 Task: For heading Use Lobster with brown colour & bold.  font size for heading20,  'Change the font style of data to'Lobster and font size to 12,  Change the alignment of both headline & data to Align right In the sheet  BudgetTool logbookbook
Action: Mouse moved to (47, 153)
Screenshot: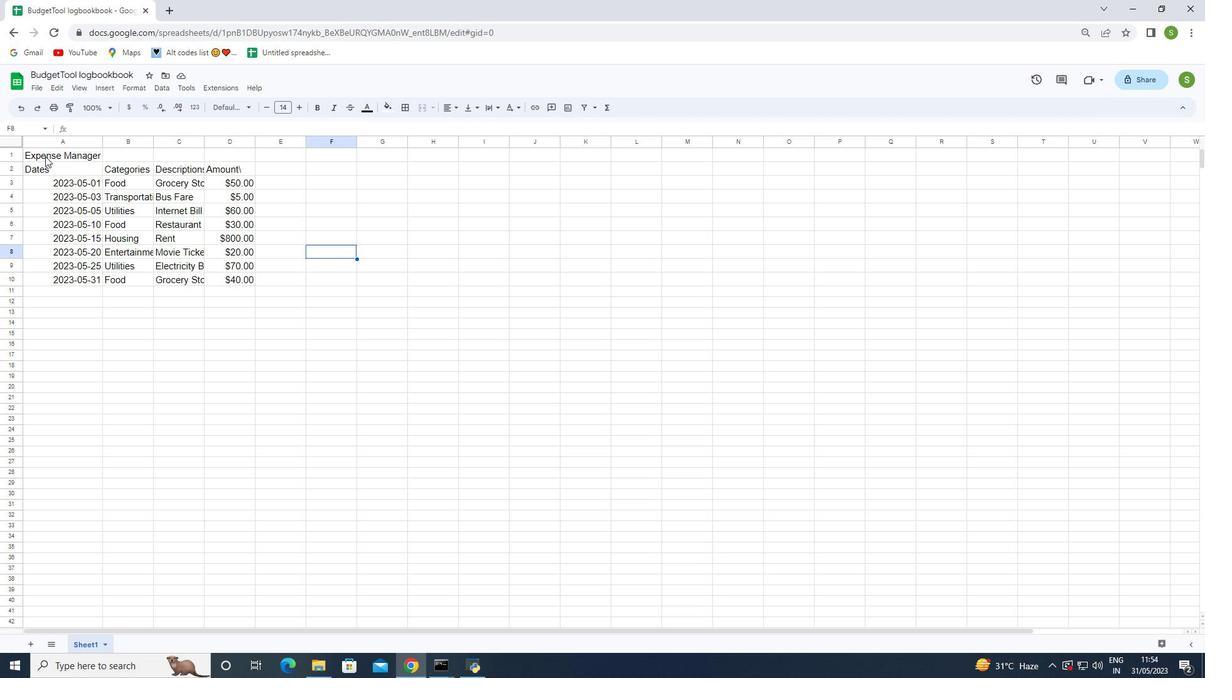 
Action: Mouse pressed left at (47, 153)
Screenshot: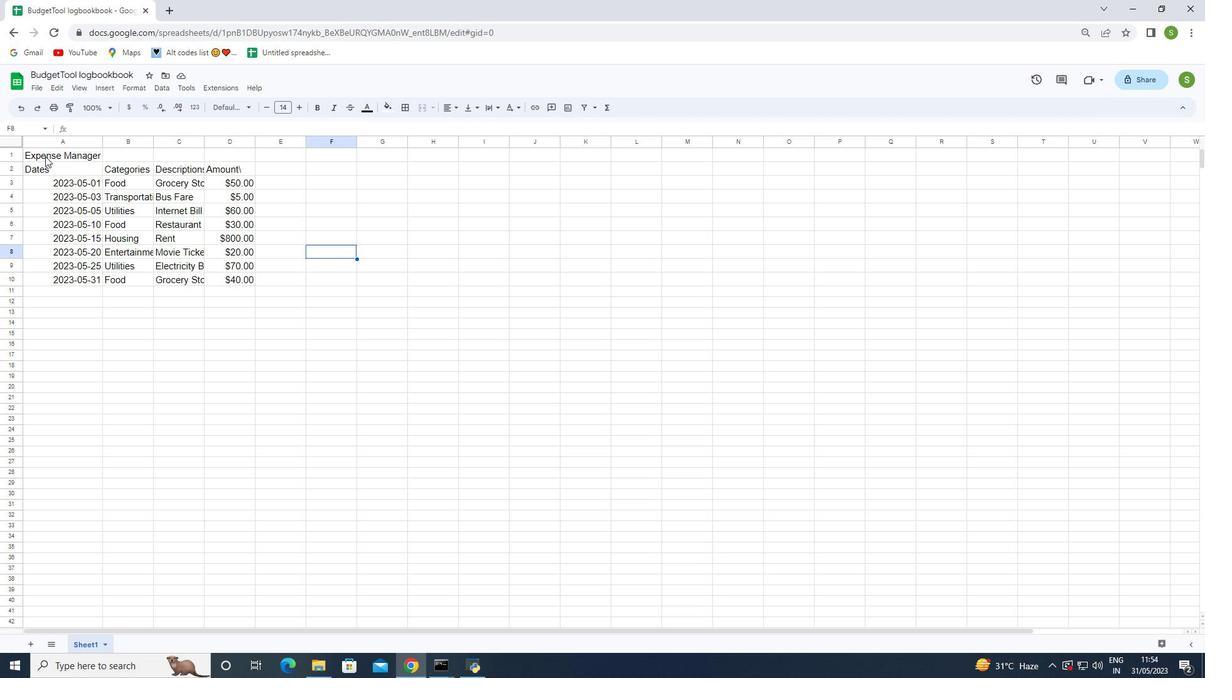 
Action: Mouse moved to (229, 111)
Screenshot: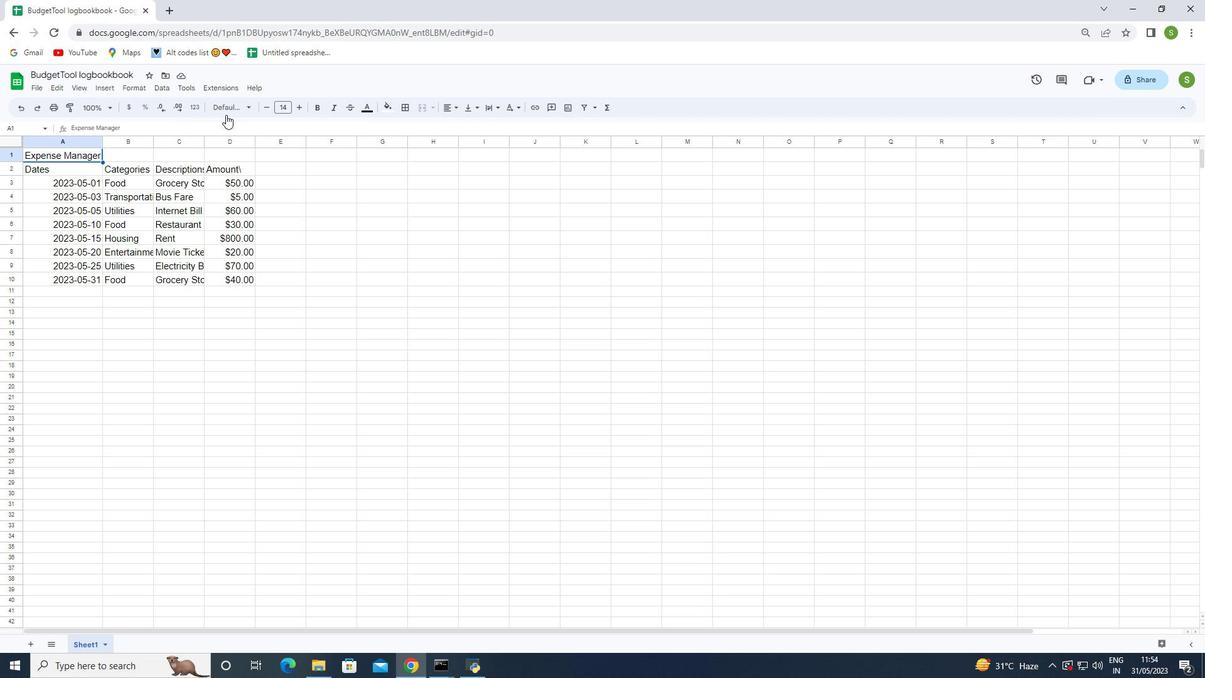 
Action: Mouse pressed left at (229, 111)
Screenshot: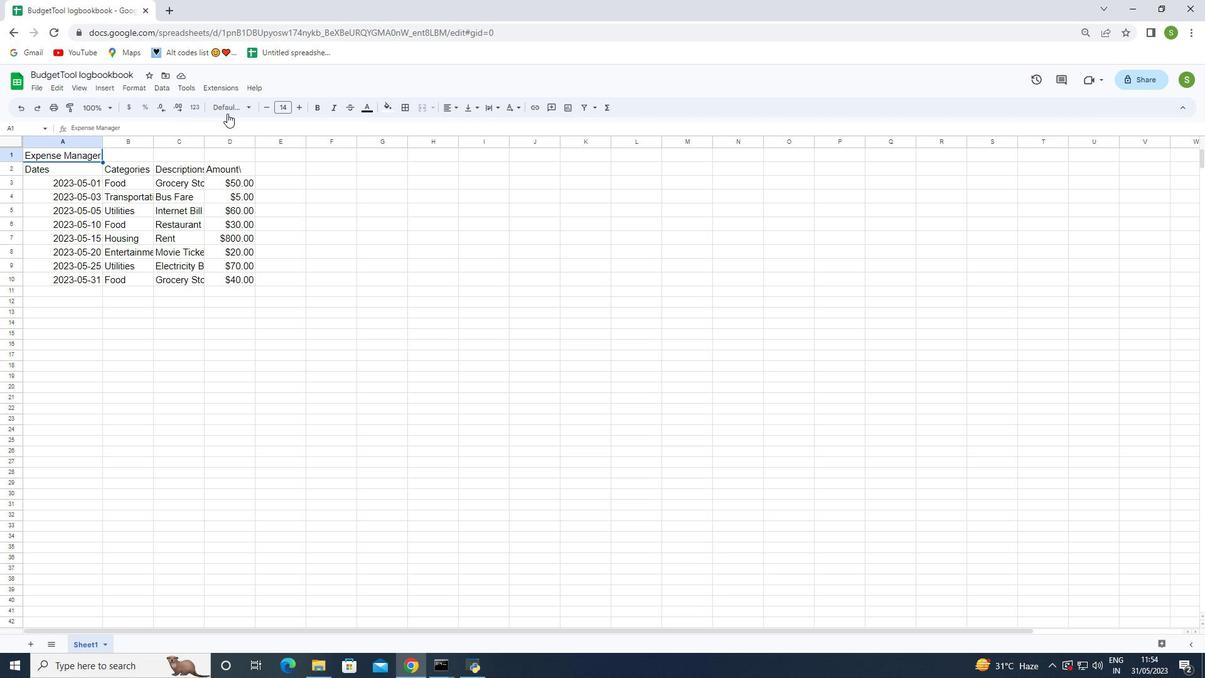 
Action: Mouse moved to (248, 459)
Screenshot: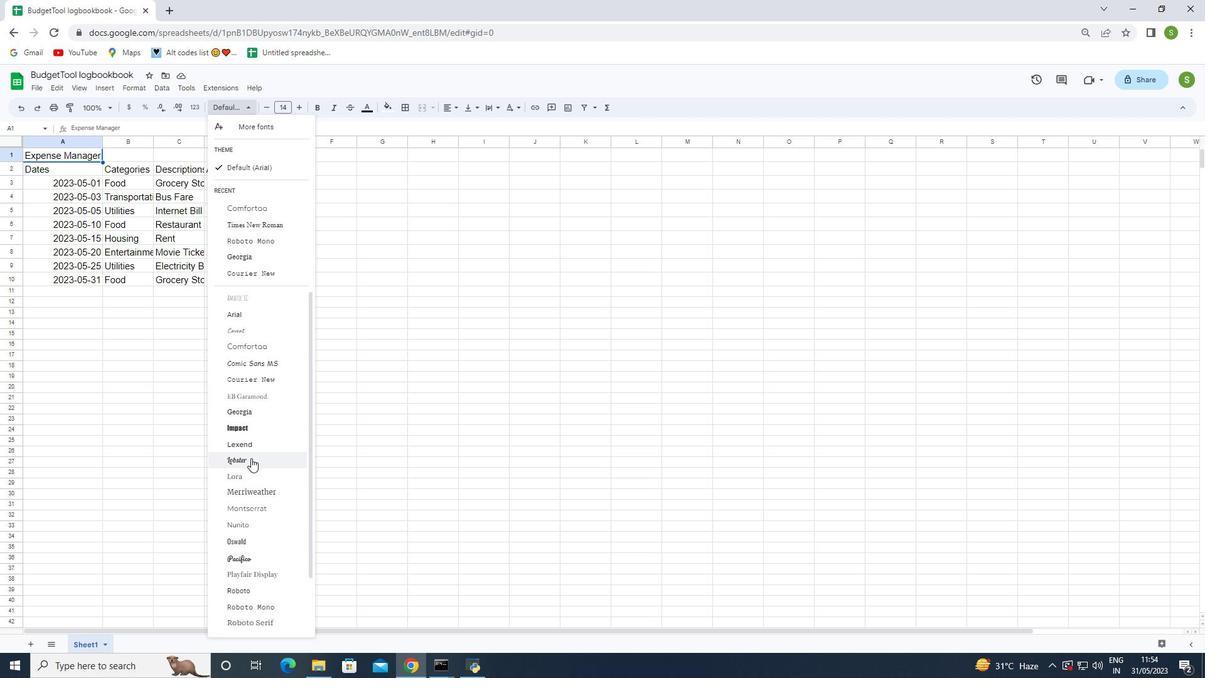 
Action: Mouse pressed left at (248, 459)
Screenshot: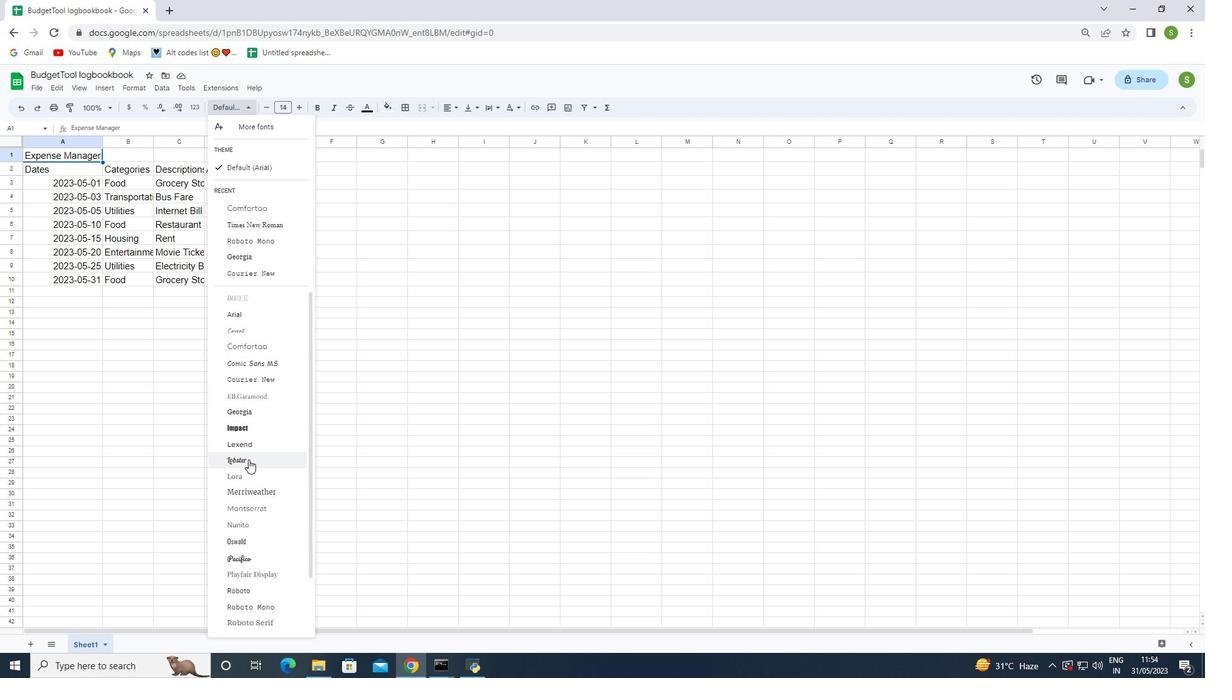 
Action: Mouse moved to (167, 10)
Screenshot: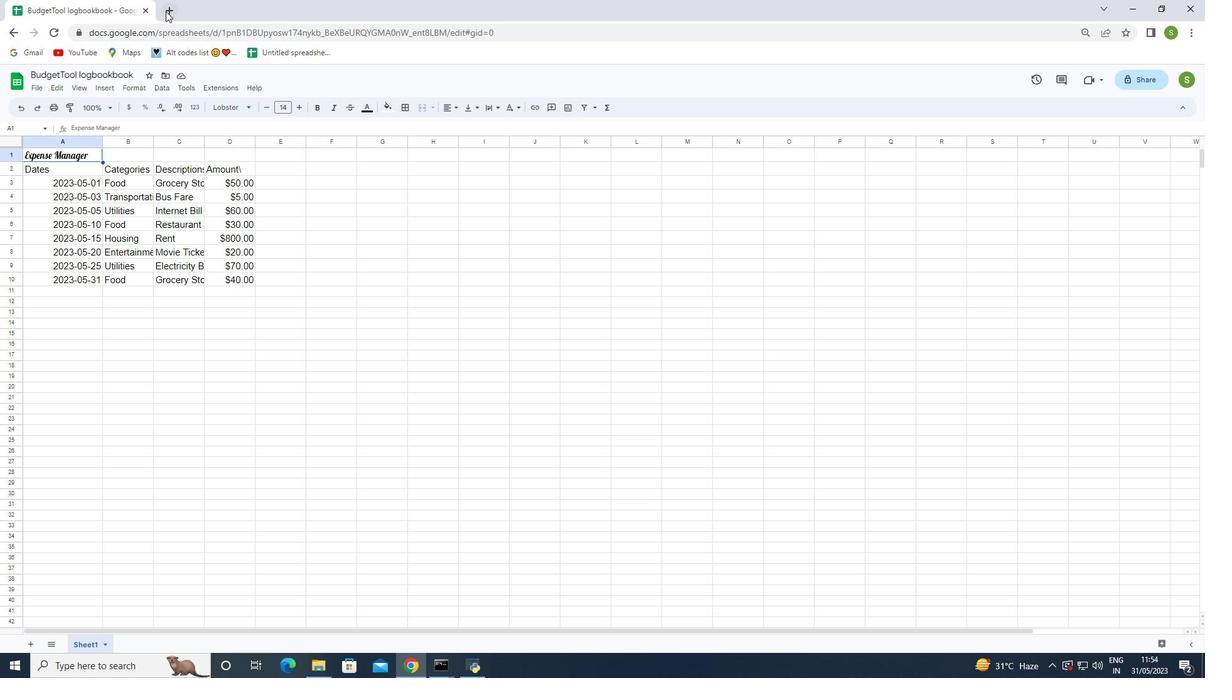 
Action: Mouse pressed left at (167, 10)
Screenshot: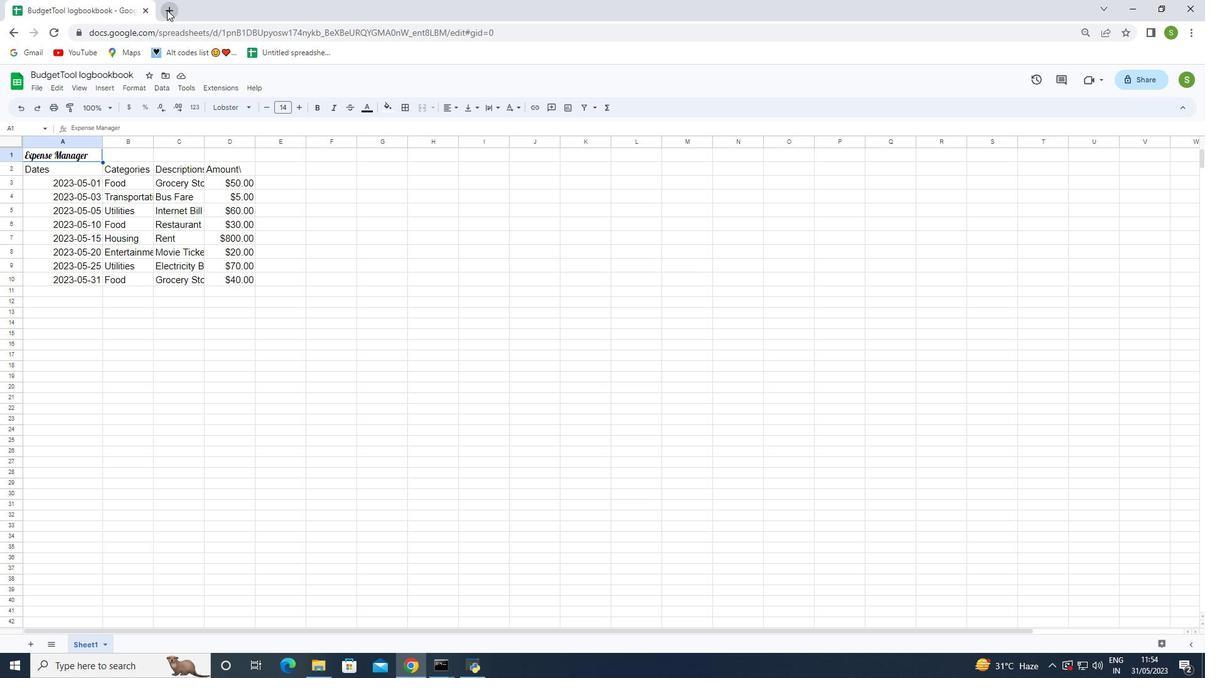 
Action: Mouse moved to (221, 190)
Screenshot: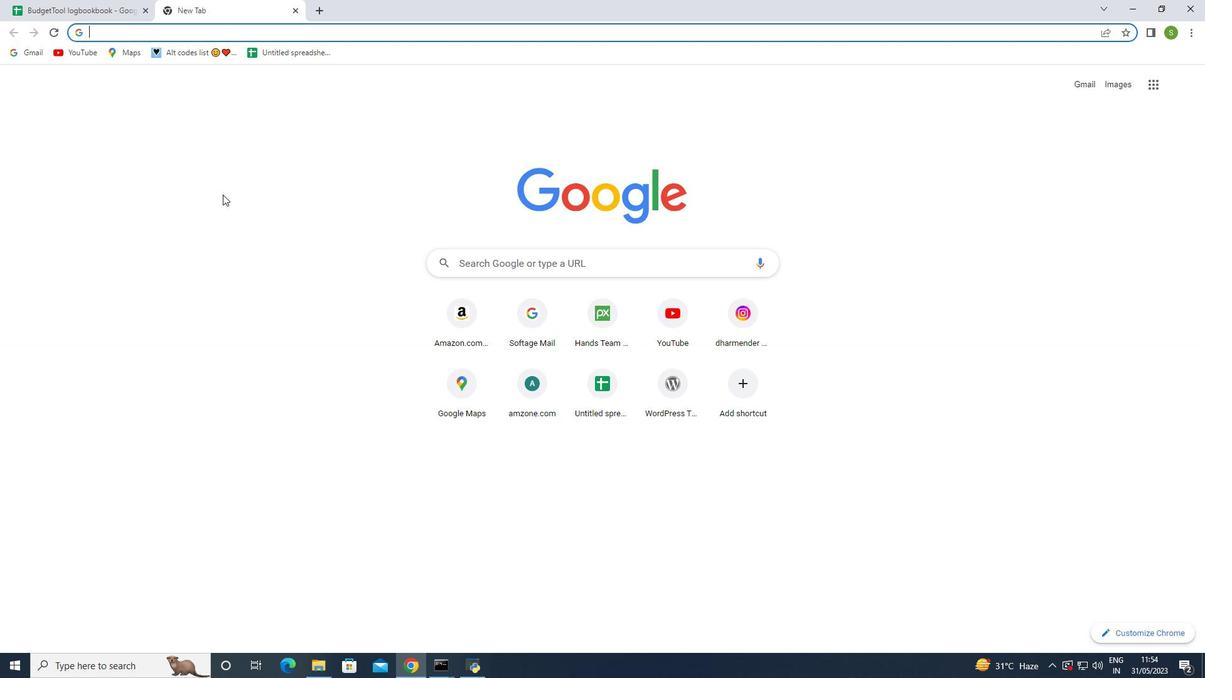 
Action: Key pressed b
Screenshot: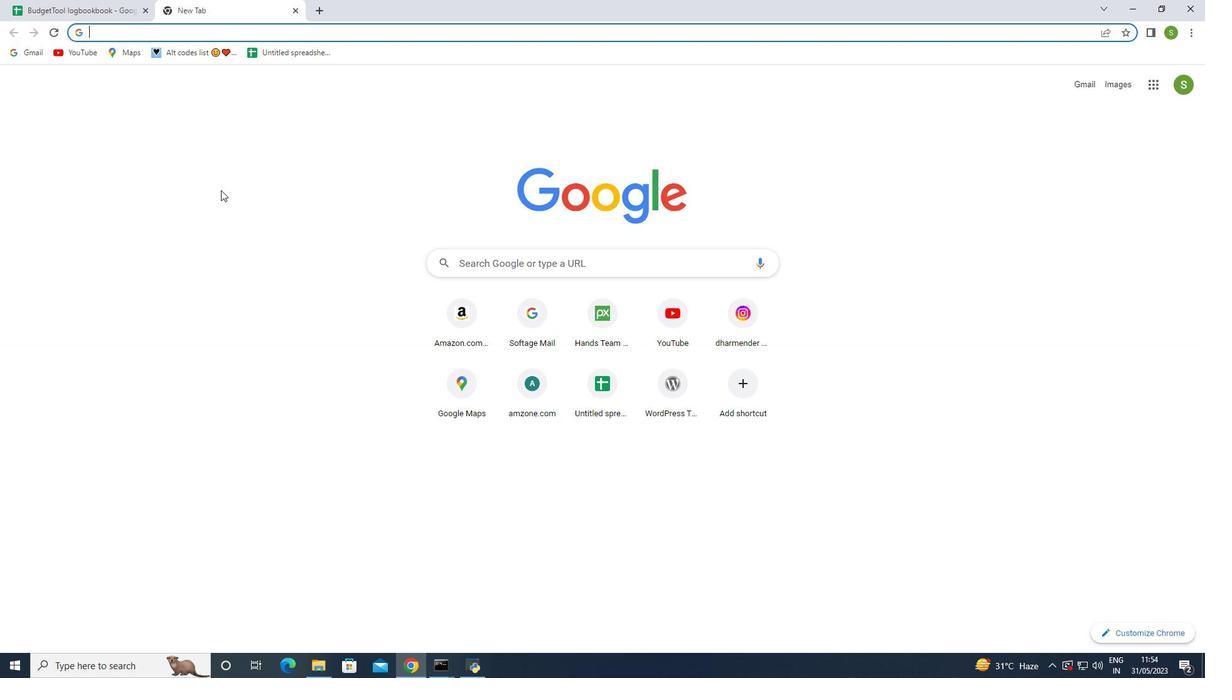 
Action: Mouse moved to (219, 189)
Screenshot: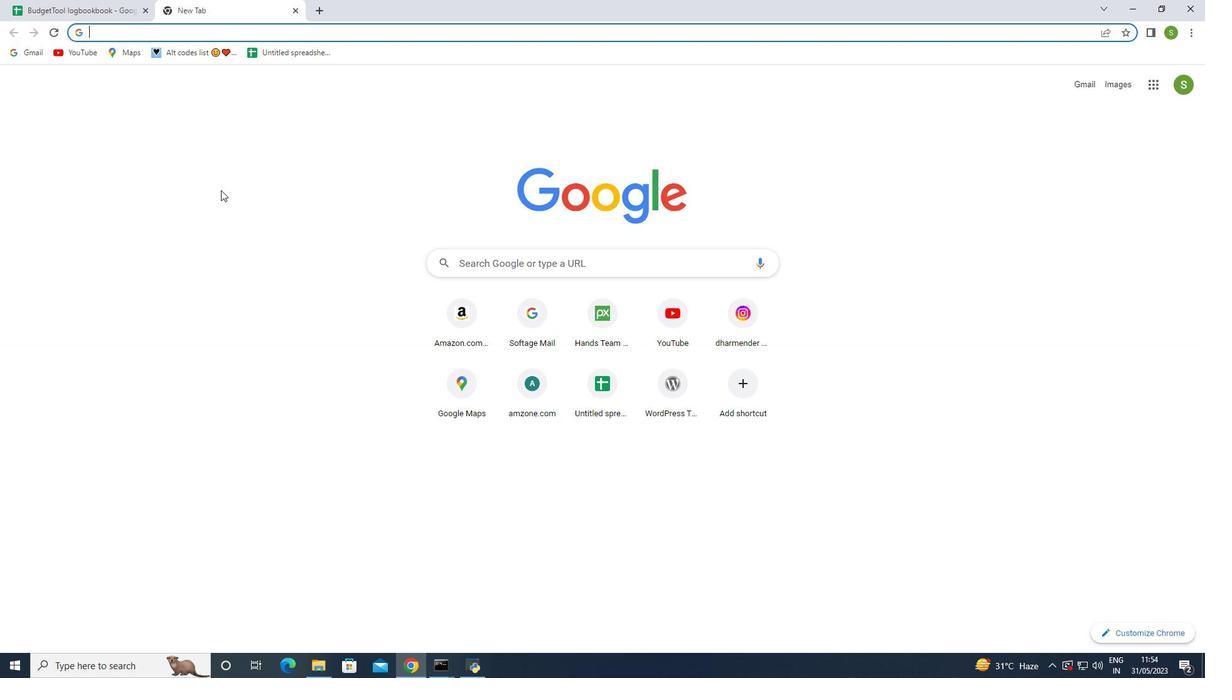 
Action: Key pressed r
Screenshot: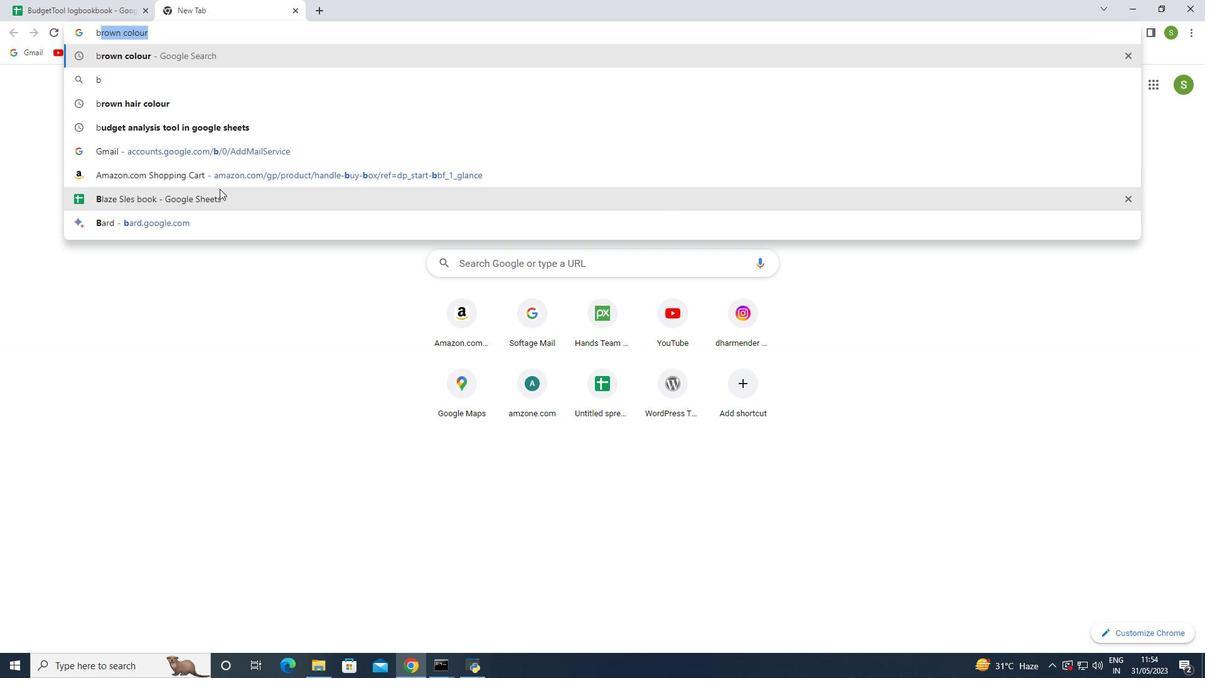 
Action: Mouse moved to (217, 187)
Screenshot: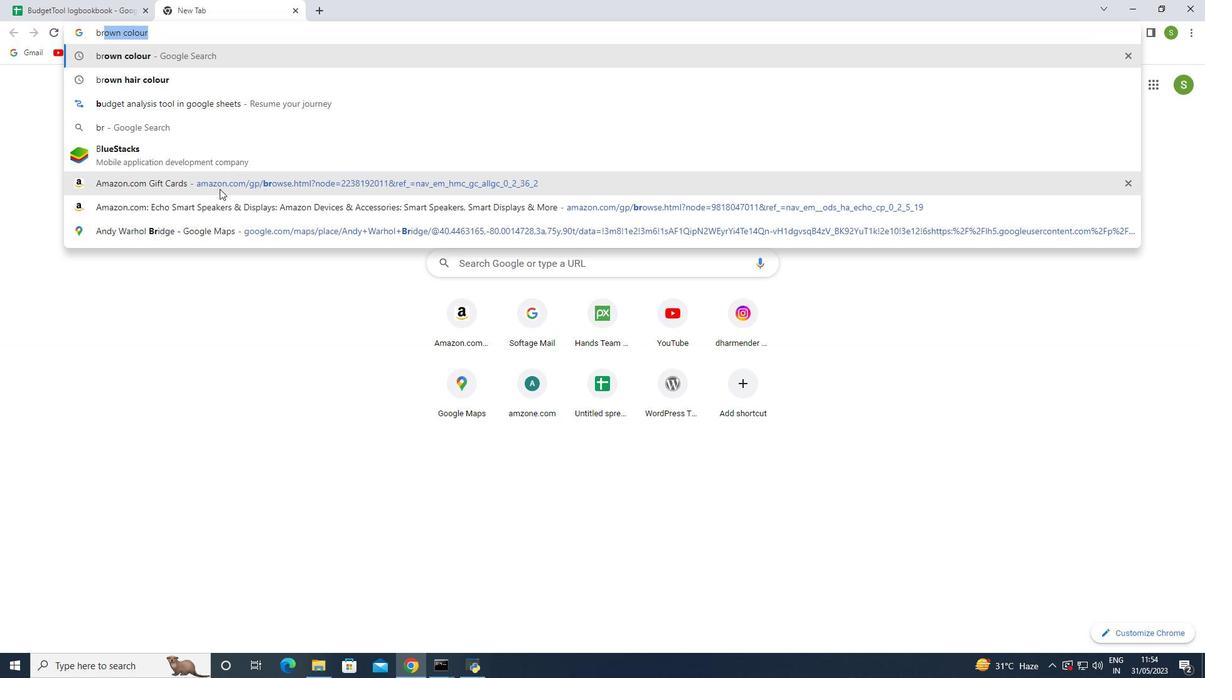 
Action: Key pressed o
Screenshot: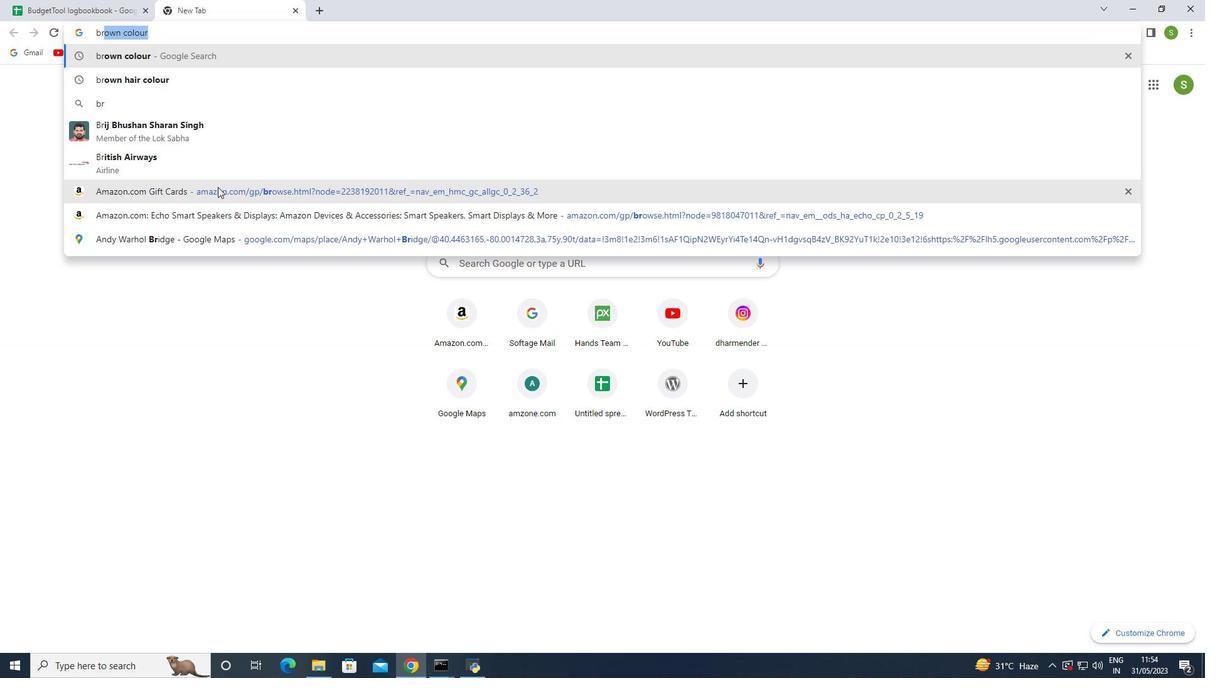 
Action: Mouse moved to (146, 78)
Screenshot: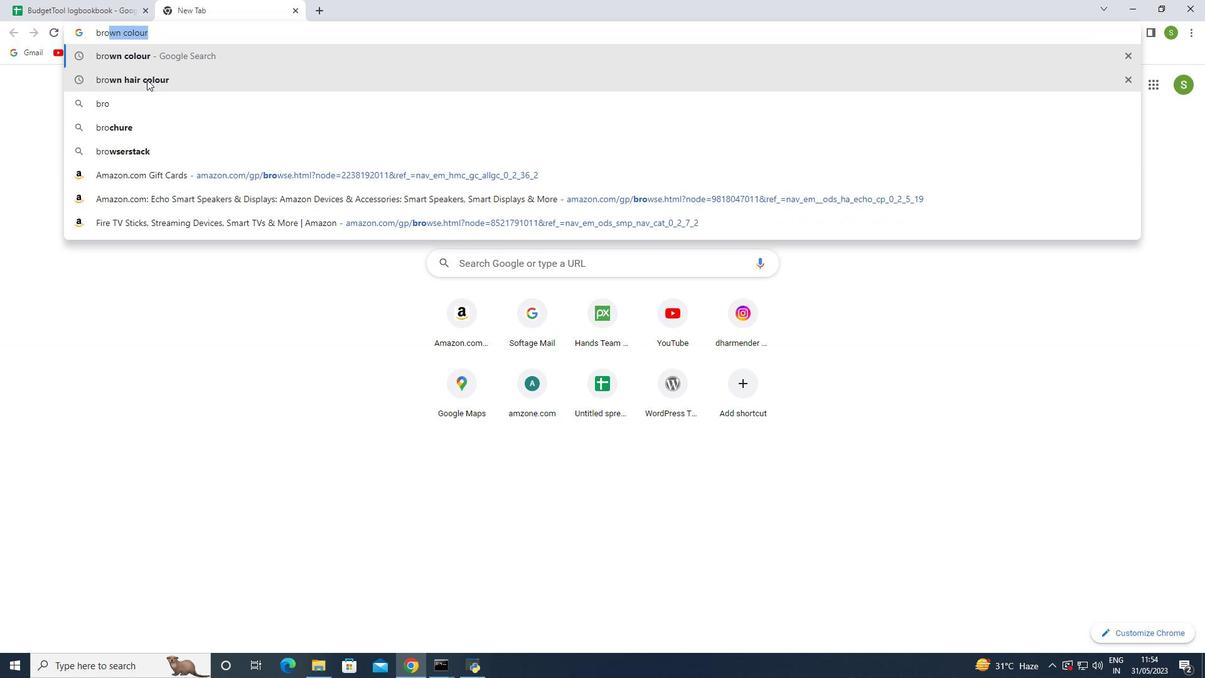 
Action: Mouse pressed left at (146, 78)
Screenshot: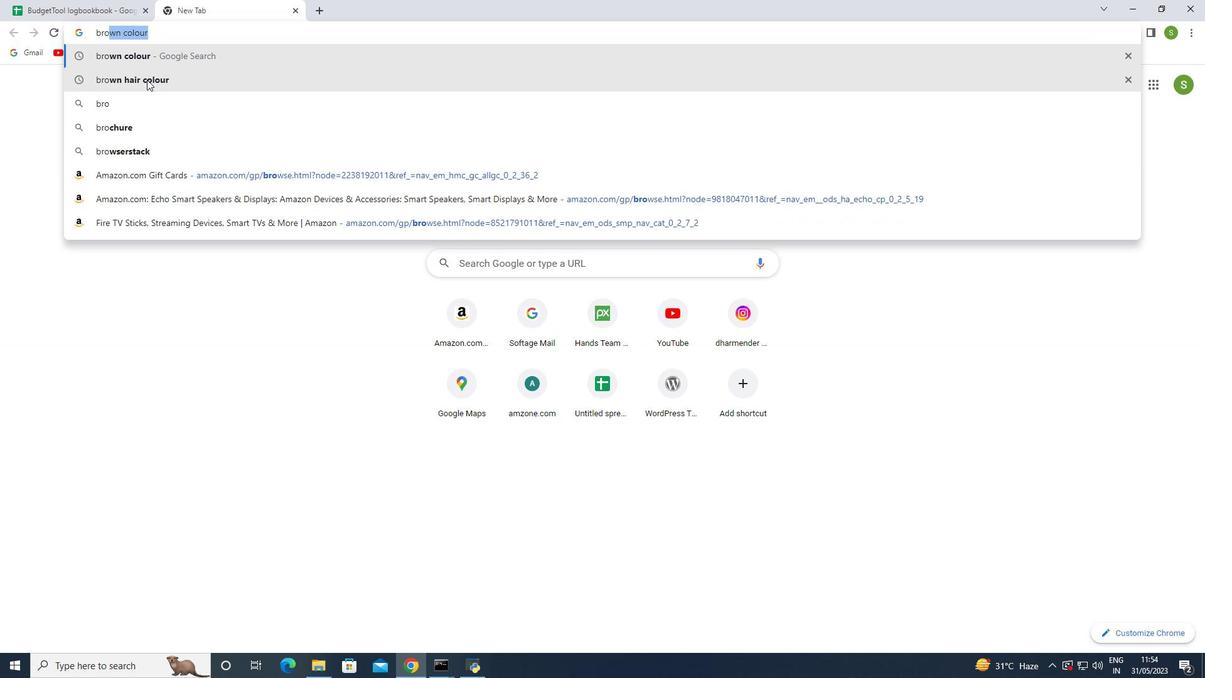 
Action: Mouse moved to (313, 111)
Screenshot: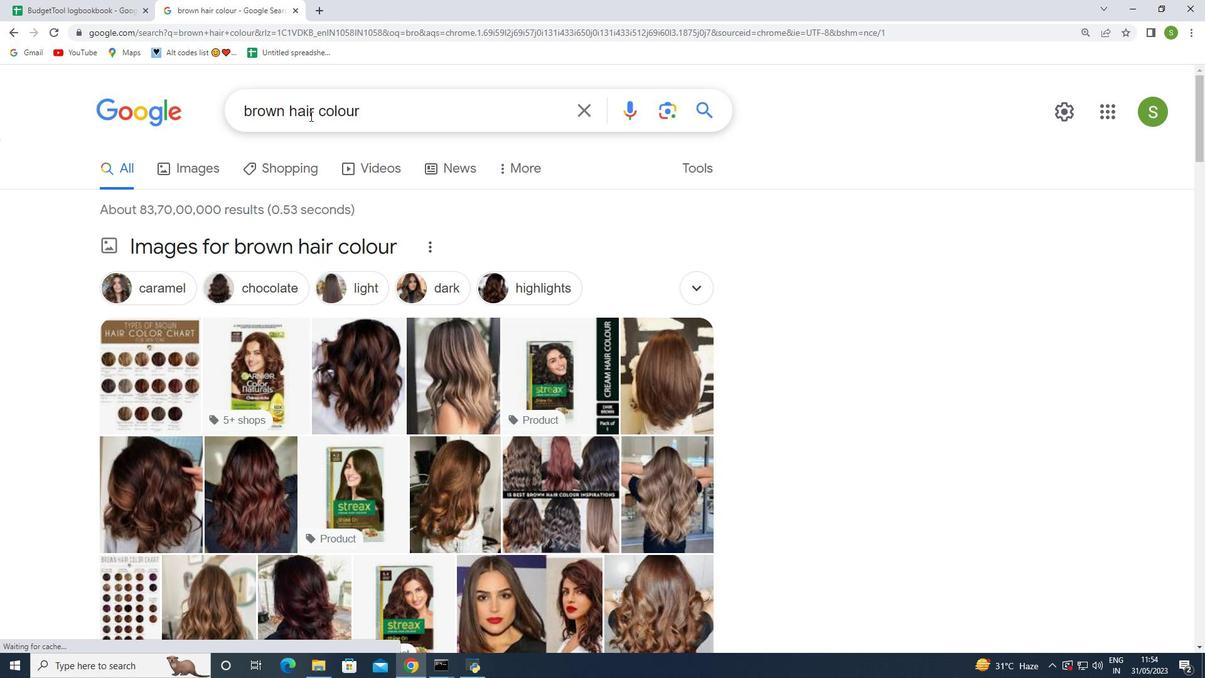 
Action: Mouse pressed left at (313, 111)
Screenshot: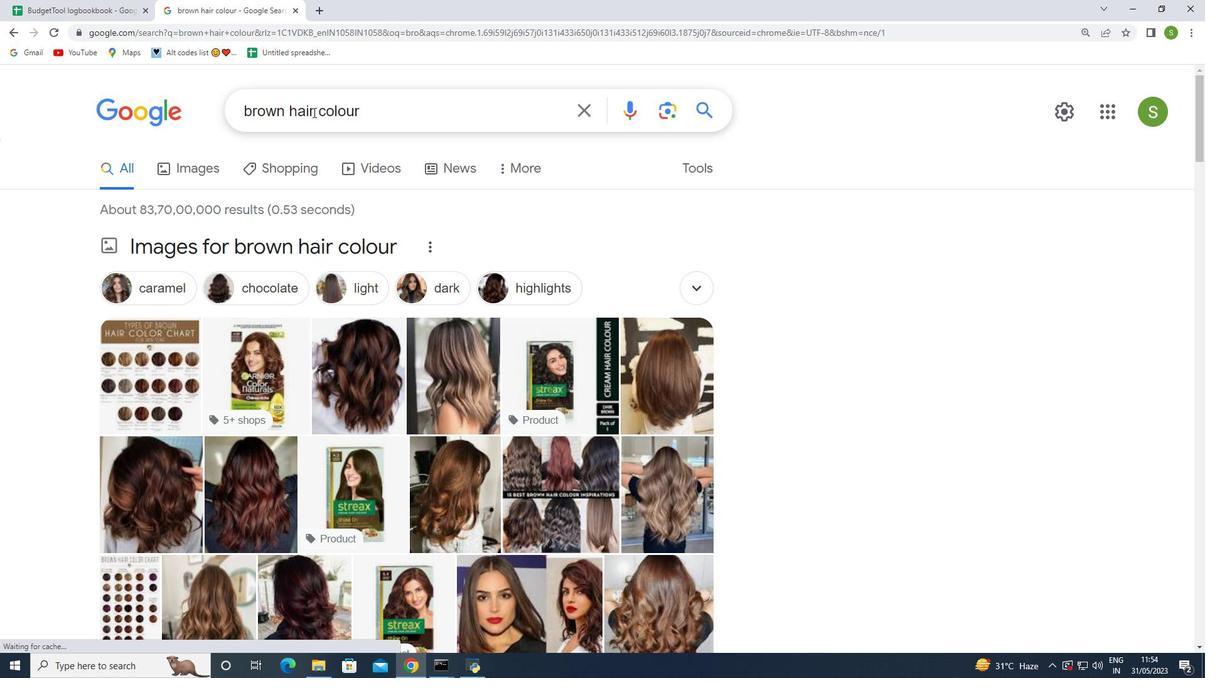 
Action: Mouse moved to (332, 163)
Screenshot: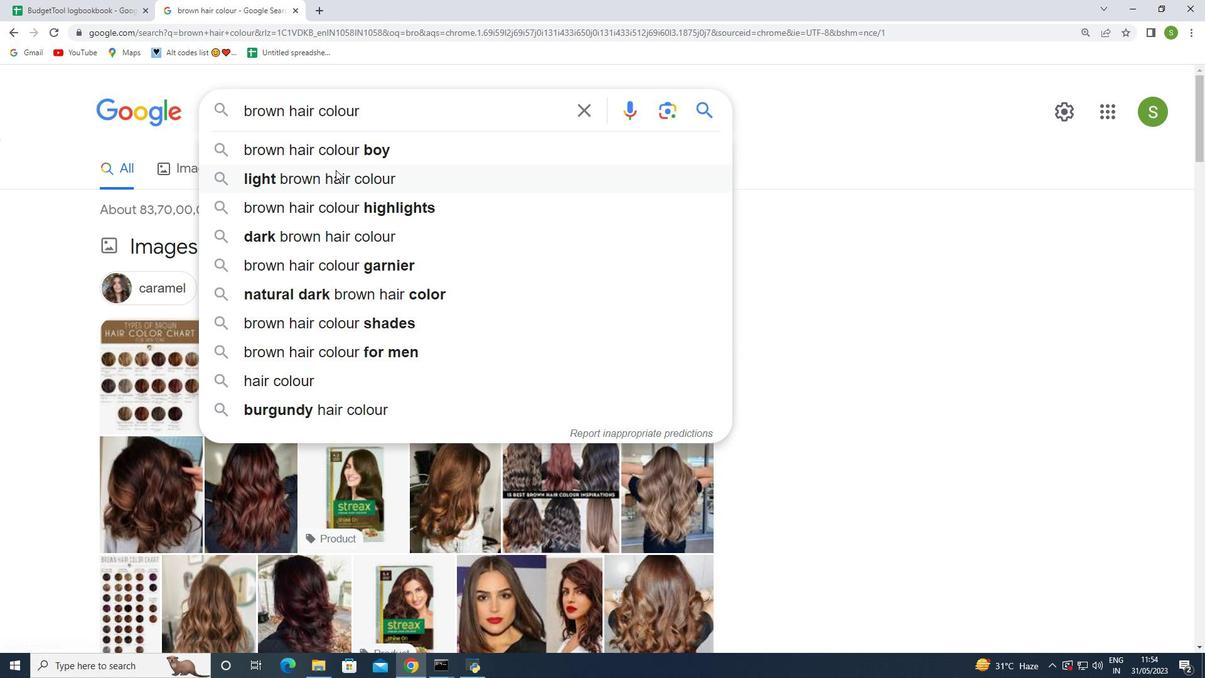 
Action: Key pressed <Key.backspace>
Screenshot: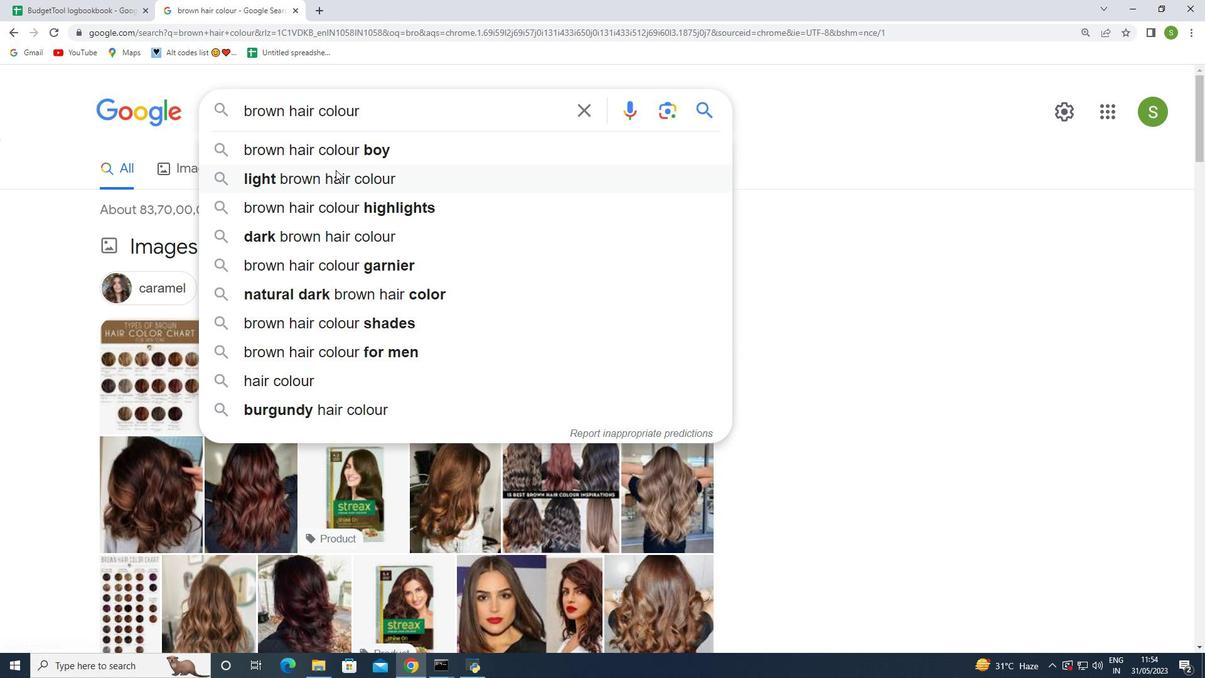 
Action: Mouse moved to (331, 163)
Screenshot: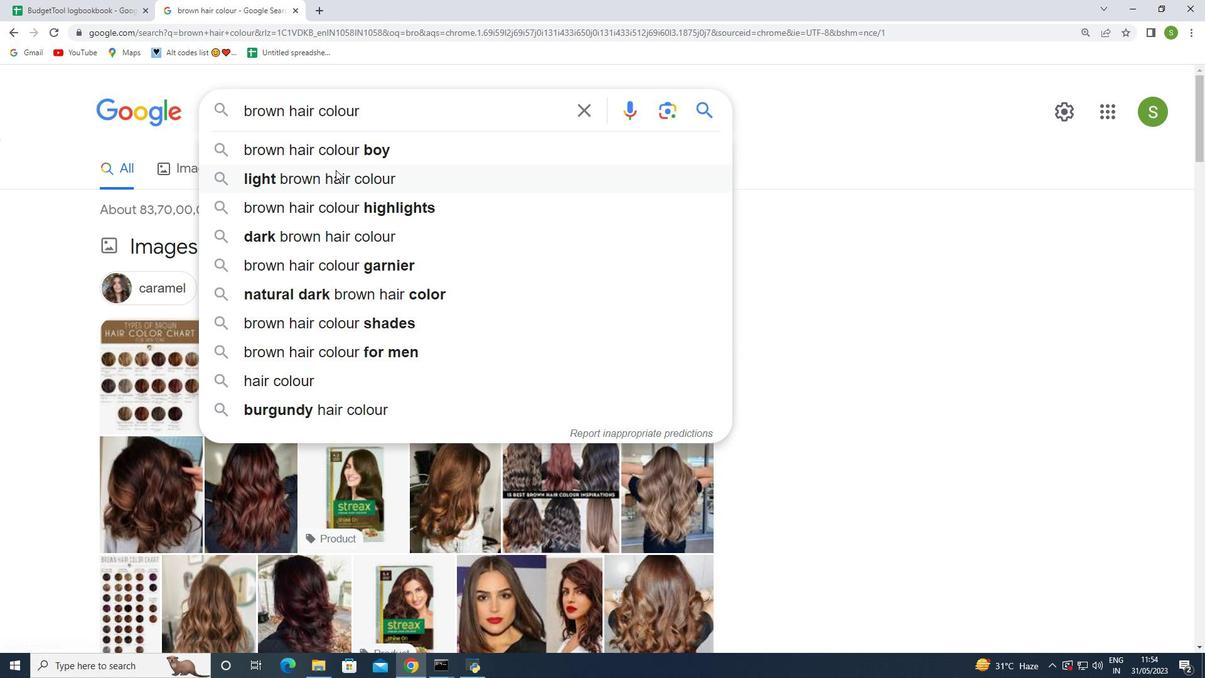 
Action: Key pressed <Key.backspace>
Screenshot: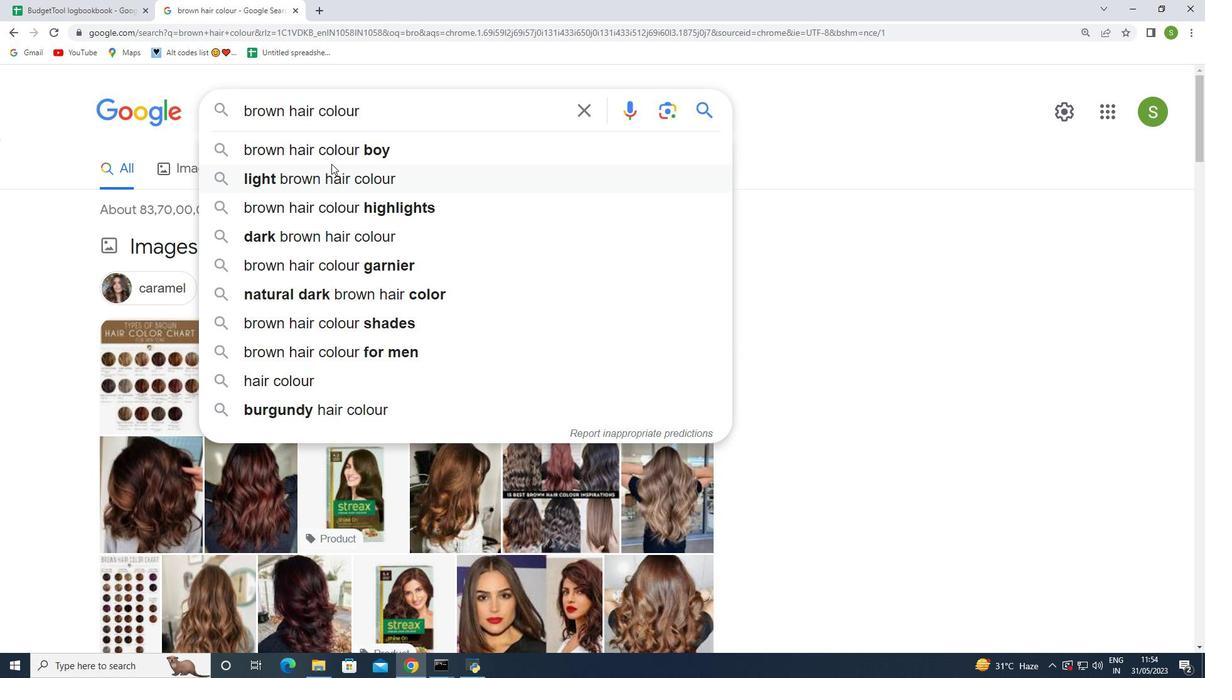 
Action: Mouse moved to (332, 161)
Screenshot: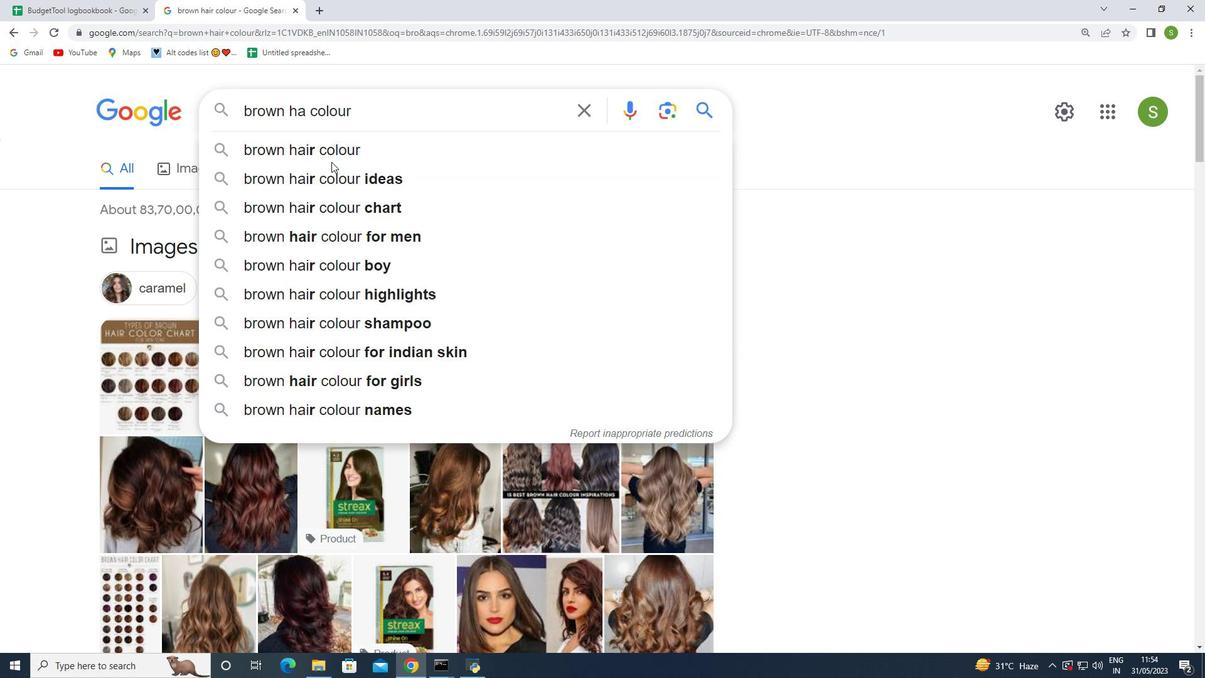 
Action: Key pressed <Key.backspace>
Screenshot: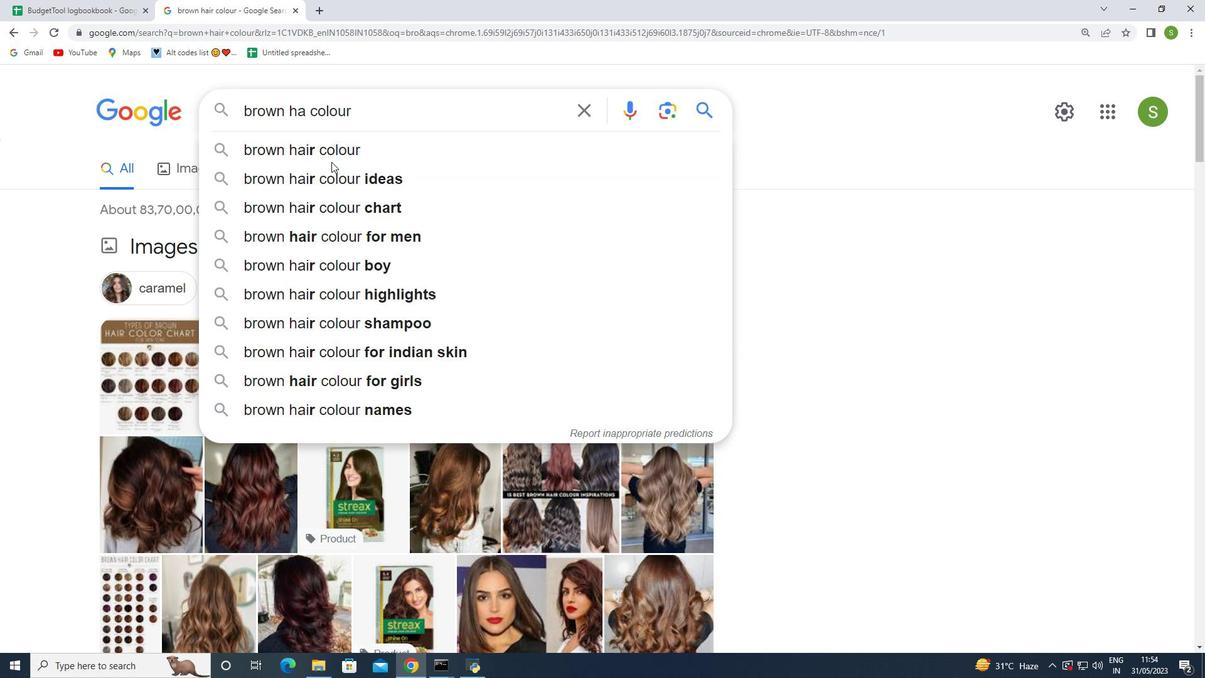 
Action: Mouse moved to (333, 160)
Screenshot: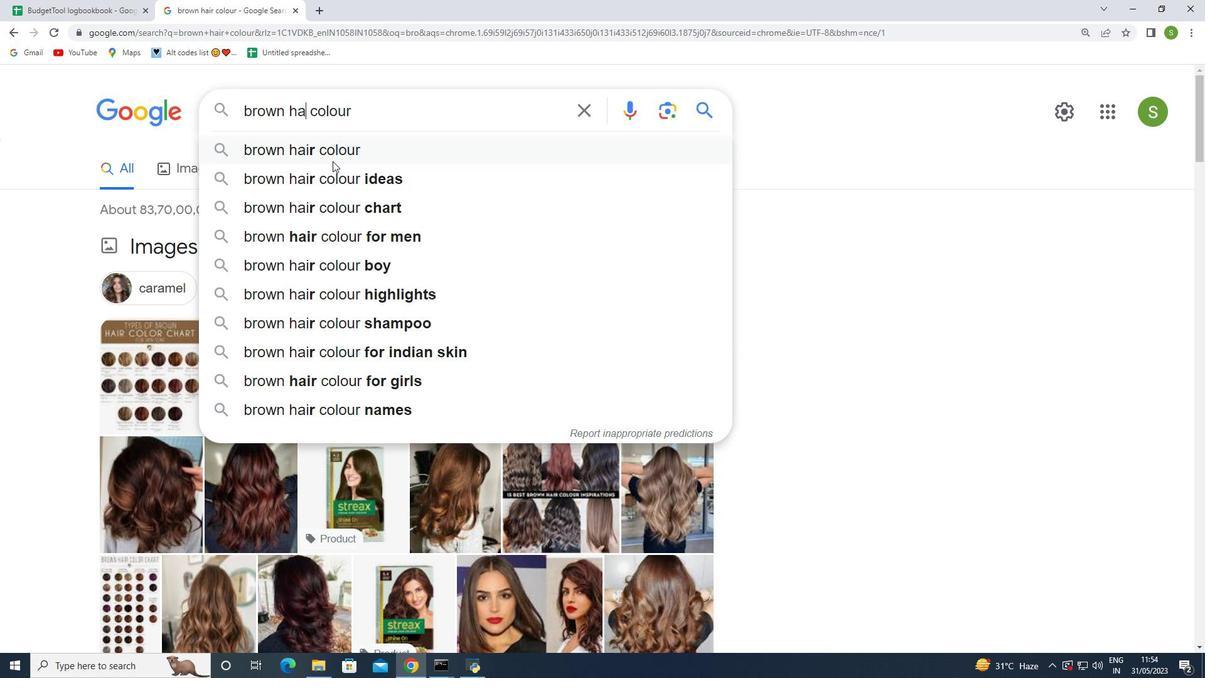 
Action: Key pressed <Key.backspace>
Screenshot: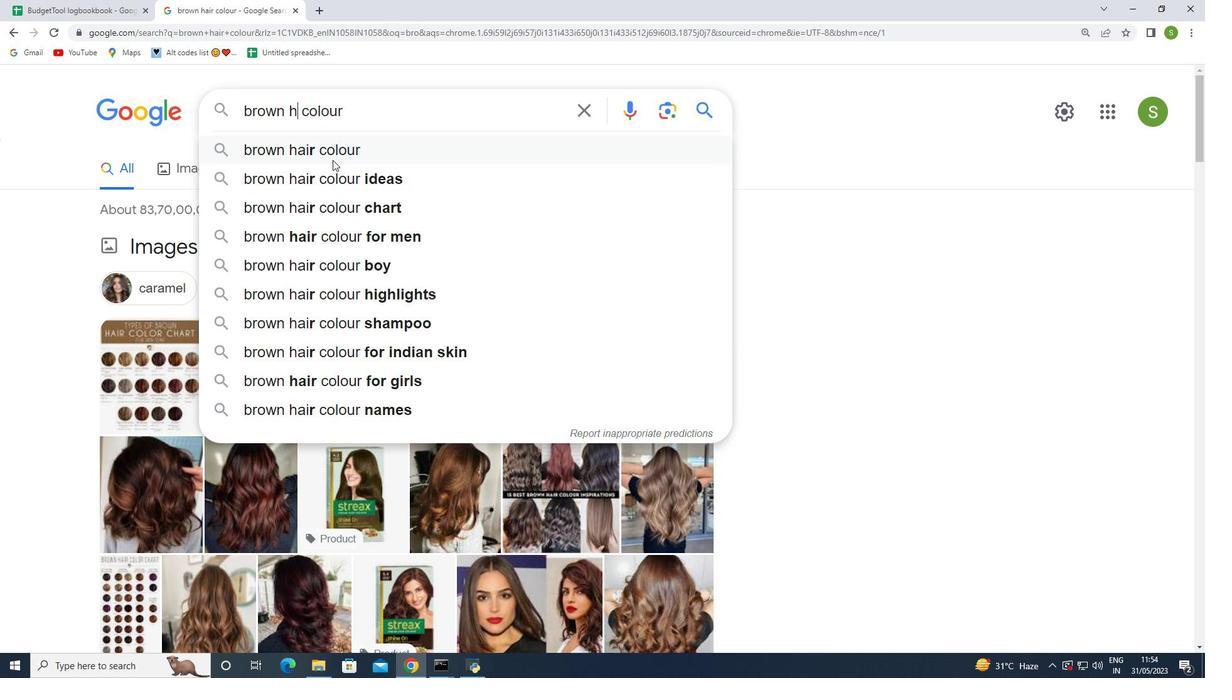 
Action: Mouse moved to (352, 112)
Screenshot: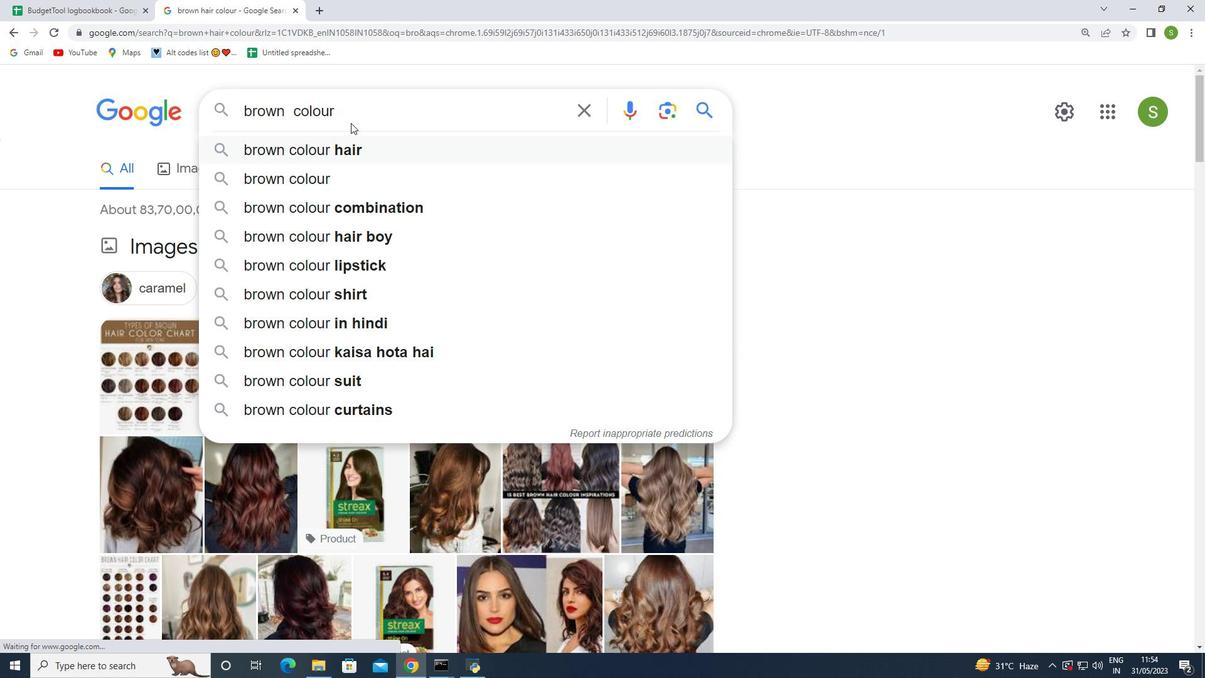 
Action: Mouse pressed left at (352, 112)
Screenshot: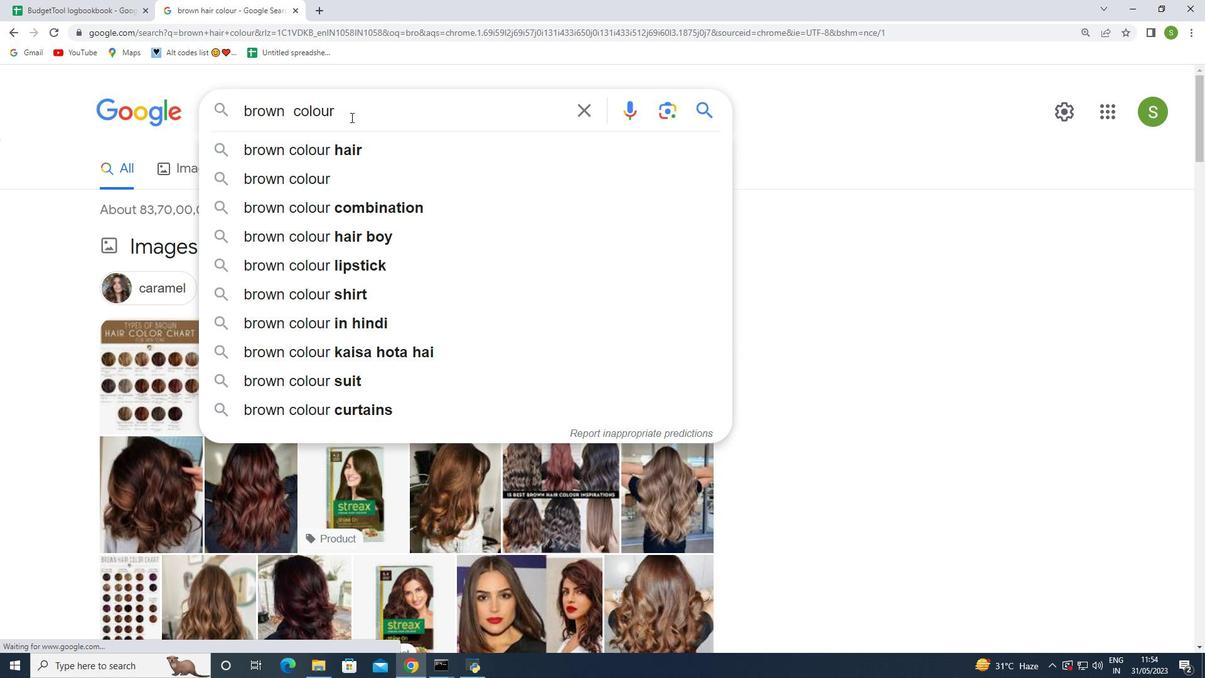 
Action: Key pressed <Key.space>he
Screenshot: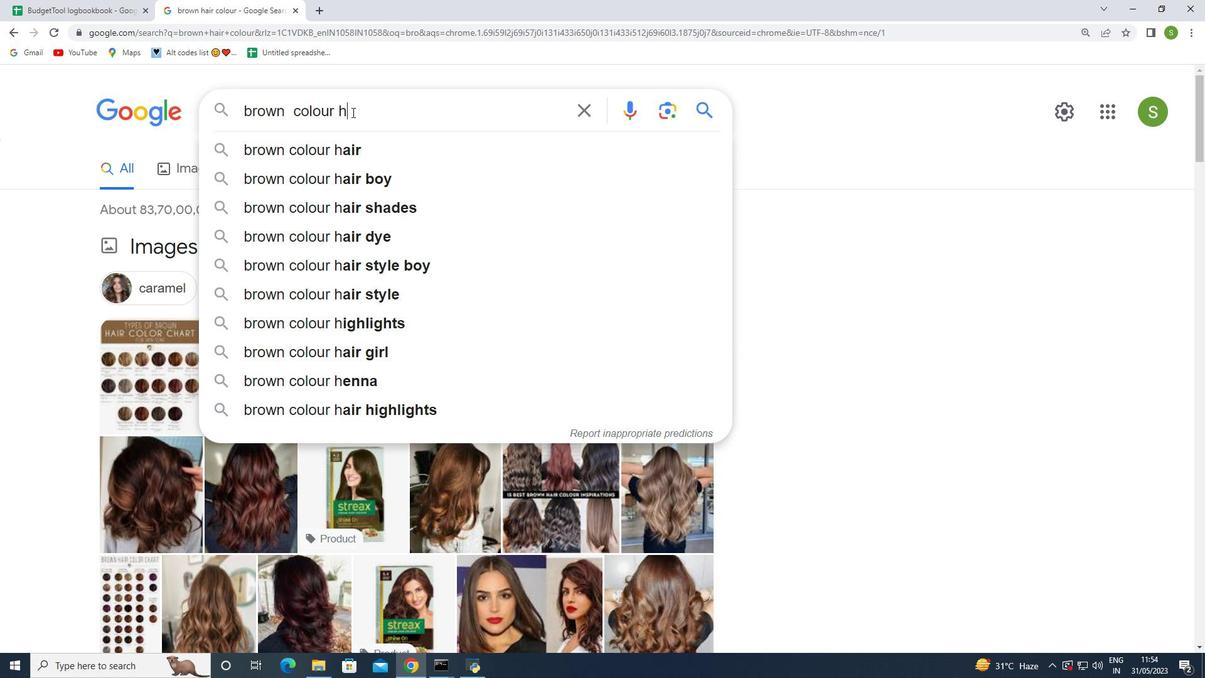 
Action: Mouse moved to (350, 111)
Screenshot: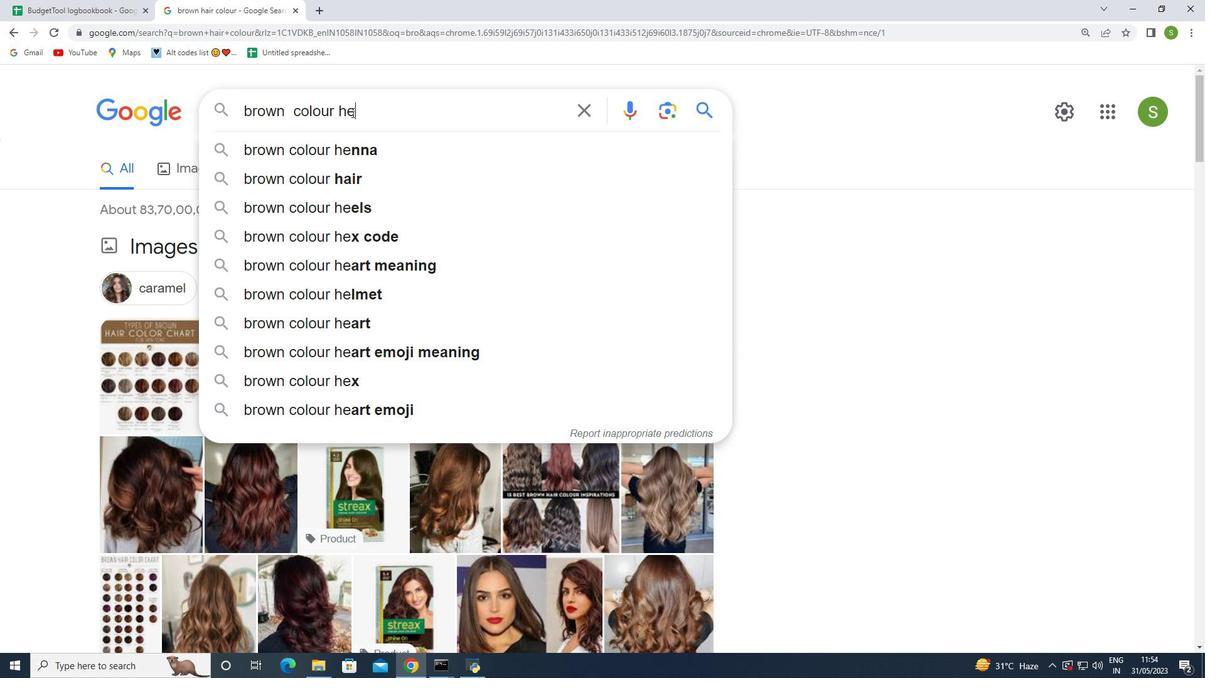 
Action: Key pressed xa<Key.enter>
Screenshot: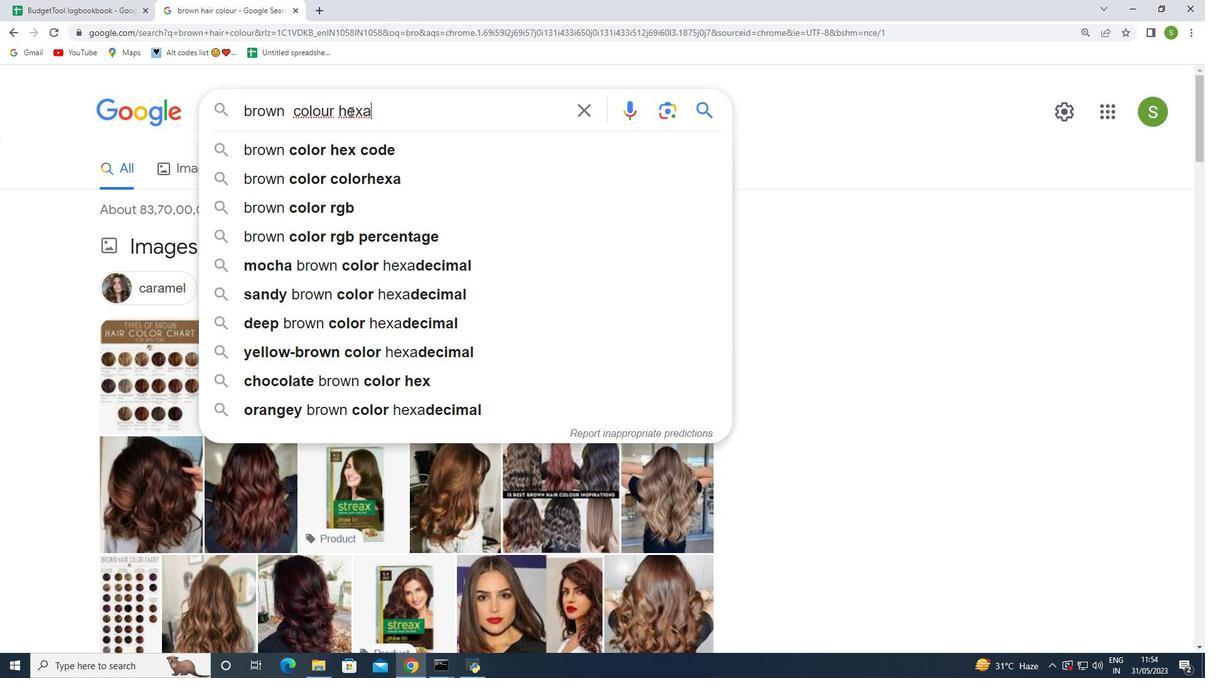 
Action: Mouse moved to (379, 328)
Screenshot: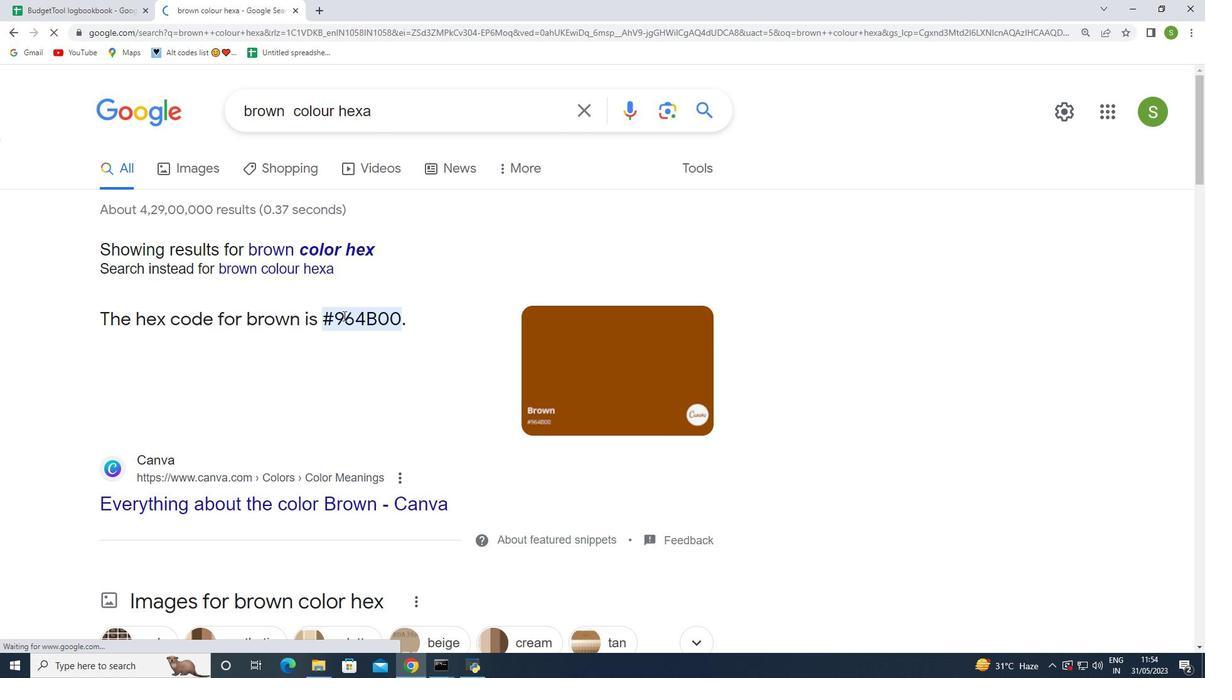 
Action: Mouse pressed left at (379, 328)
Screenshot: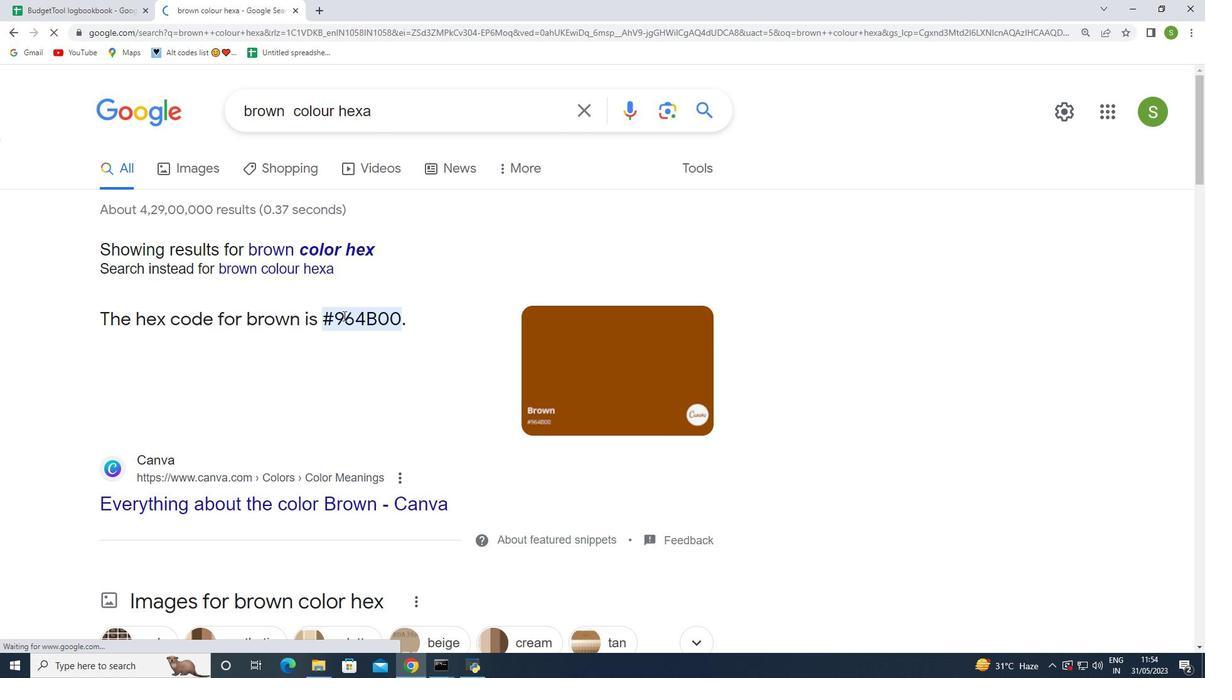 
Action: Mouse moved to (340, 382)
Screenshot: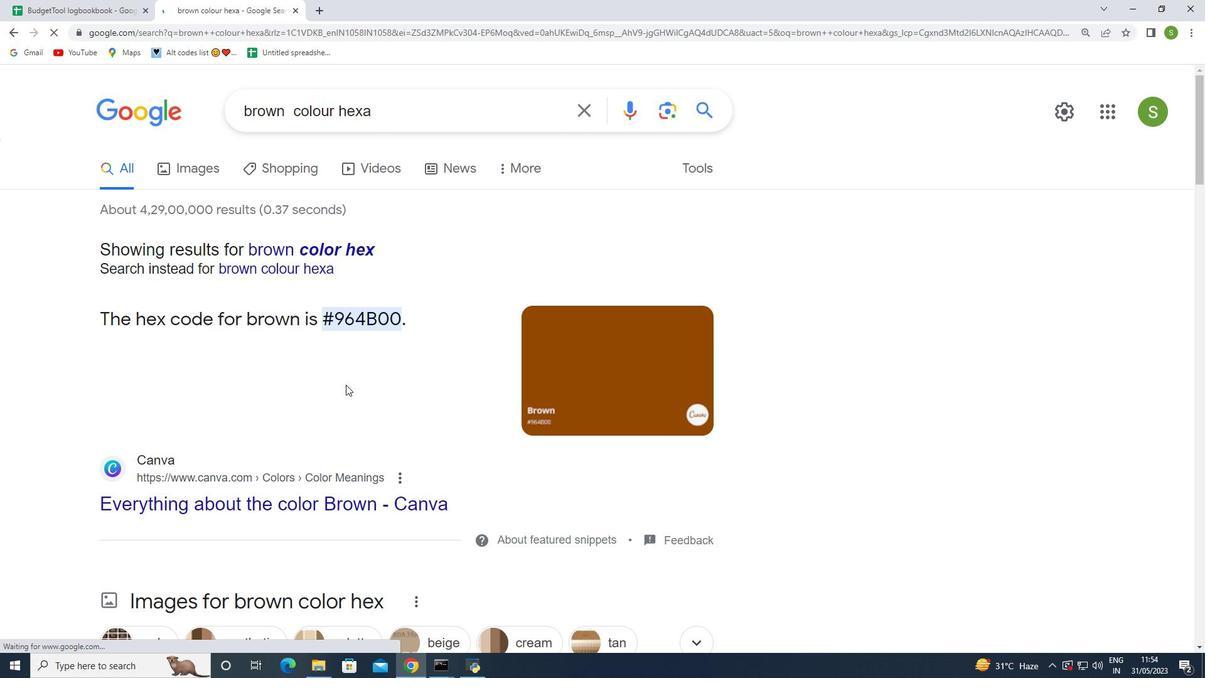 
Action: Mouse scrolled (340, 381) with delta (0, 0)
Screenshot: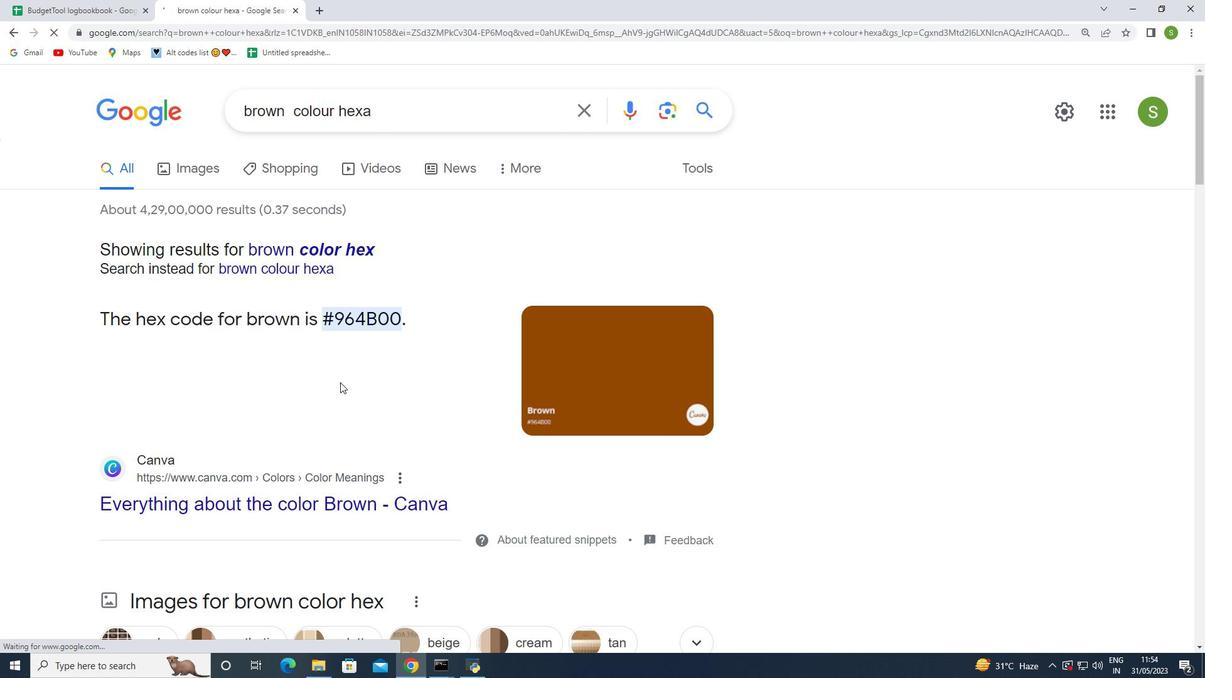 
Action: Mouse moved to (322, 334)
Screenshot: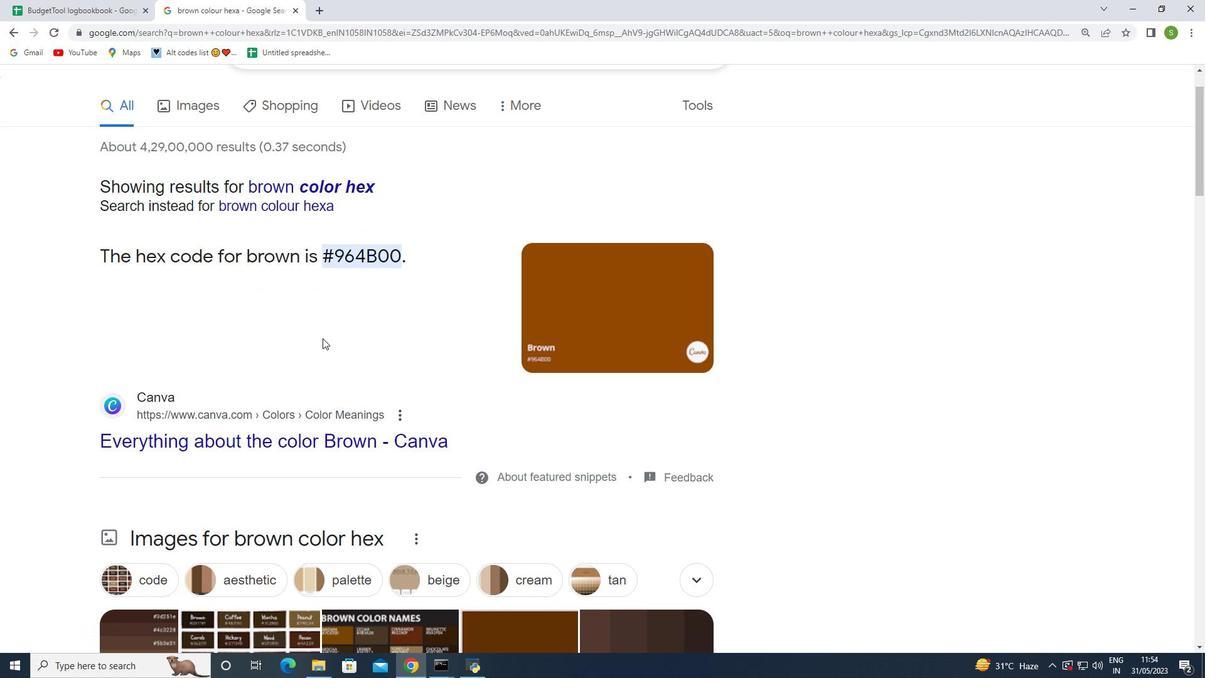 
Action: Mouse pressed left at (322, 334)
Screenshot: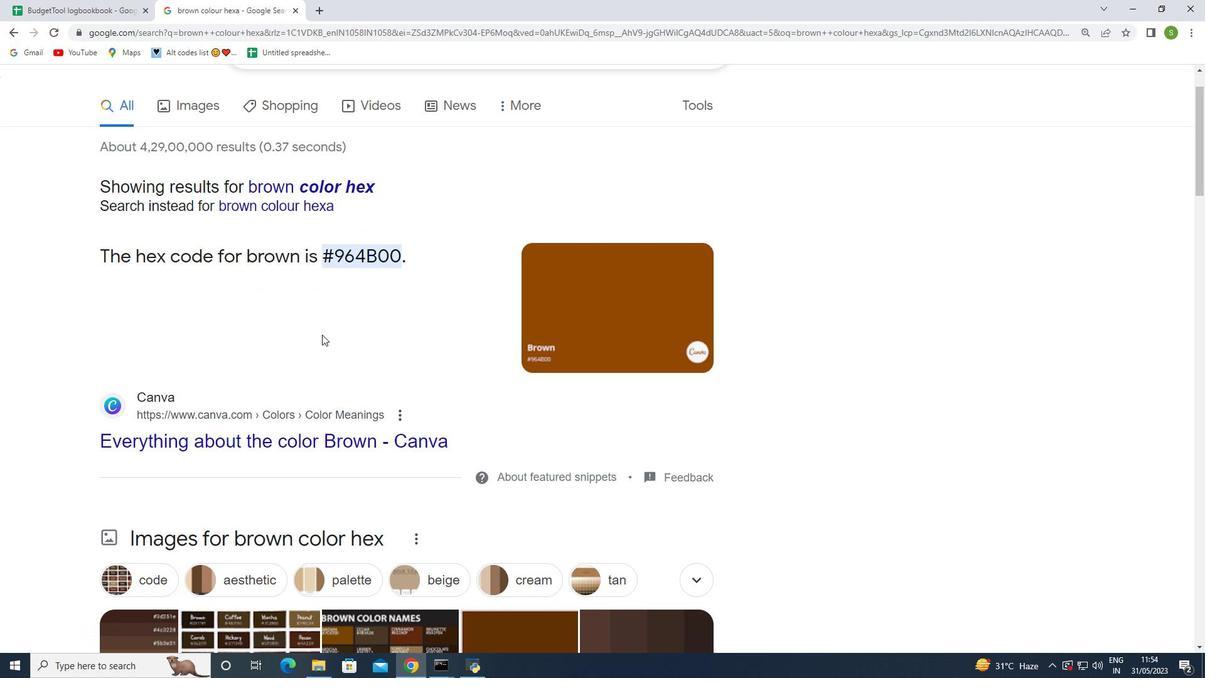 
Action: Mouse moved to (399, 256)
Screenshot: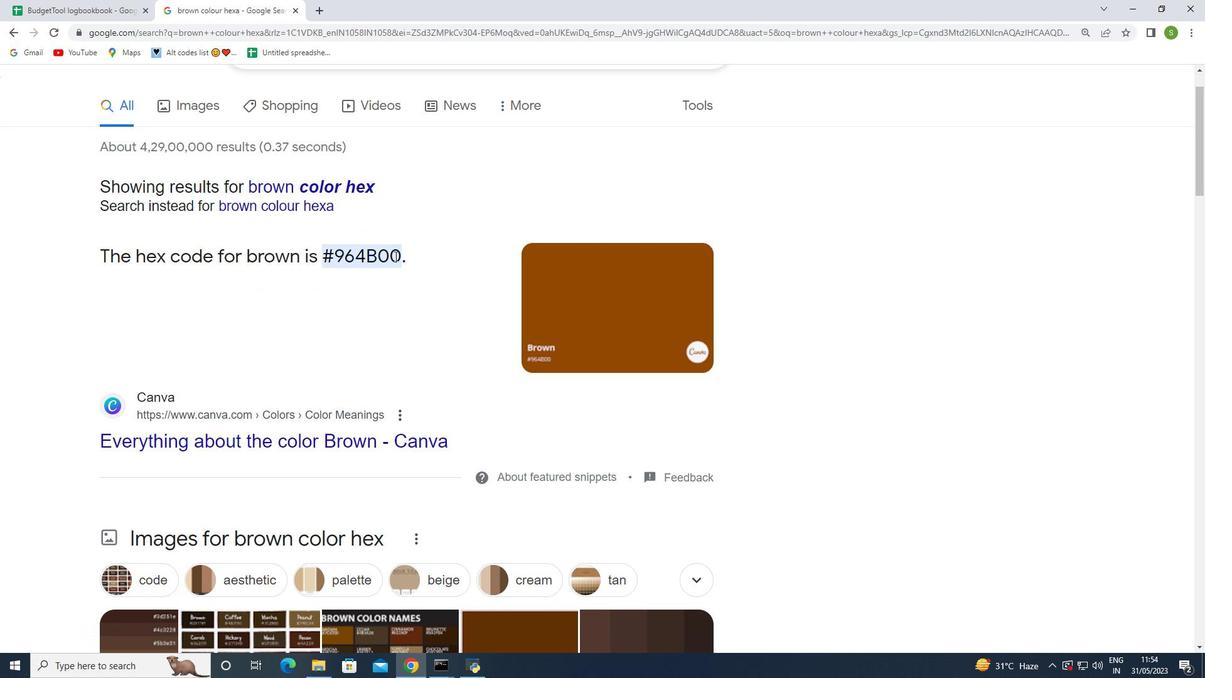 
Action: Mouse pressed left at (399, 256)
Screenshot: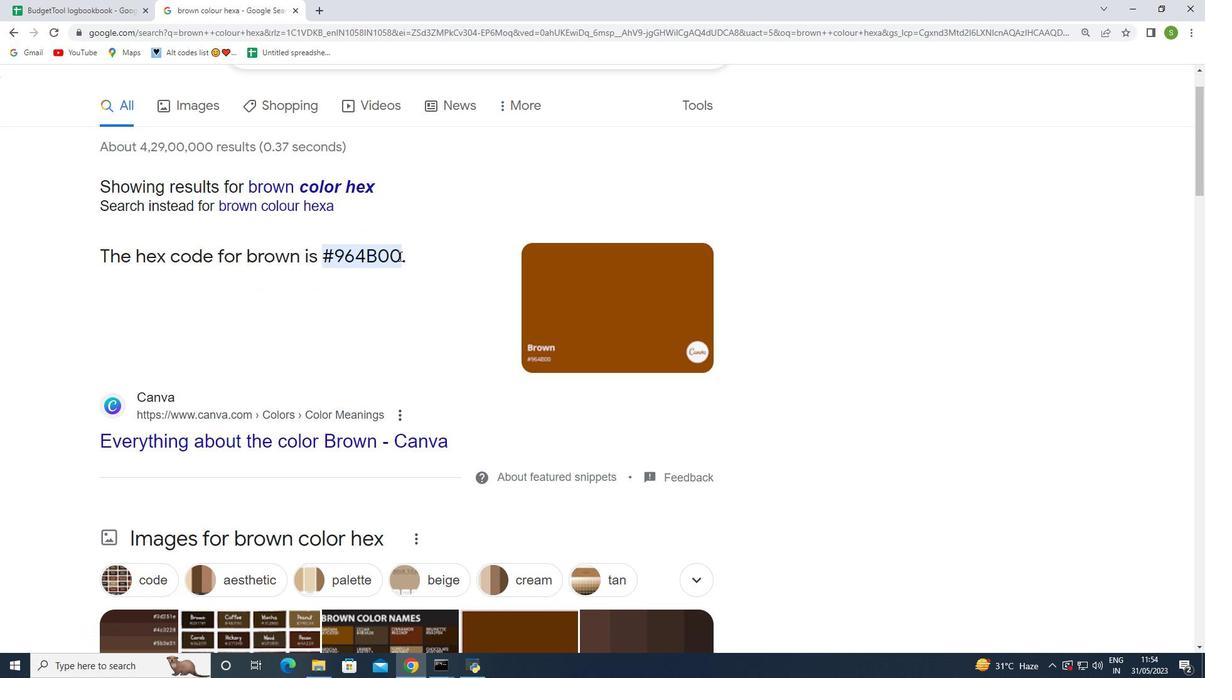 
Action: Mouse moved to (329, 351)
Screenshot: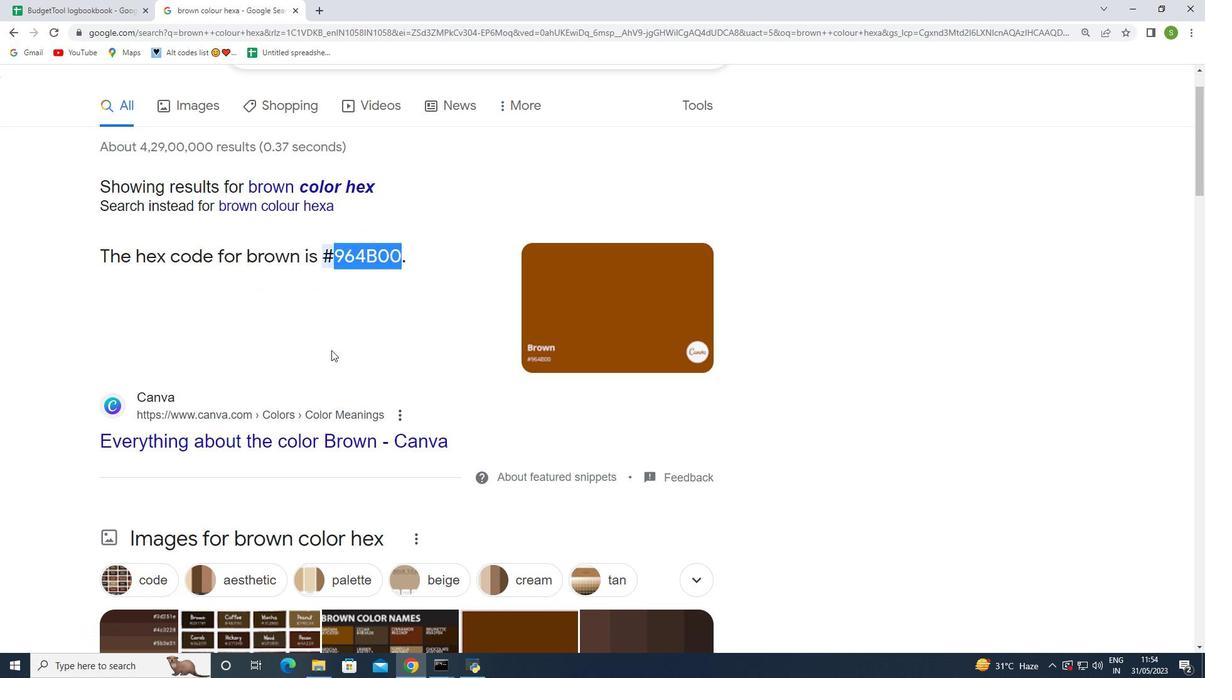 
Action: Key pressed ctrl+C
Screenshot: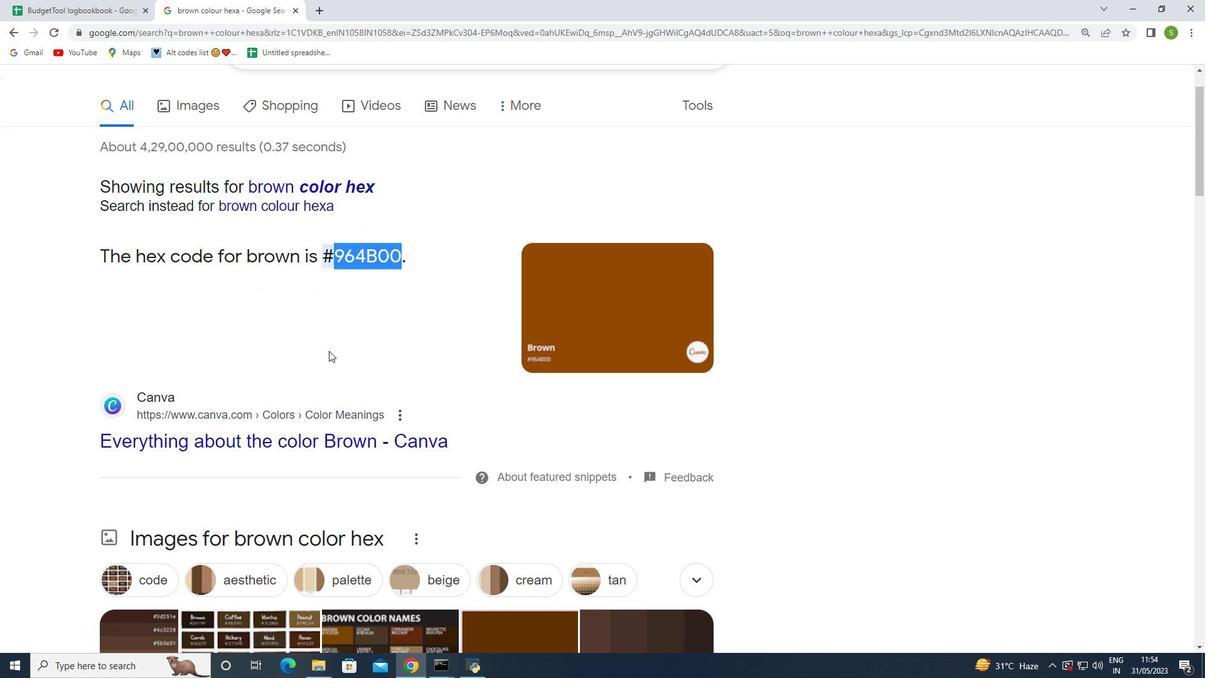 
Action: Mouse moved to (54, 3)
Screenshot: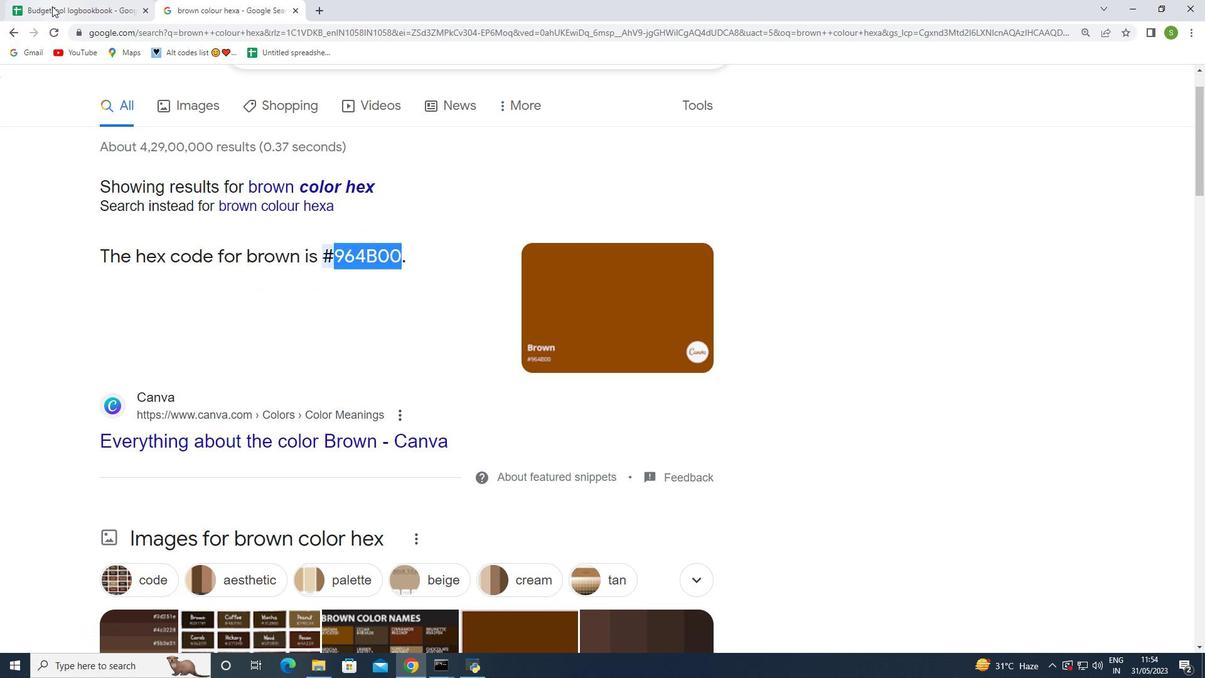 
Action: Mouse pressed left at (54, 3)
Screenshot: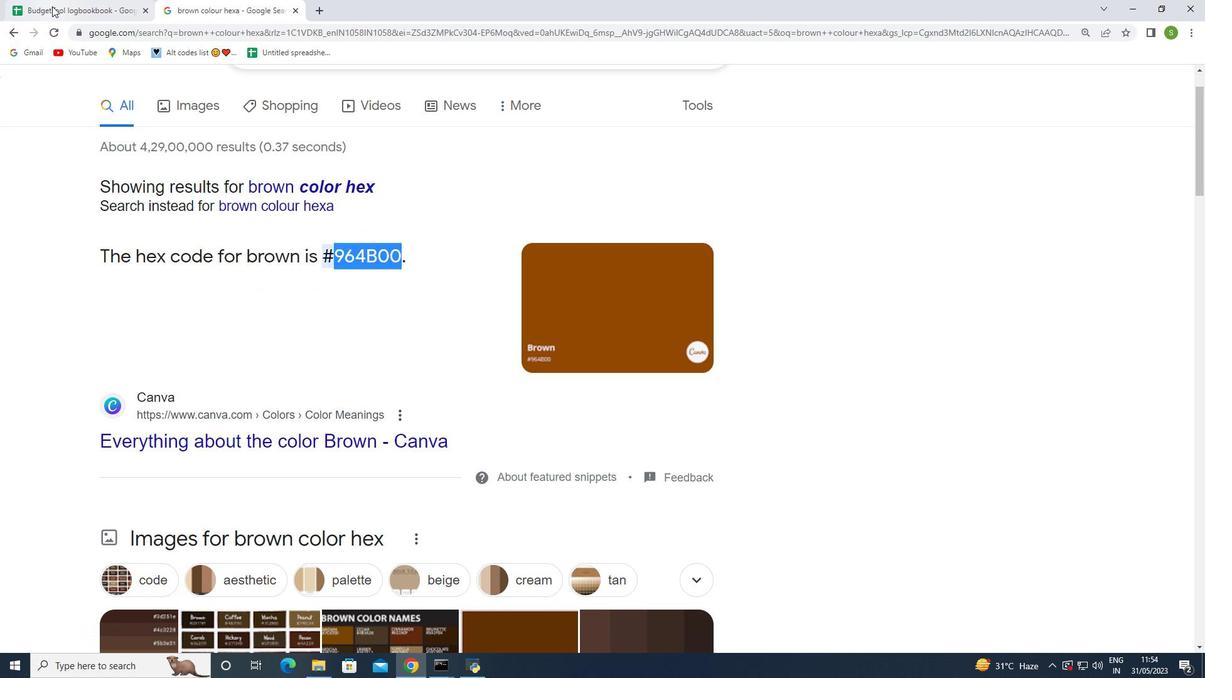 
Action: Mouse moved to (367, 112)
Screenshot: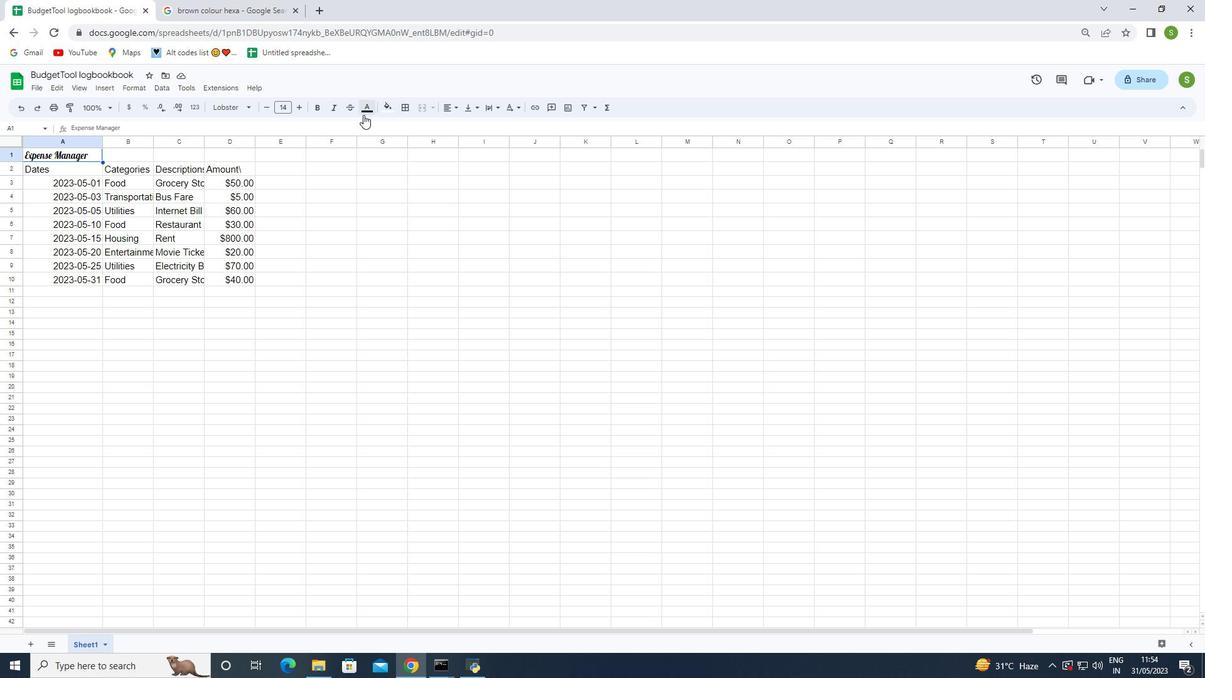 
Action: Mouse pressed left at (367, 112)
Screenshot: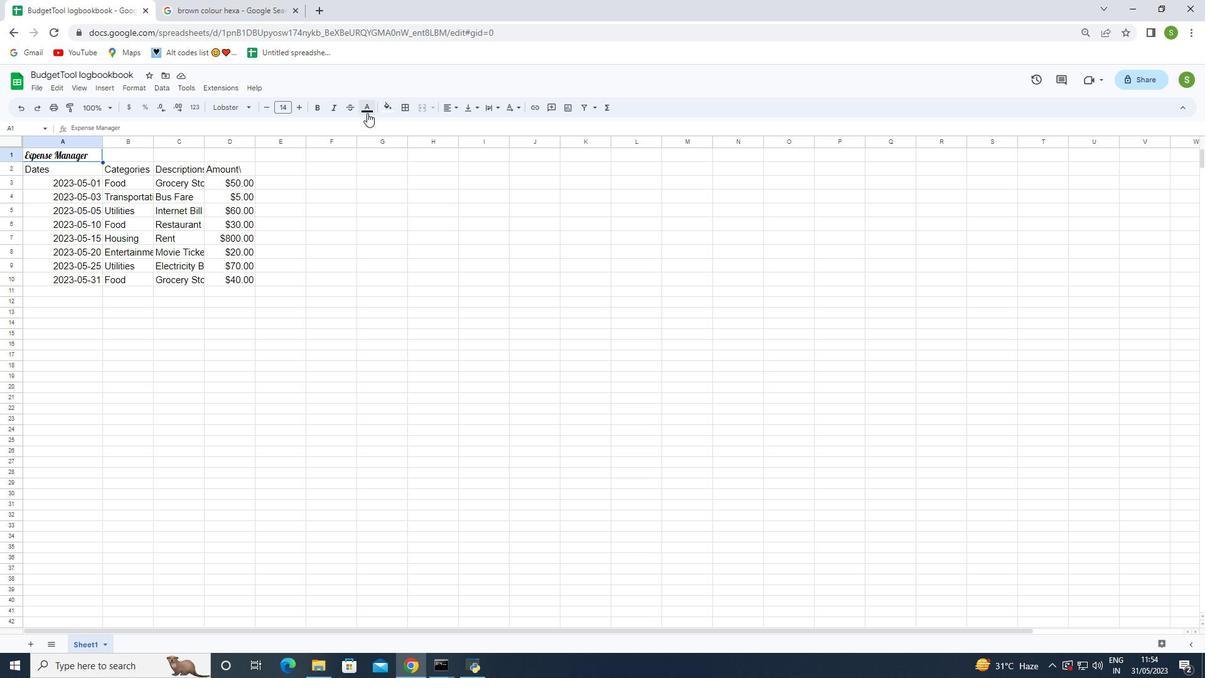 
Action: Mouse moved to (371, 269)
Screenshot: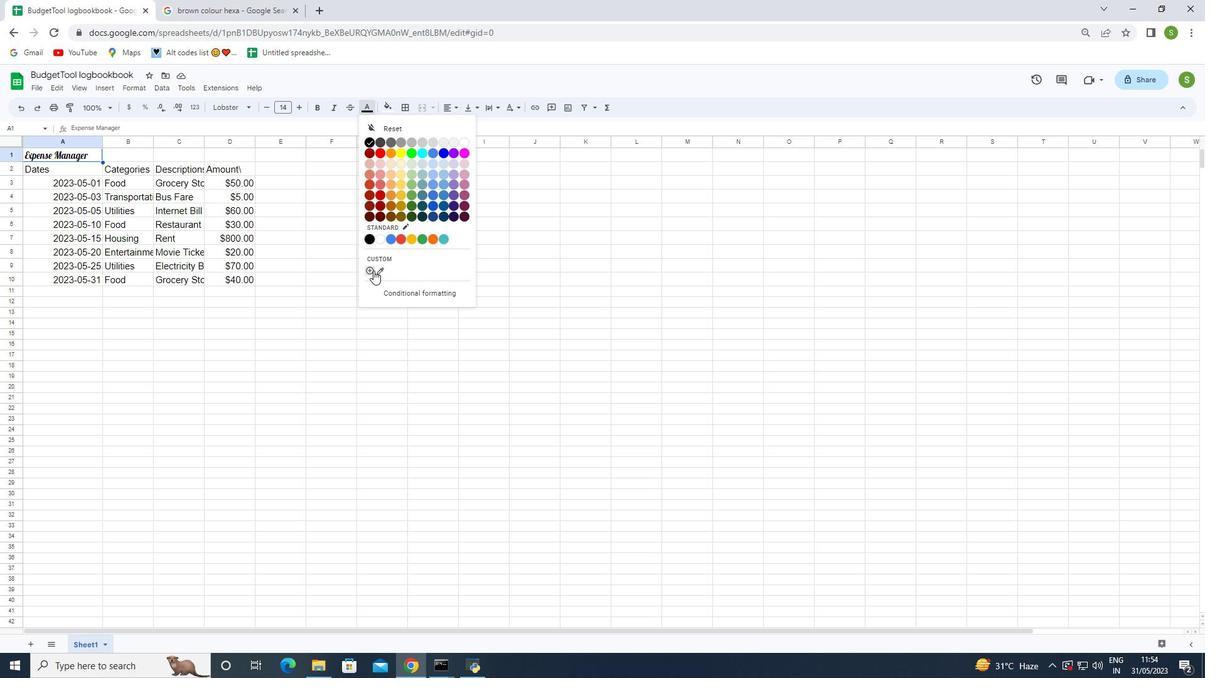 
Action: Mouse pressed left at (371, 269)
Screenshot: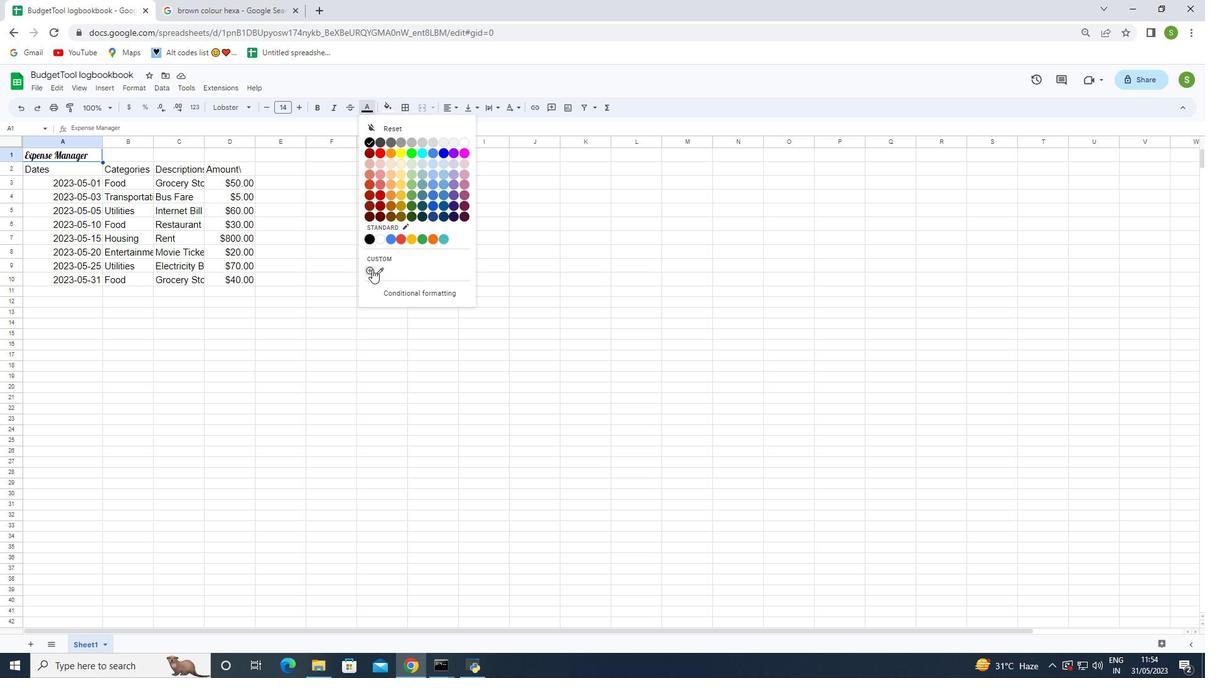 
Action: Mouse moved to (567, 404)
Screenshot: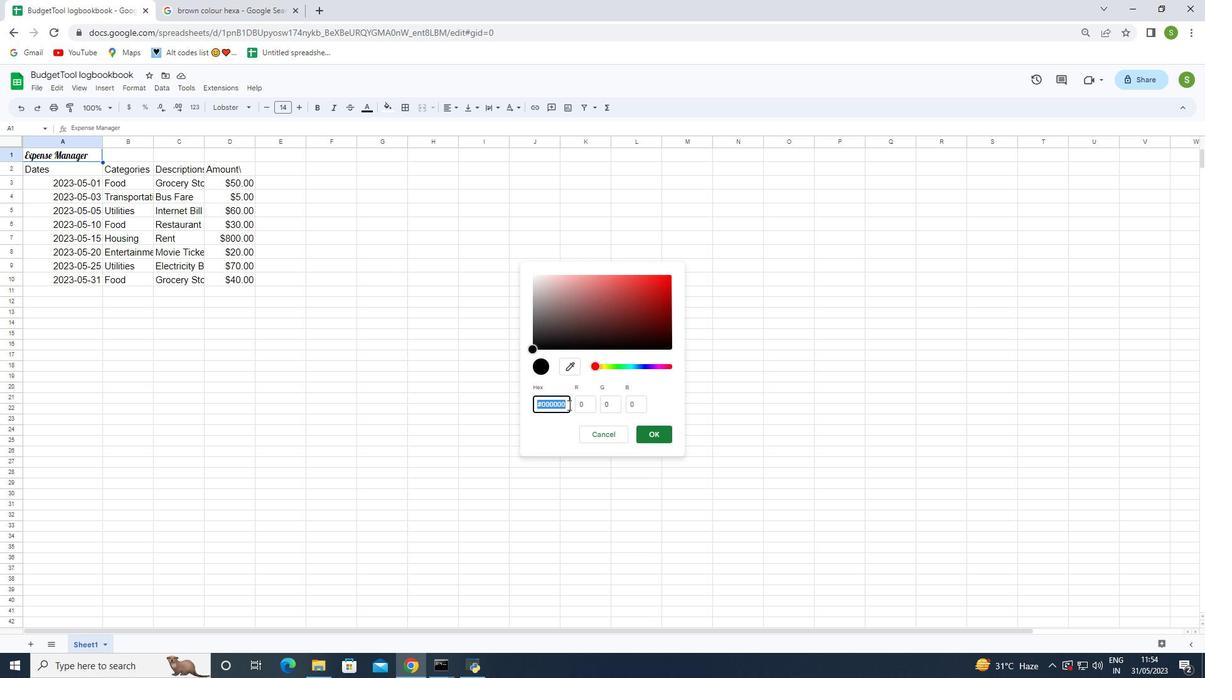 
Action: Mouse pressed left at (567, 404)
Screenshot: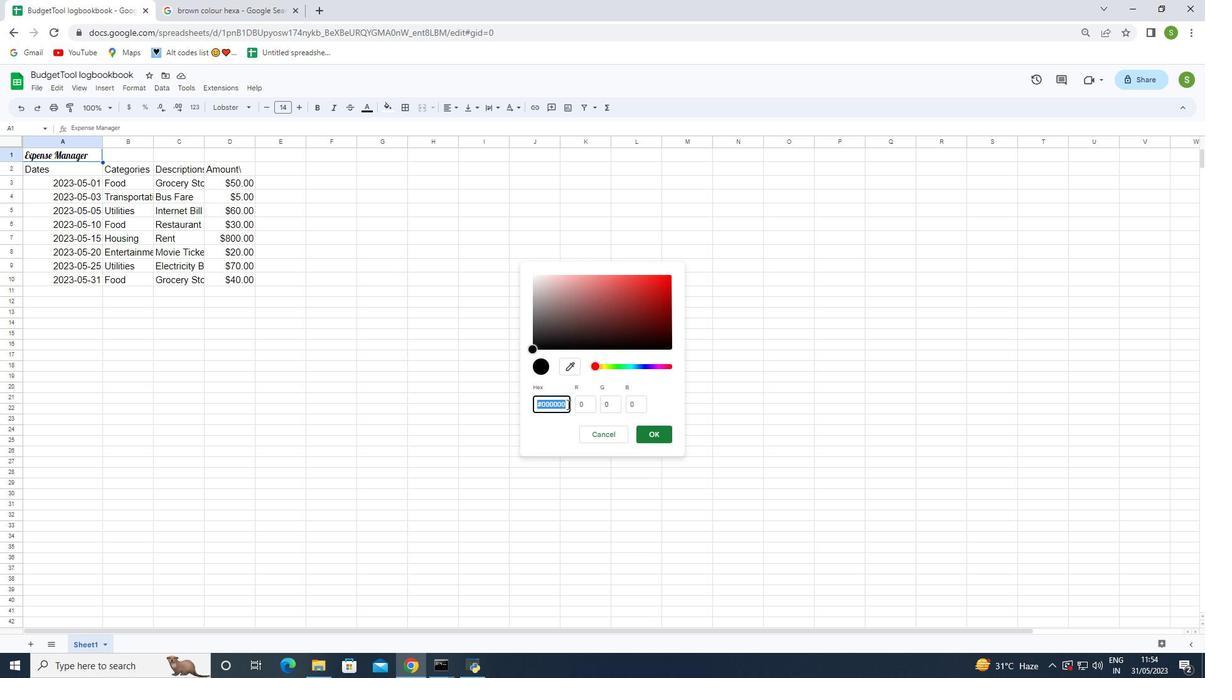 
Action: Mouse moved to (553, 401)
Screenshot: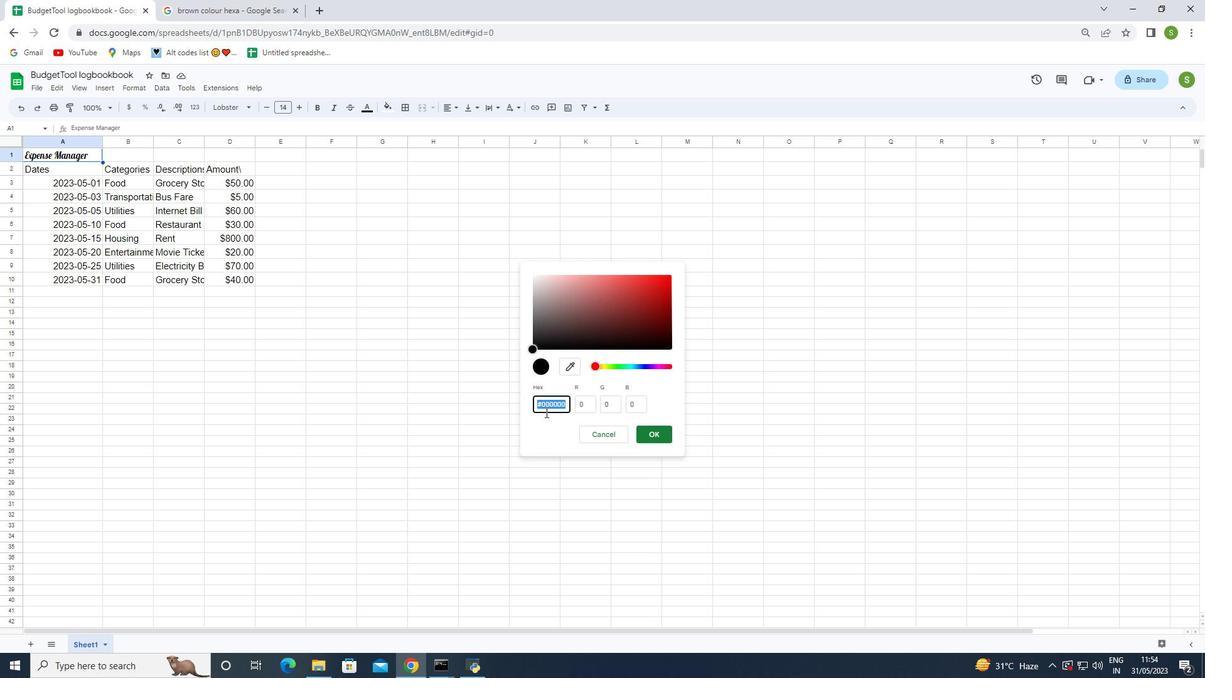 
Action: Mouse pressed left at (553, 401)
Screenshot: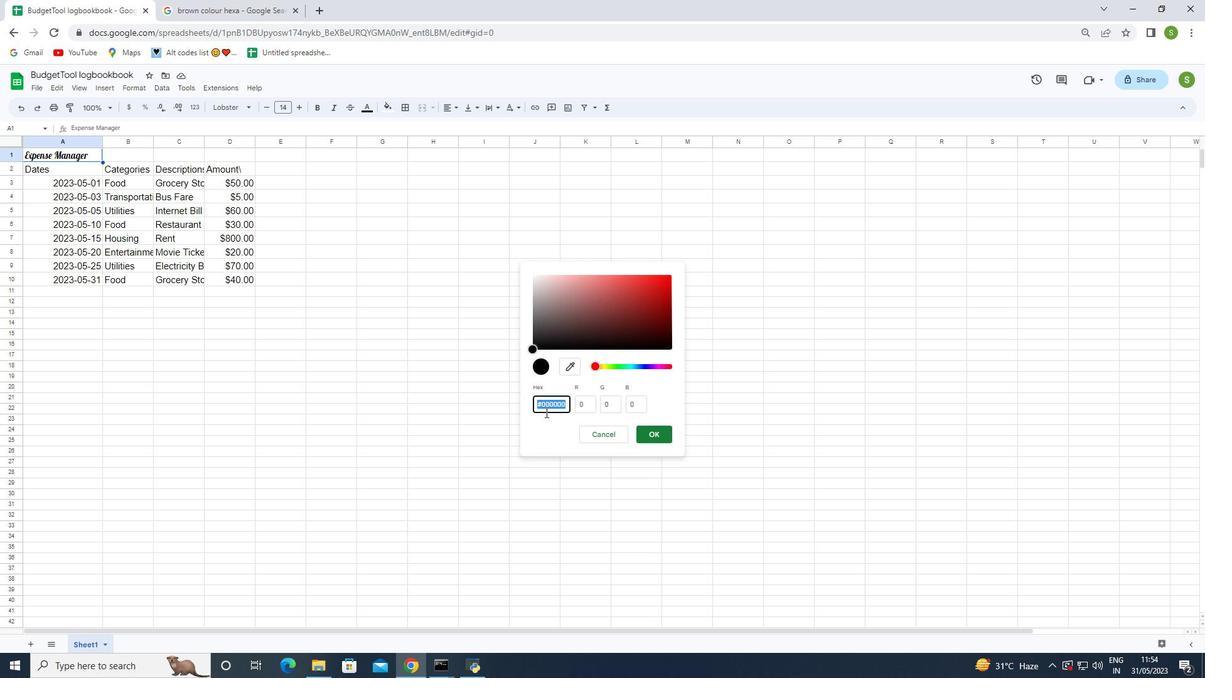 
Action: Mouse moved to (562, 401)
Screenshot: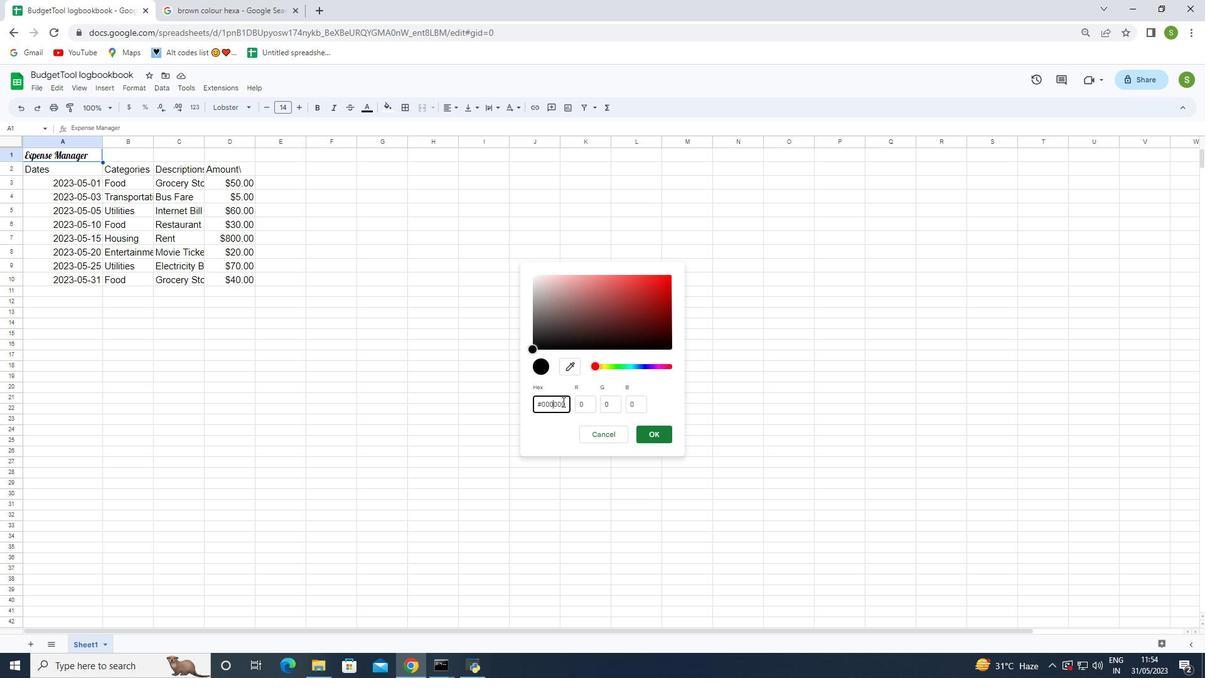 
Action: Mouse pressed left at (562, 401)
Screenshot: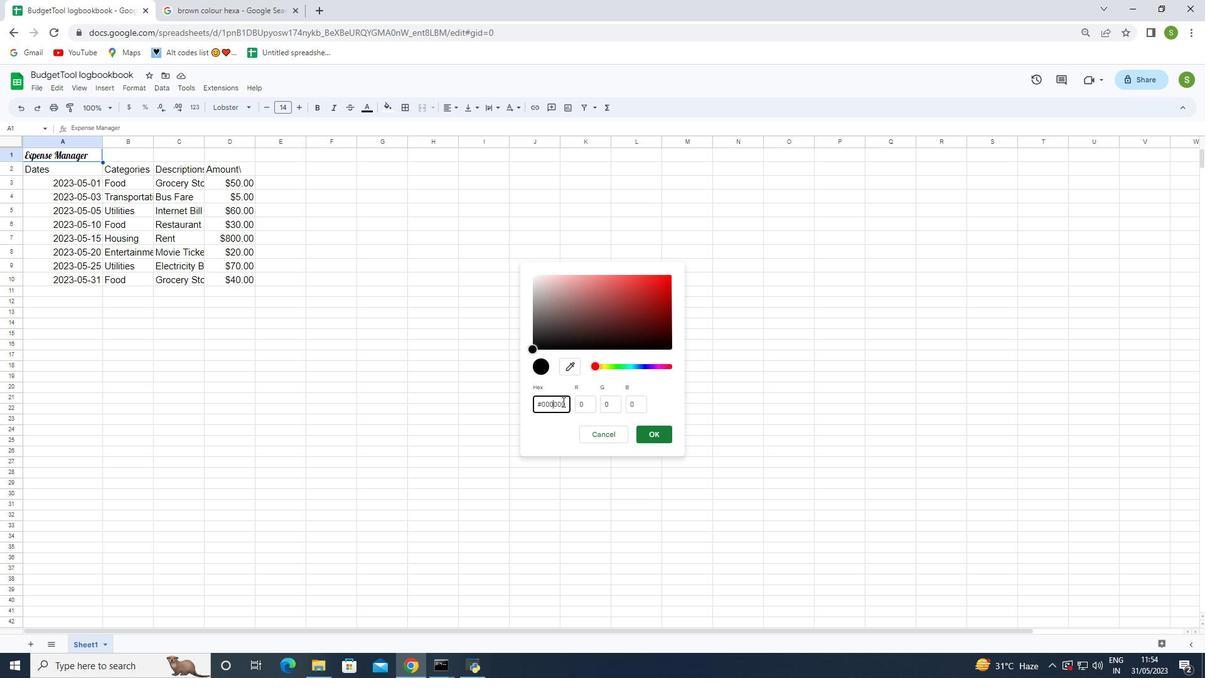
Action: Mouse moved to (567, 401)
Screenshot: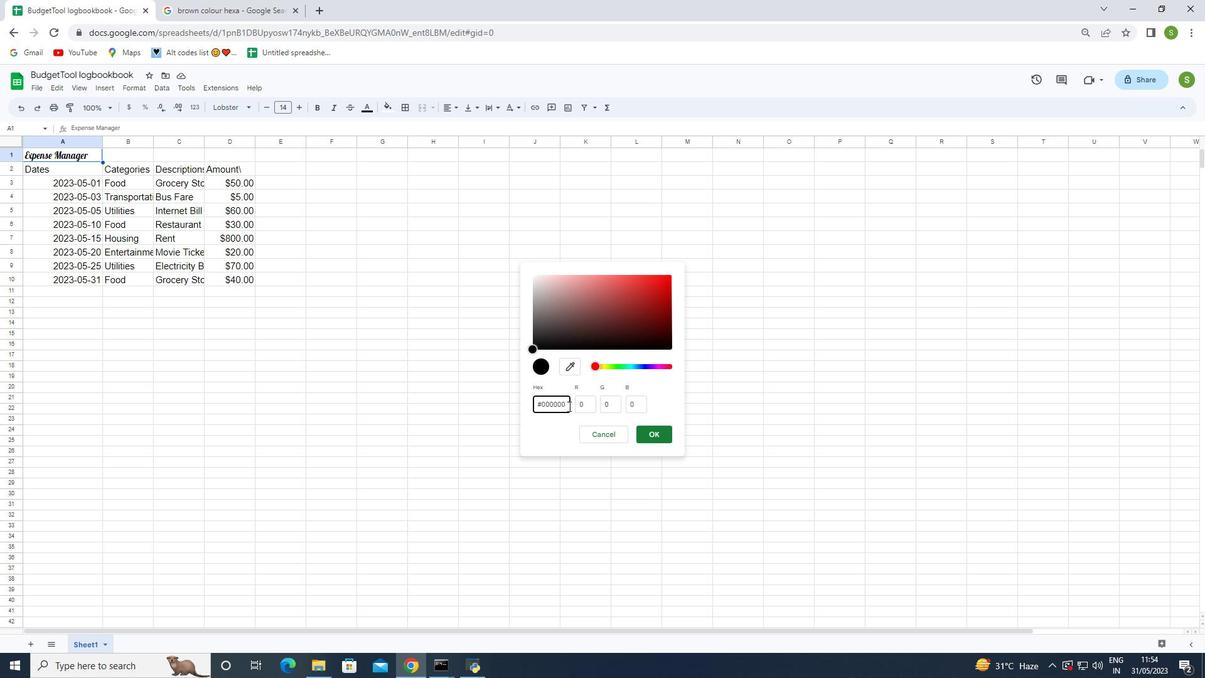 
Action: Mouse pressed left at (567, 401)
Screenshot: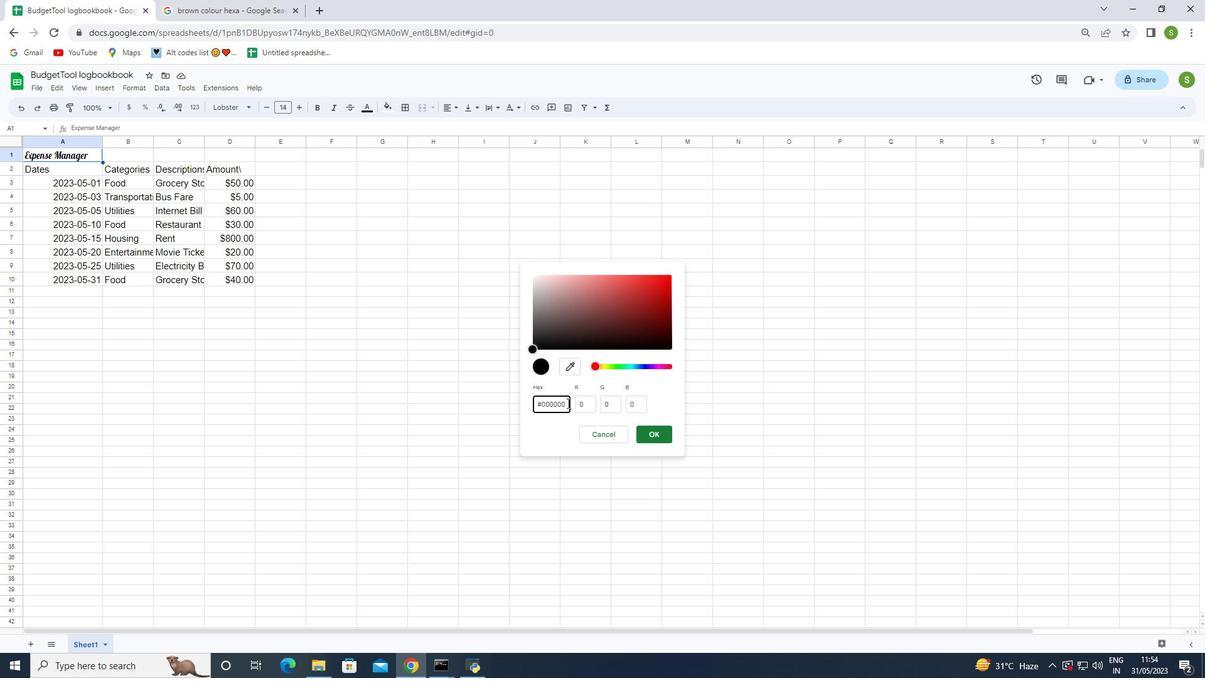 
Action: Mouse moved to (559, 396)
Screenshot: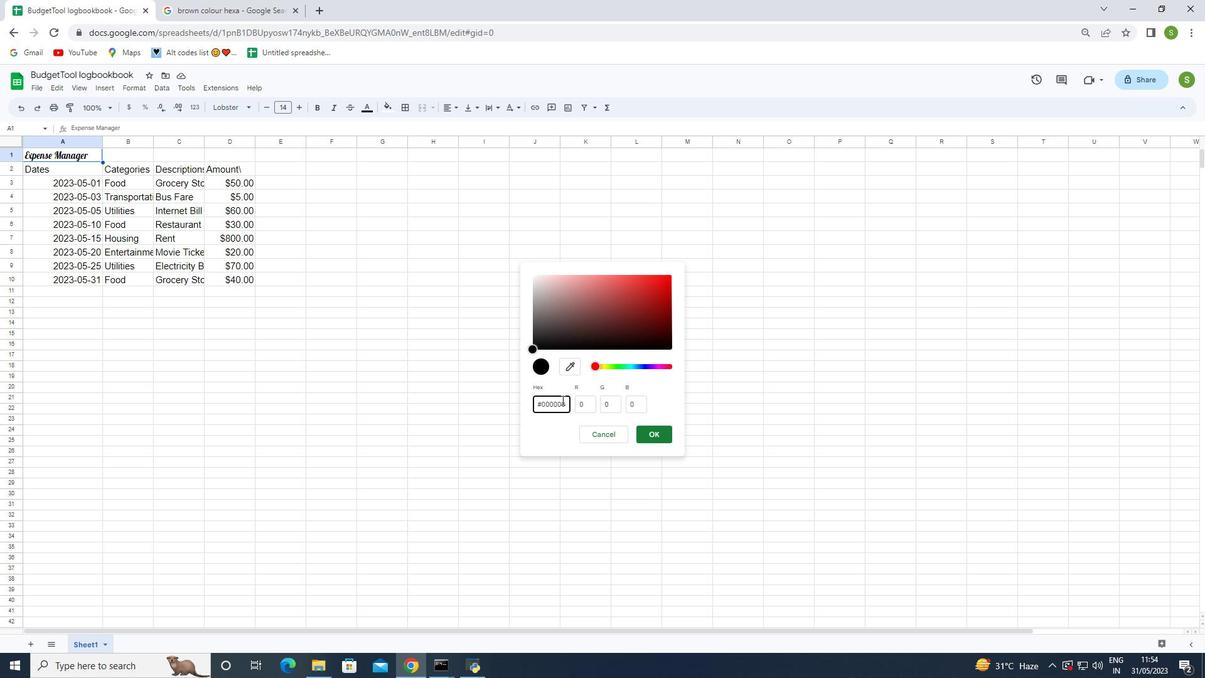 
Action: Key pressed <Key.backspace>
Screenshot: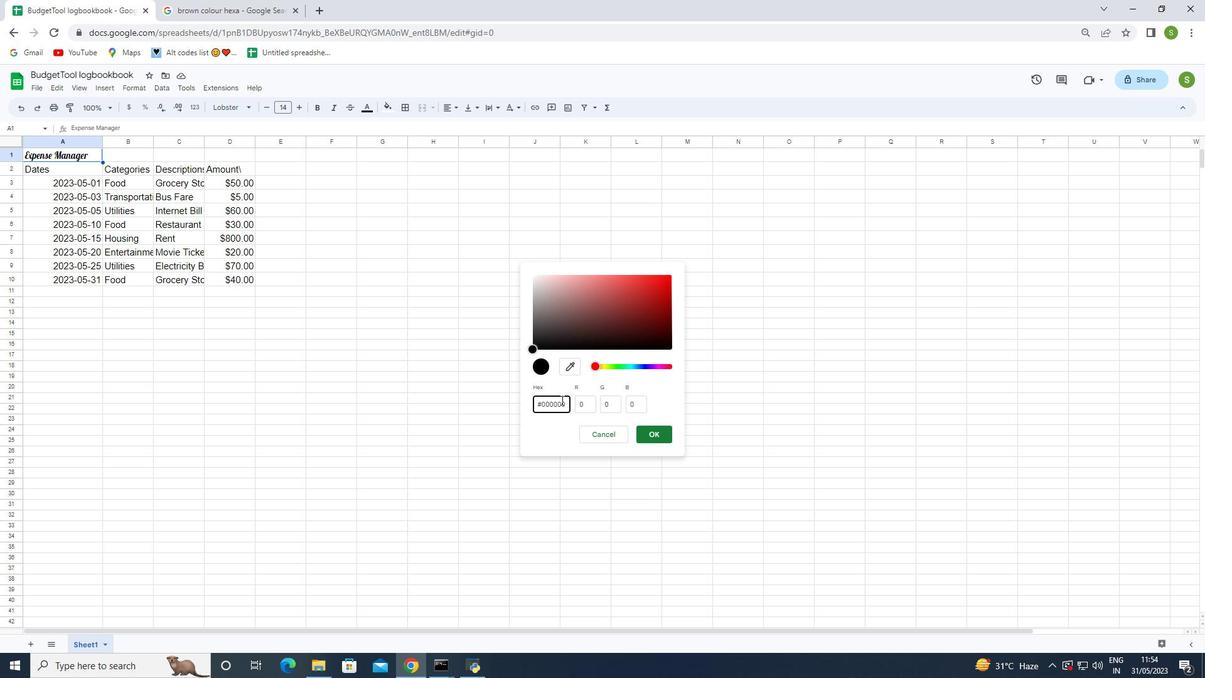 
Action: Mouse moved to (558, 396)
Screenshot: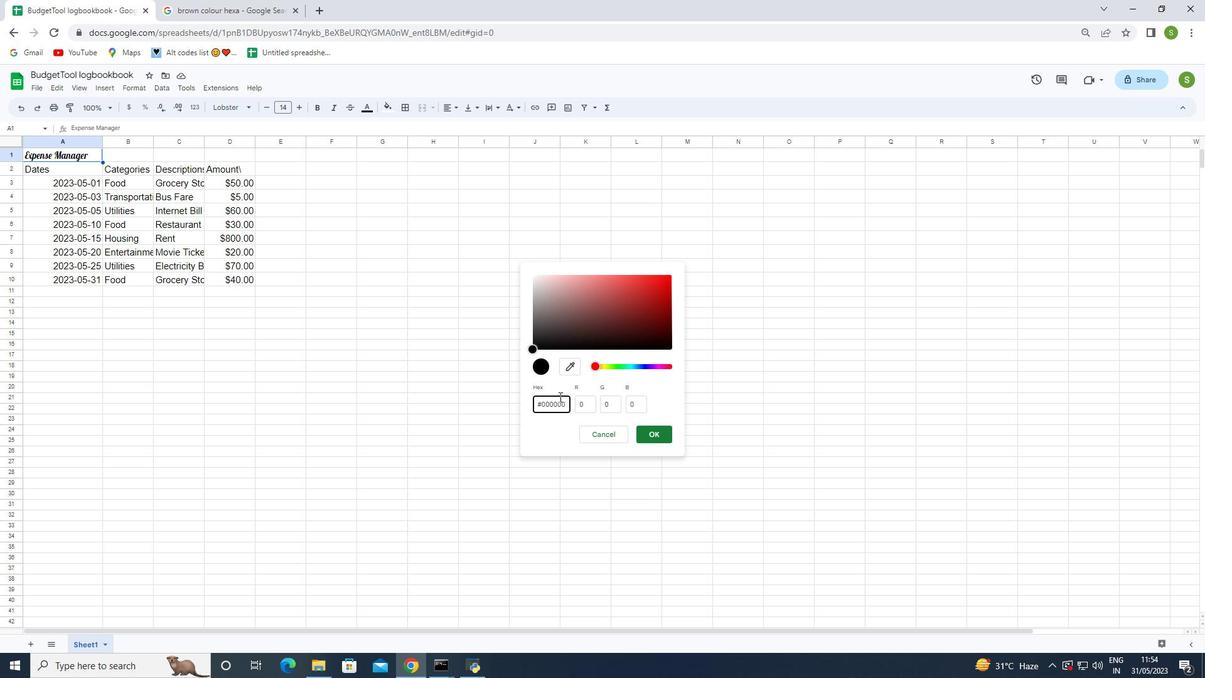 
Action: Key pressed <Key.backspace><Key.backspace><Key.backspace><Key.backspace>
Screenshot: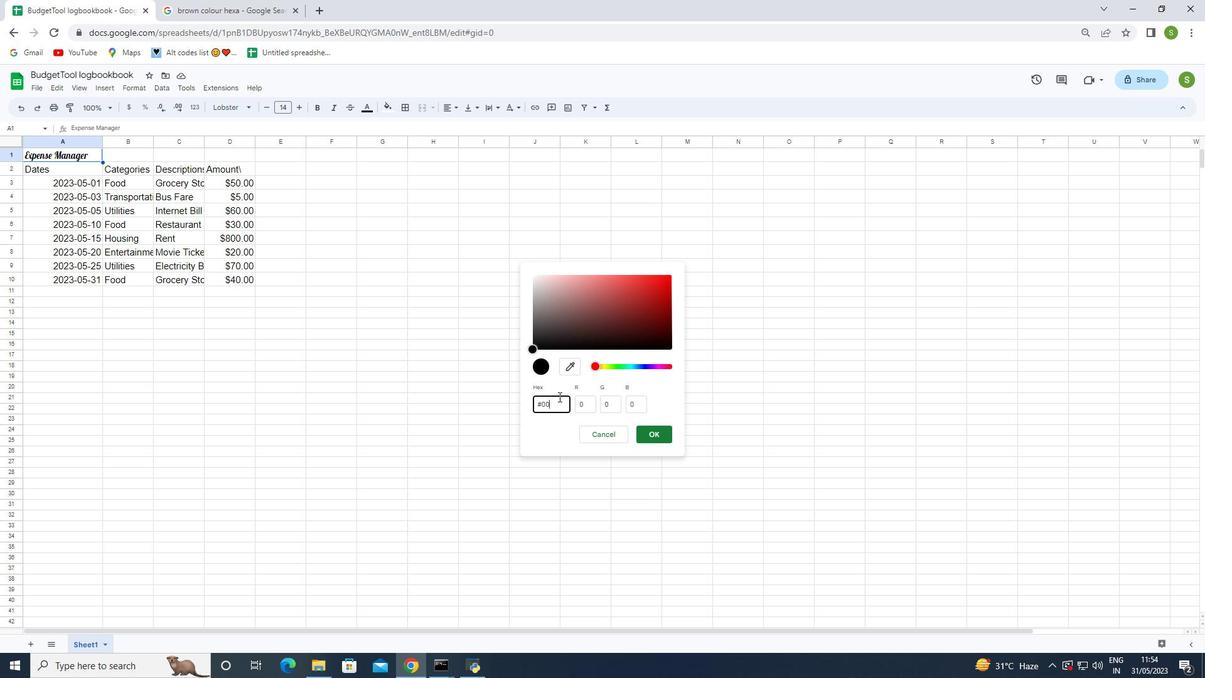 
Action: Mouse moved to (558, 397)
Screenshot: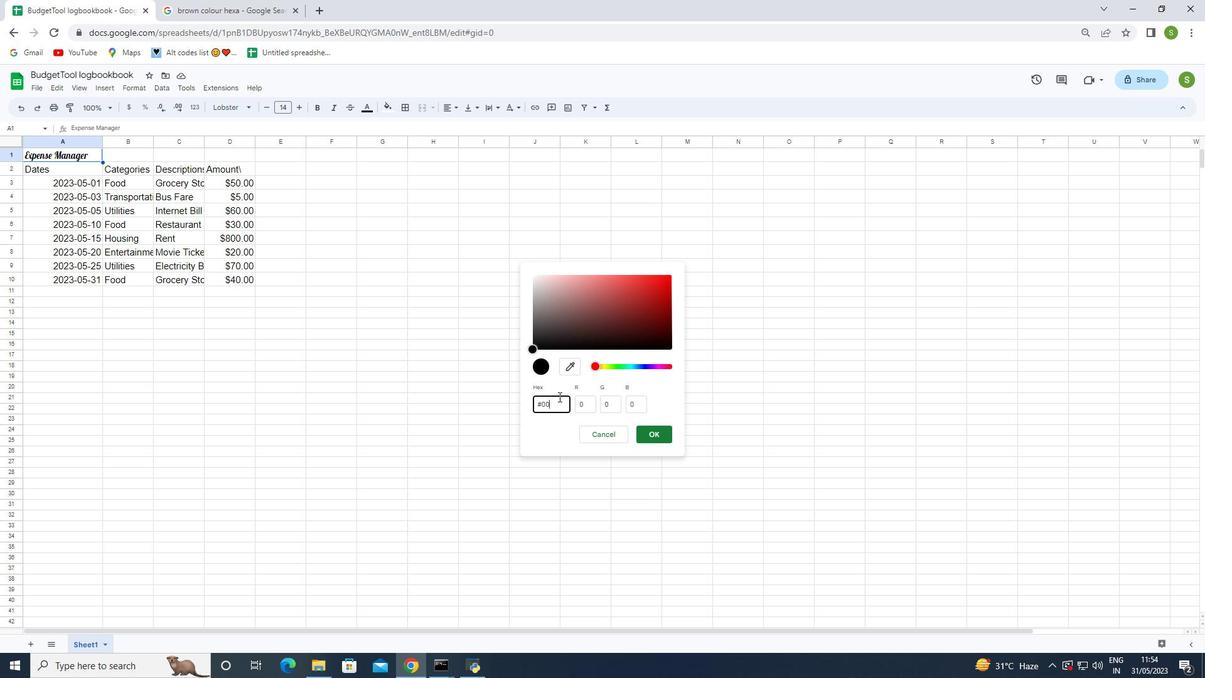 
Action: Key pressed <Key.backspace>
Screenshot: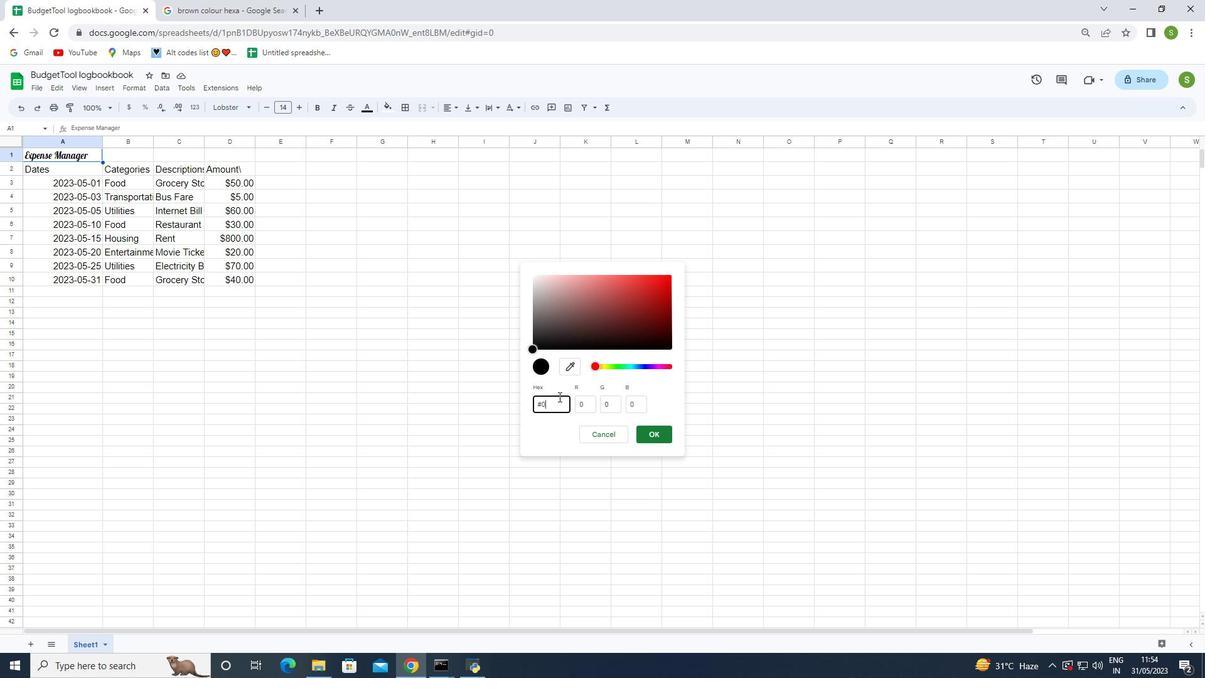 
Action: Mouse moved to (564, 411)
Screenshot: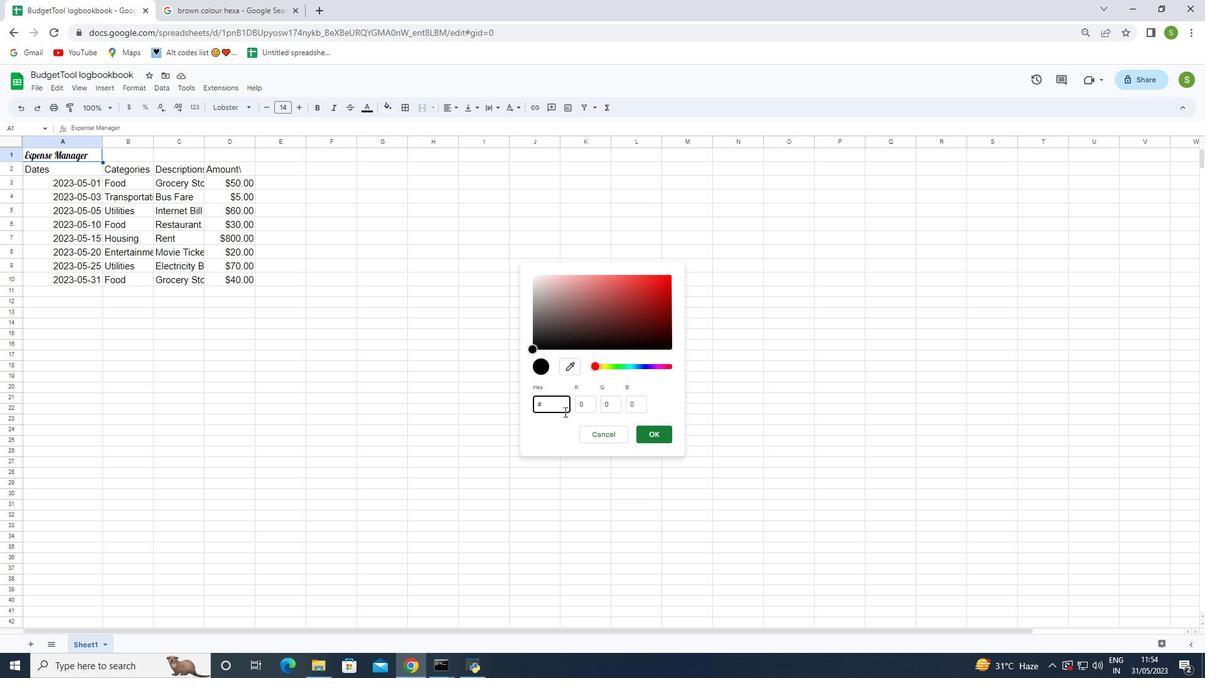 
Action: Key pressed ctrl+V
Screenshot: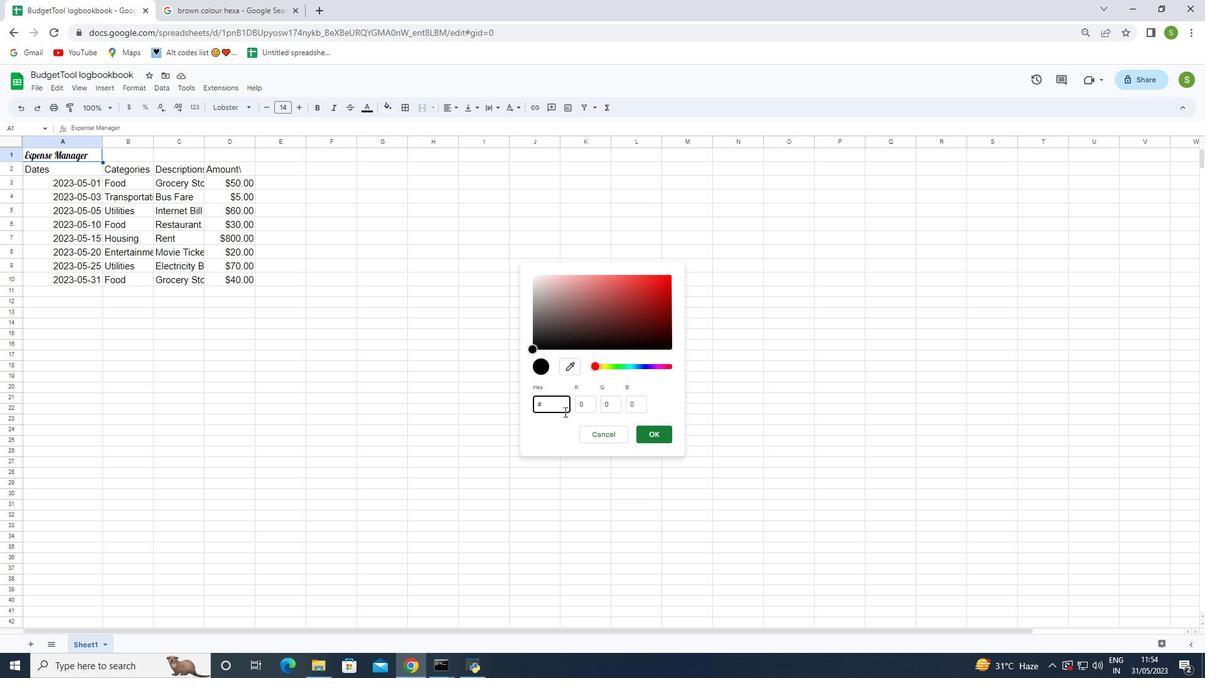 
Action: Mouse moved to (644, 433)
Screenshot: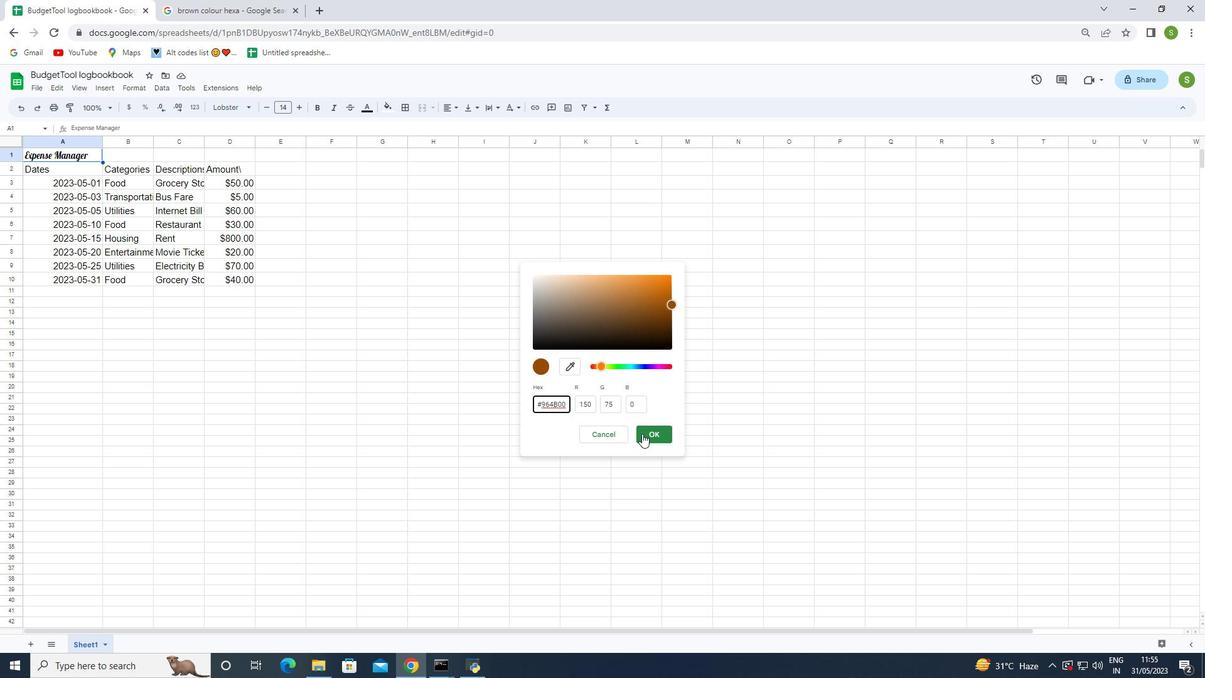 
Action: Mouse pressed left at (644, 433)
Screenshot: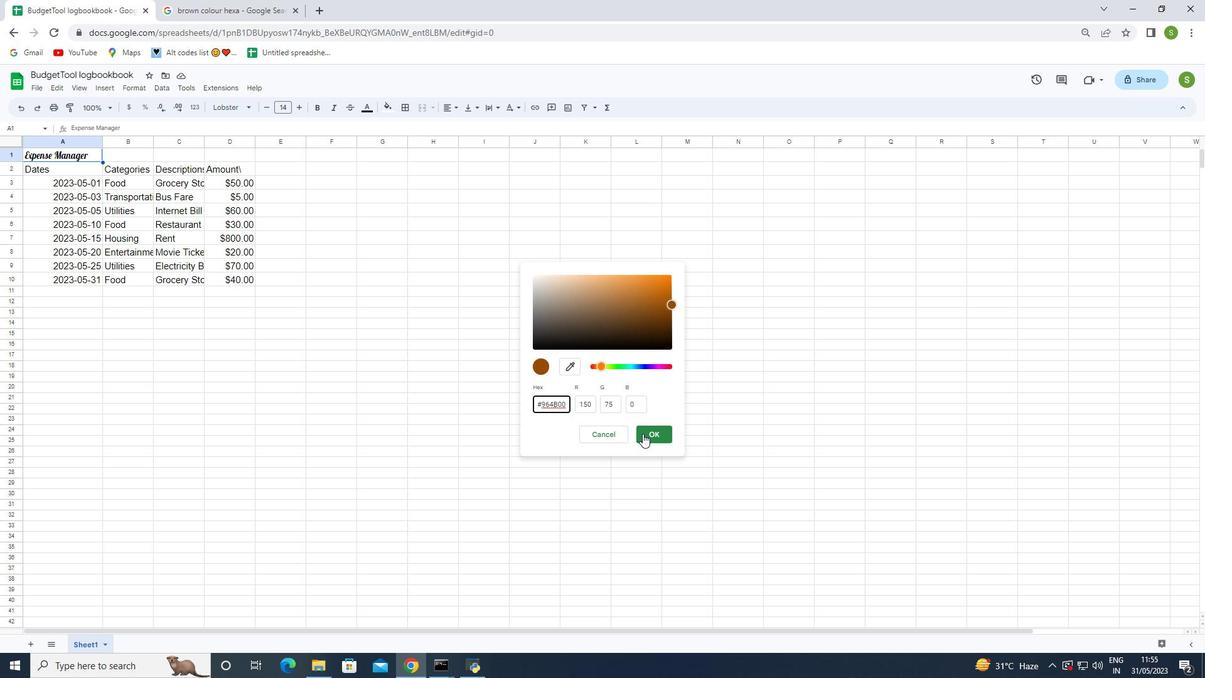
Action: Mouse moved to (316, 107)
Screenshot: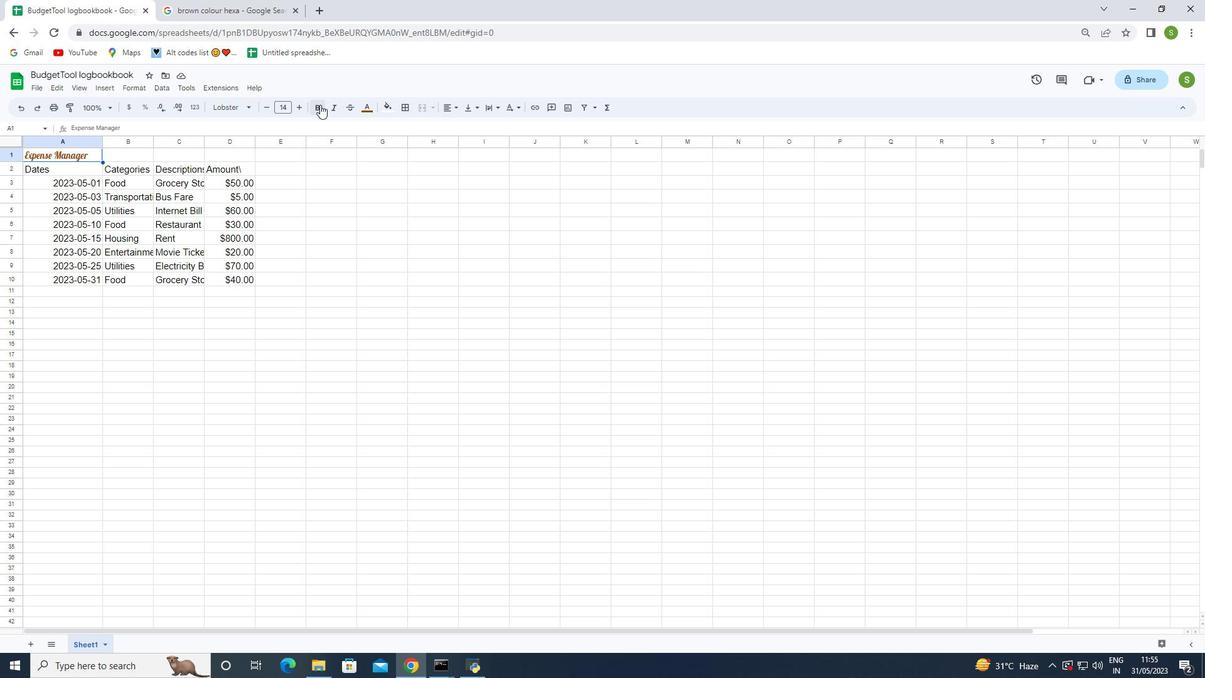 
Action: Mouse pressed left at (316, 107)
Screenshot: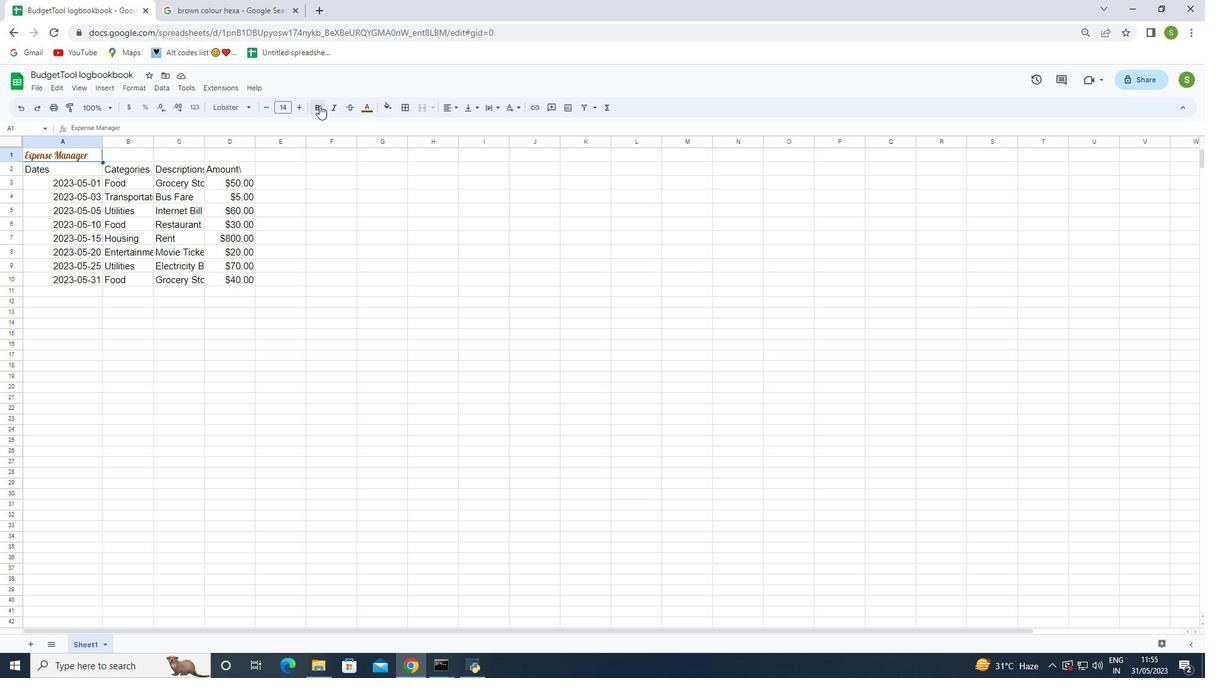 
Action: Mouse moved to (303, 109)
Screenshot: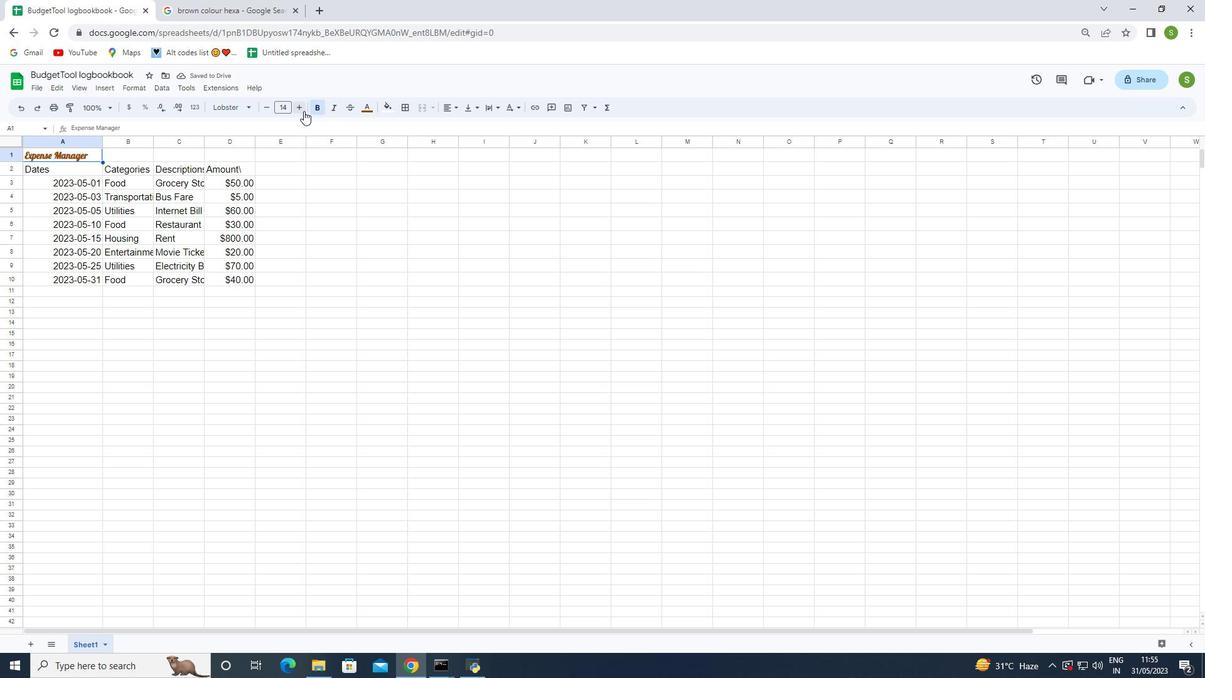 
Action: Mouse pressed left at (303, 109)
Screenshot: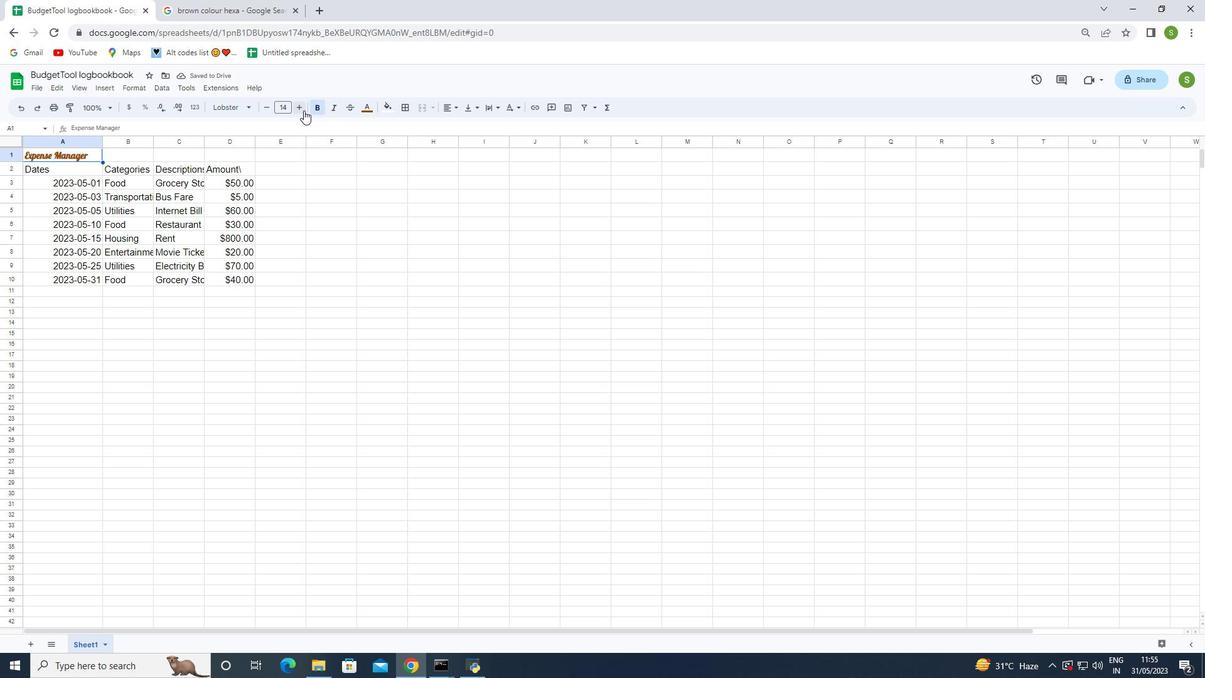
Action: Mouse pressed left at (303, 109)
Screenshot: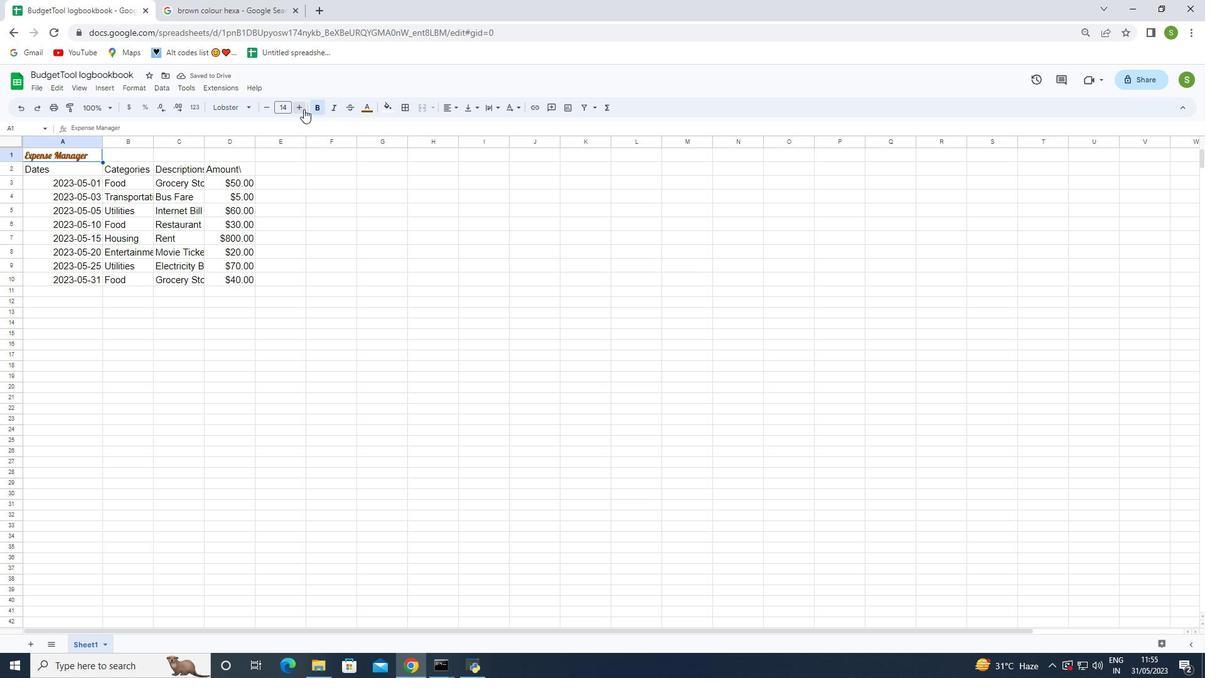 
Action: Mouse pressed left at (303, 109)
Screenshot: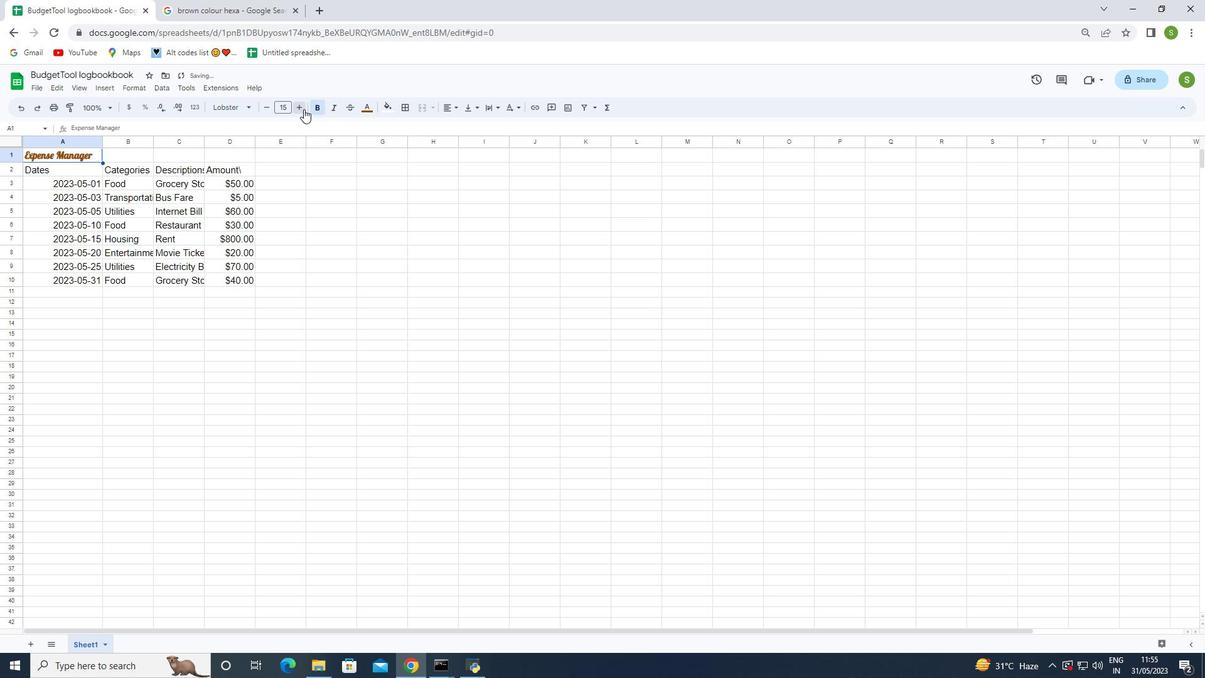 
Action: Mouse pressed left at (303, 109)
Screenshot: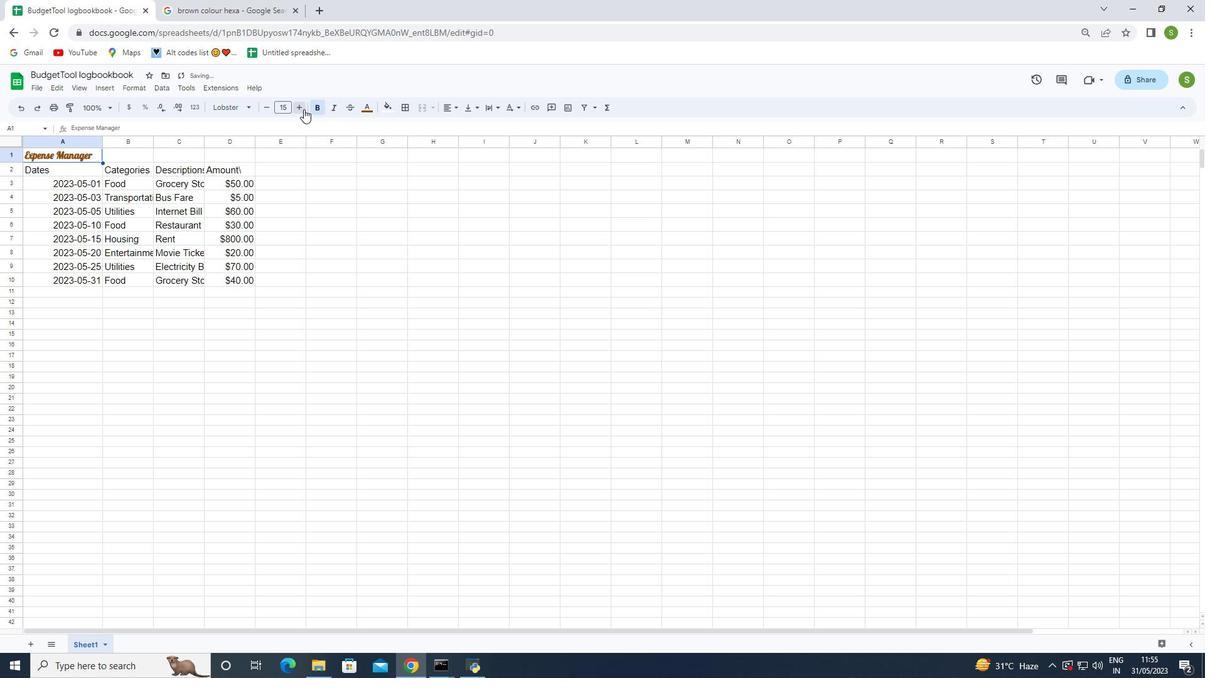 
Action: Mouse pressed left at (303, 109)
Screenshot: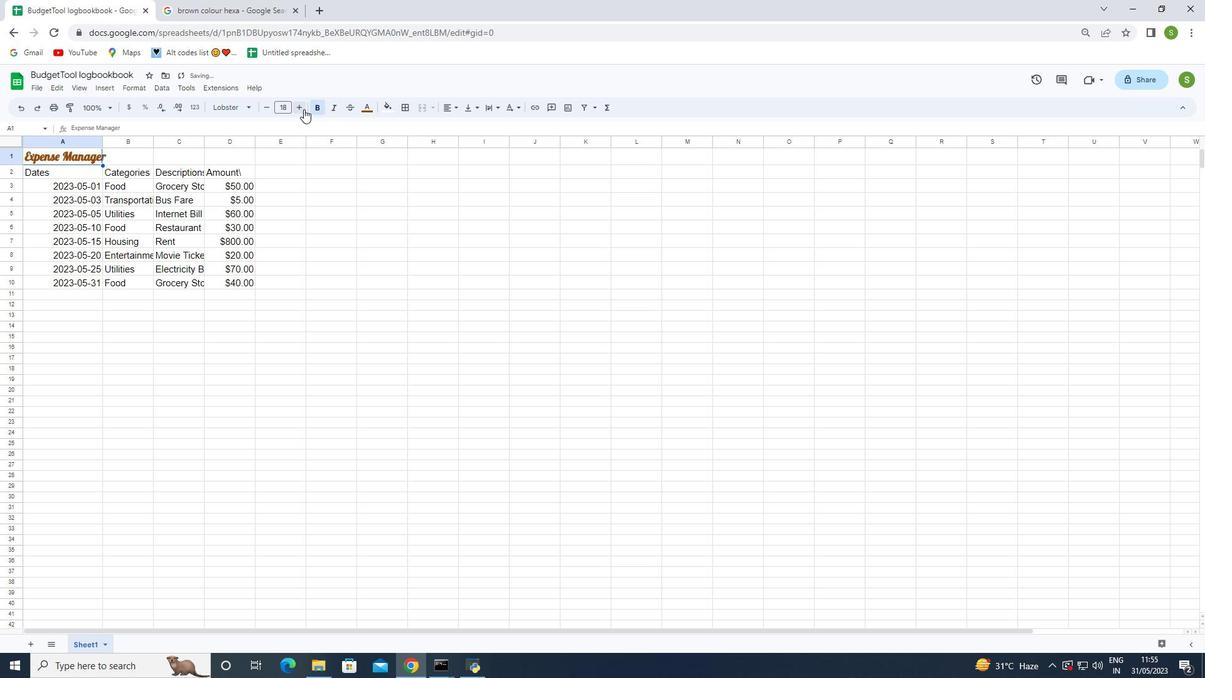 
Action: Mouse pressed left at (303, 109)
Screenshot: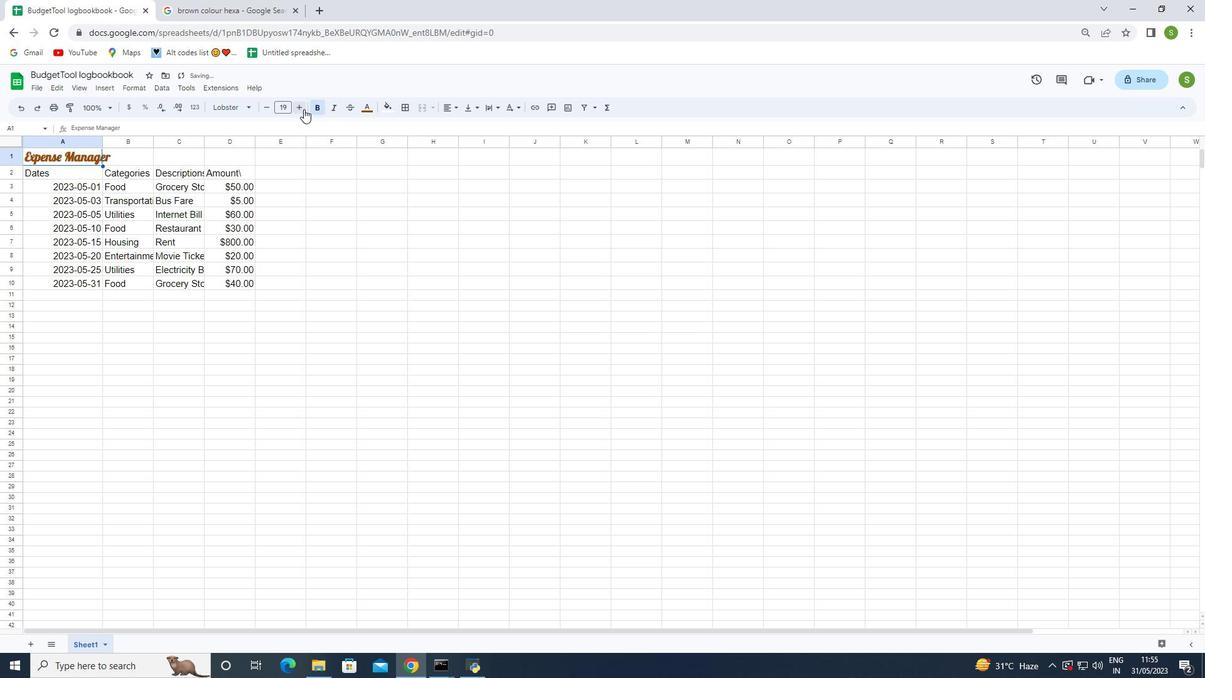 
Action: Mouse moved to (43, 175)
Screenshot: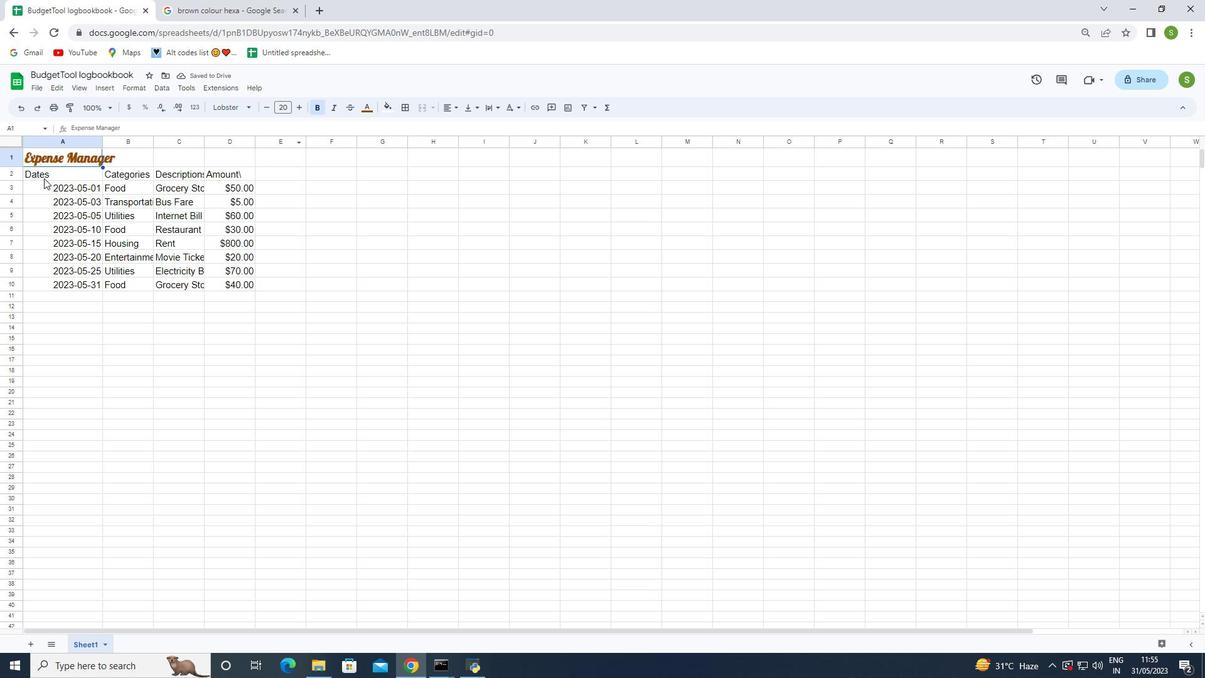 
Action: Mouse pressed left at (43, 175)
Screenshot: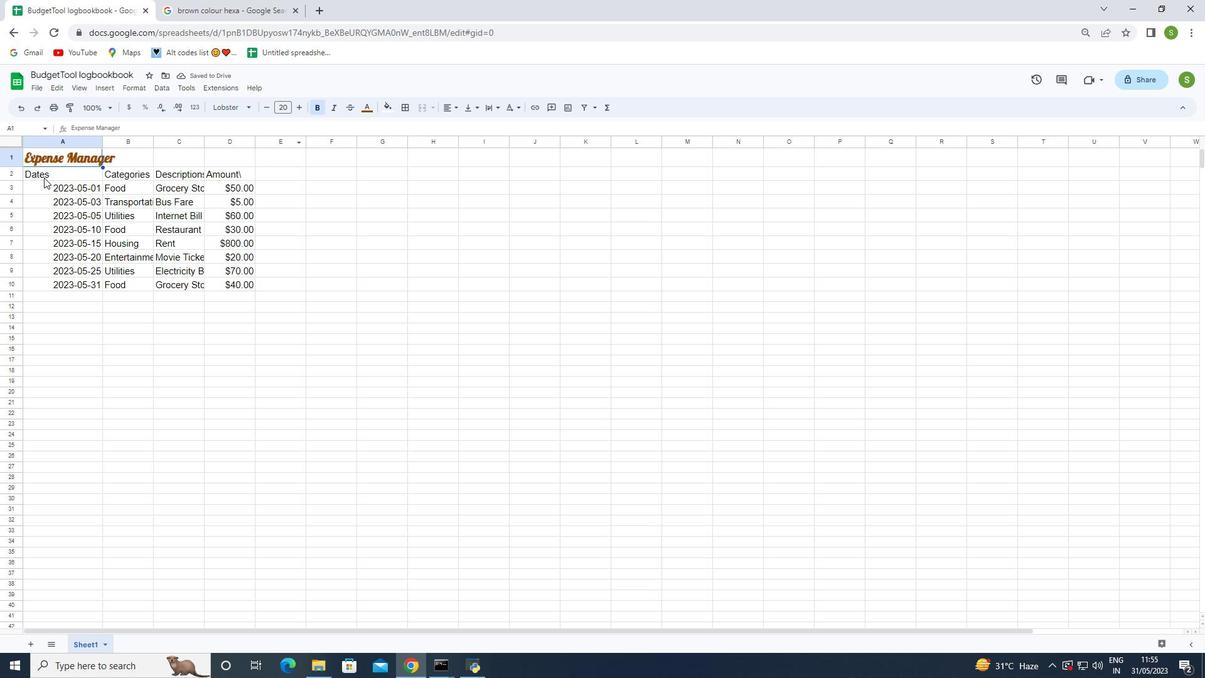 
Action: Mouse moved to (217, 108)
Screenshot: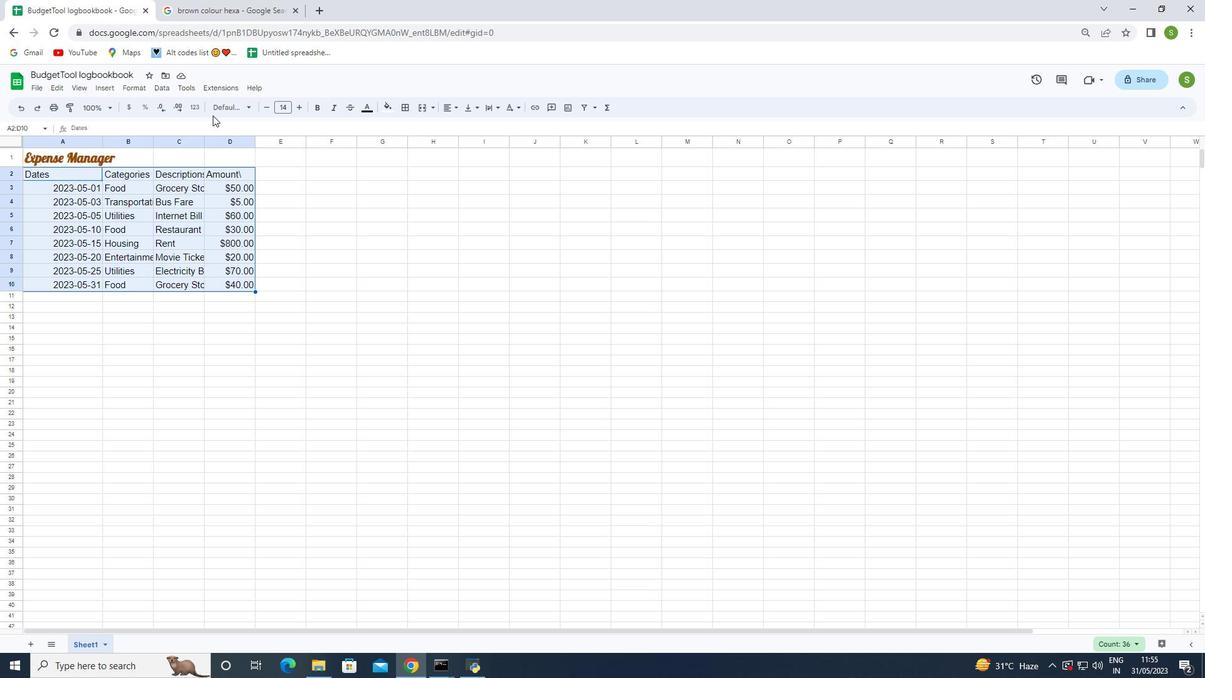 
Action: Mouse pressed left at (217, 108)
Screenshot: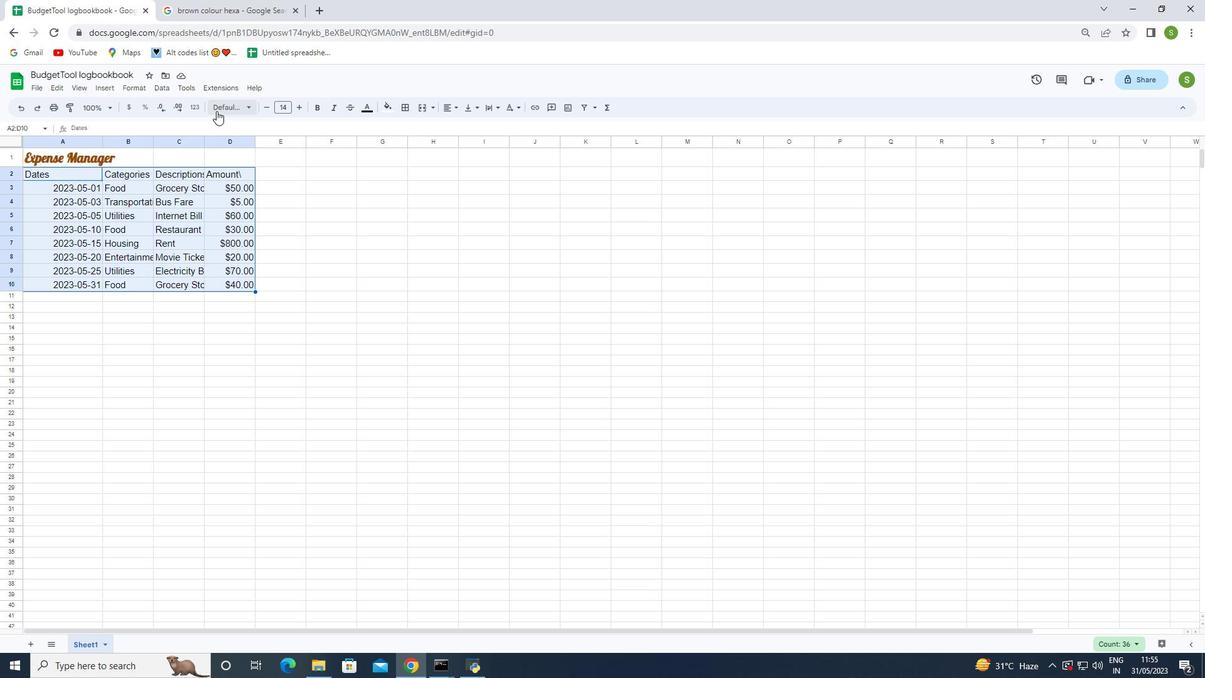 
Action: Mouse moved to (238, 209)
Screenshot: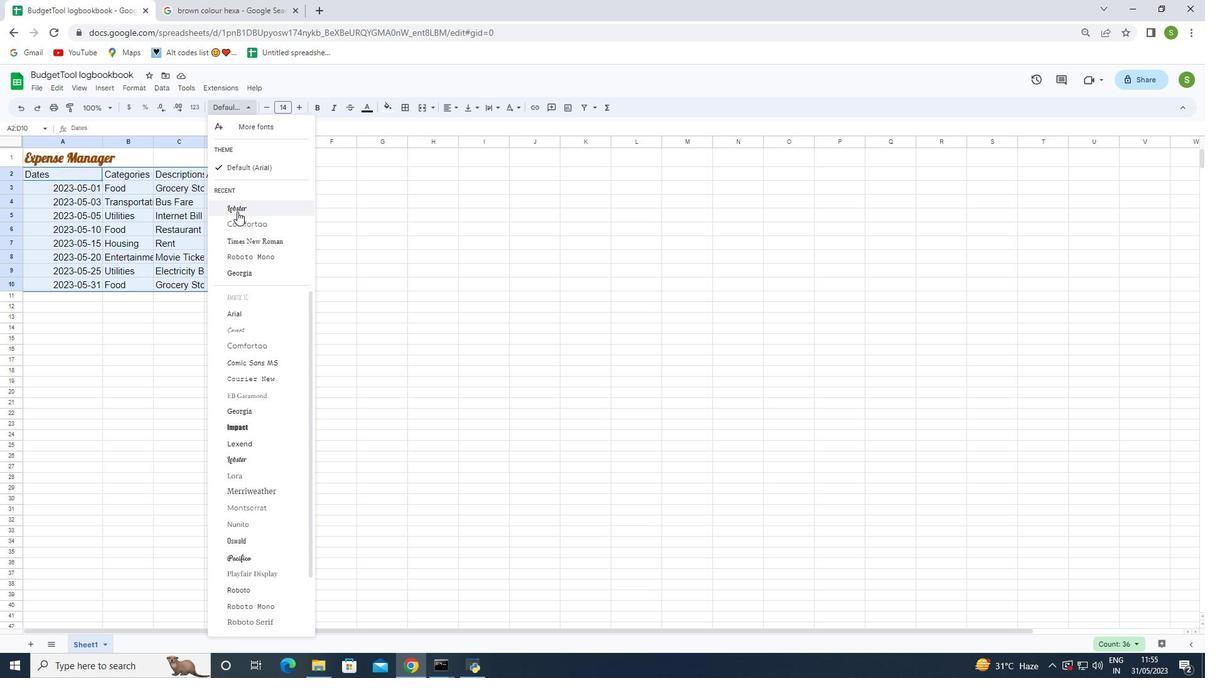 
Action: Mouse pressed left at (238, 209)
Screenshot: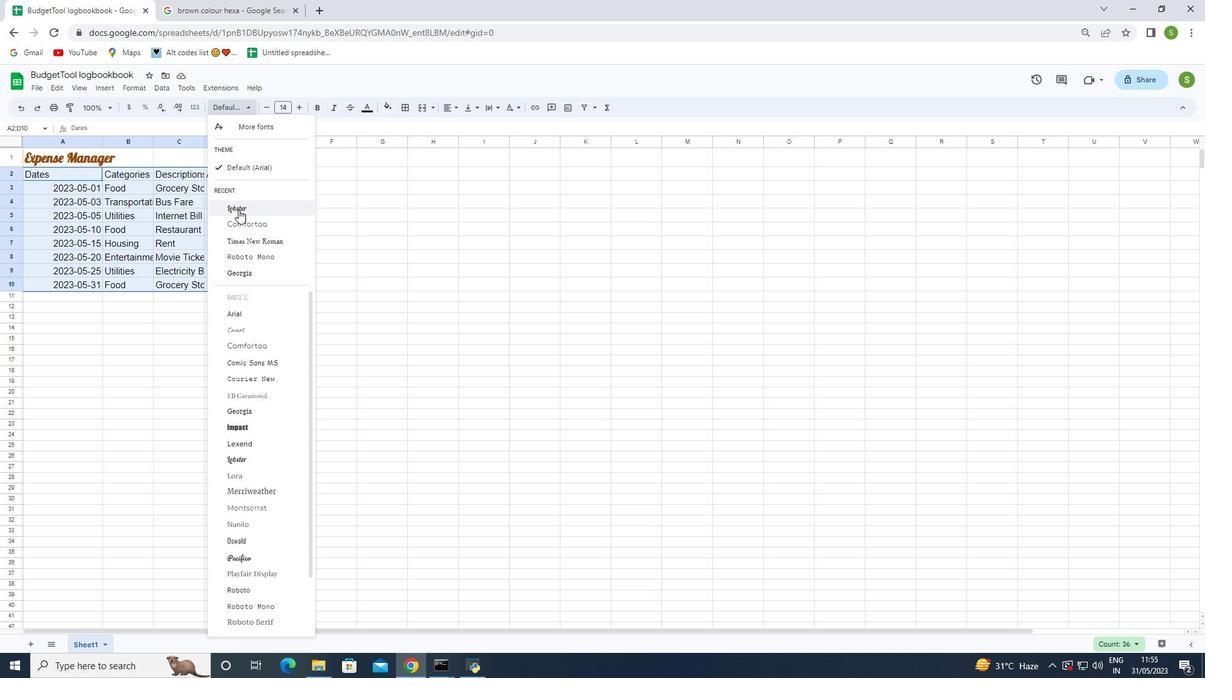 
Action: Mouse moved to (266, 109)
Screenshot: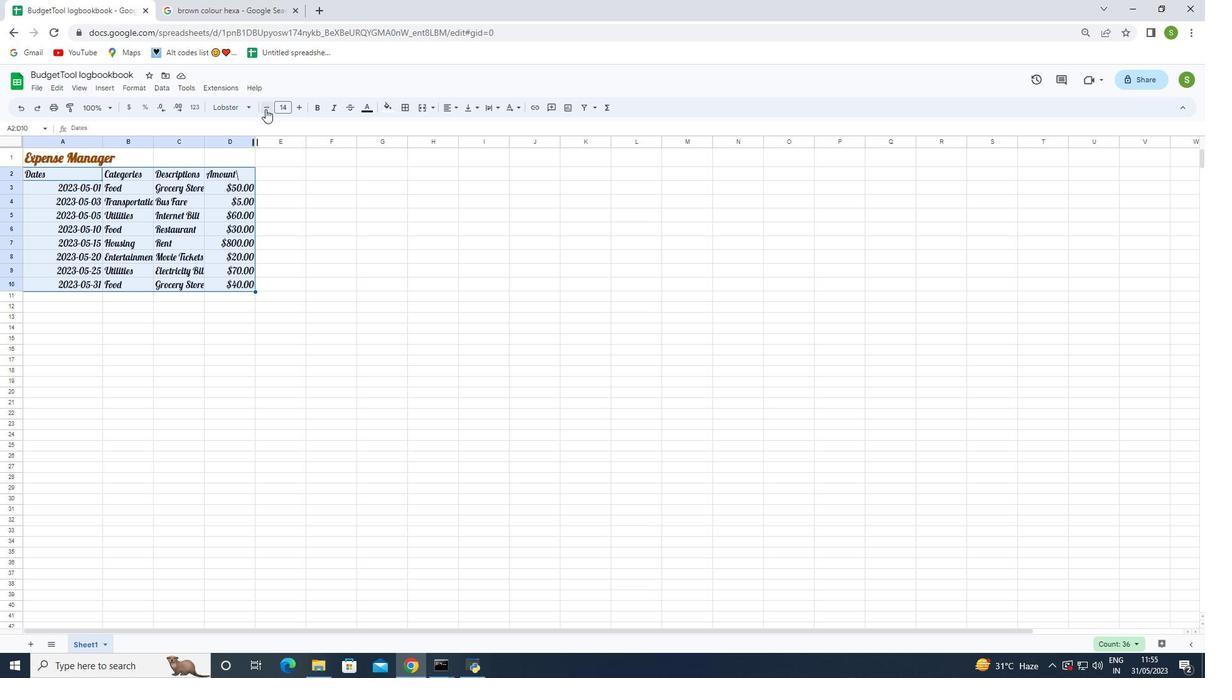 
Action: Mouse pressed left at (266, 109)
Screenshot: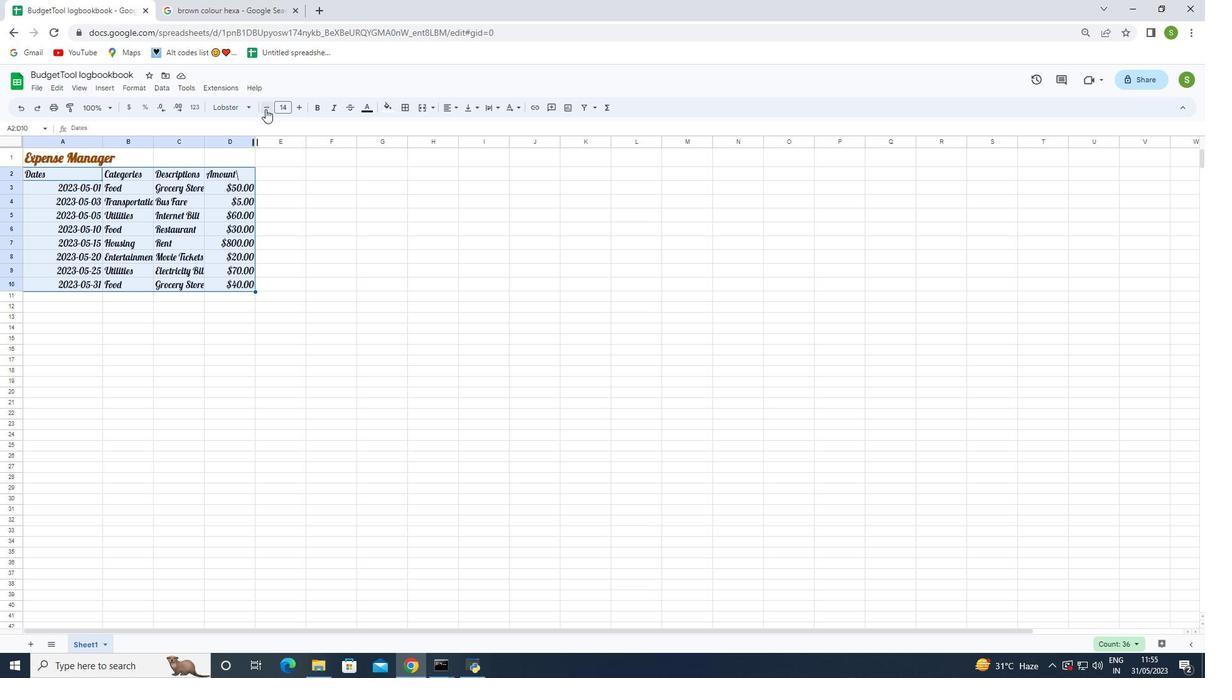 
Action: Mouse pressed left at (266, 109)
Screenshot: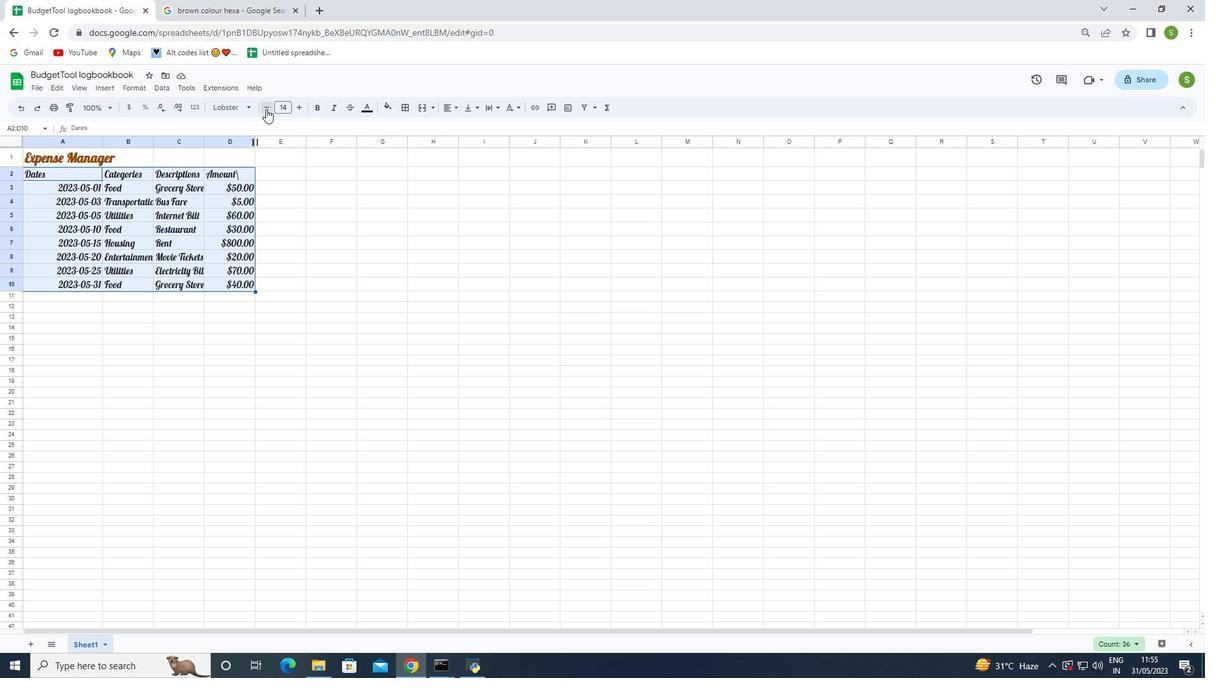 
Action: Mouse moved to (239, 321)
Screenshot: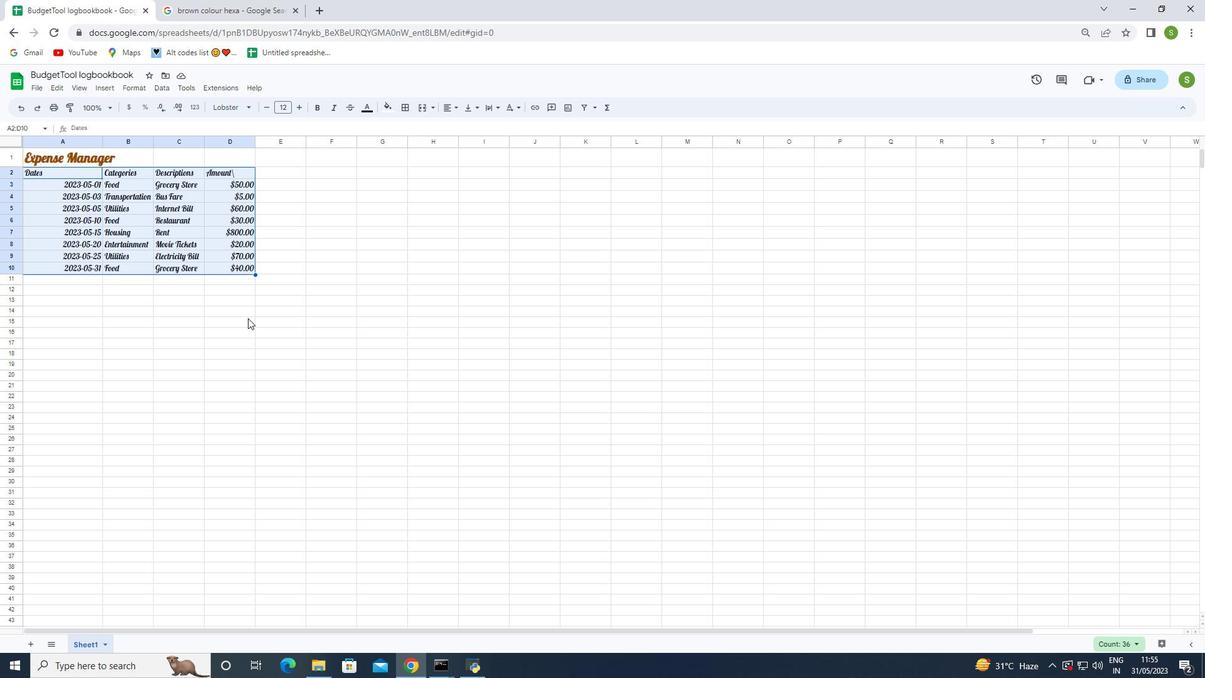 
Action: Mouse pressed left at (239, 321)
Screenshot: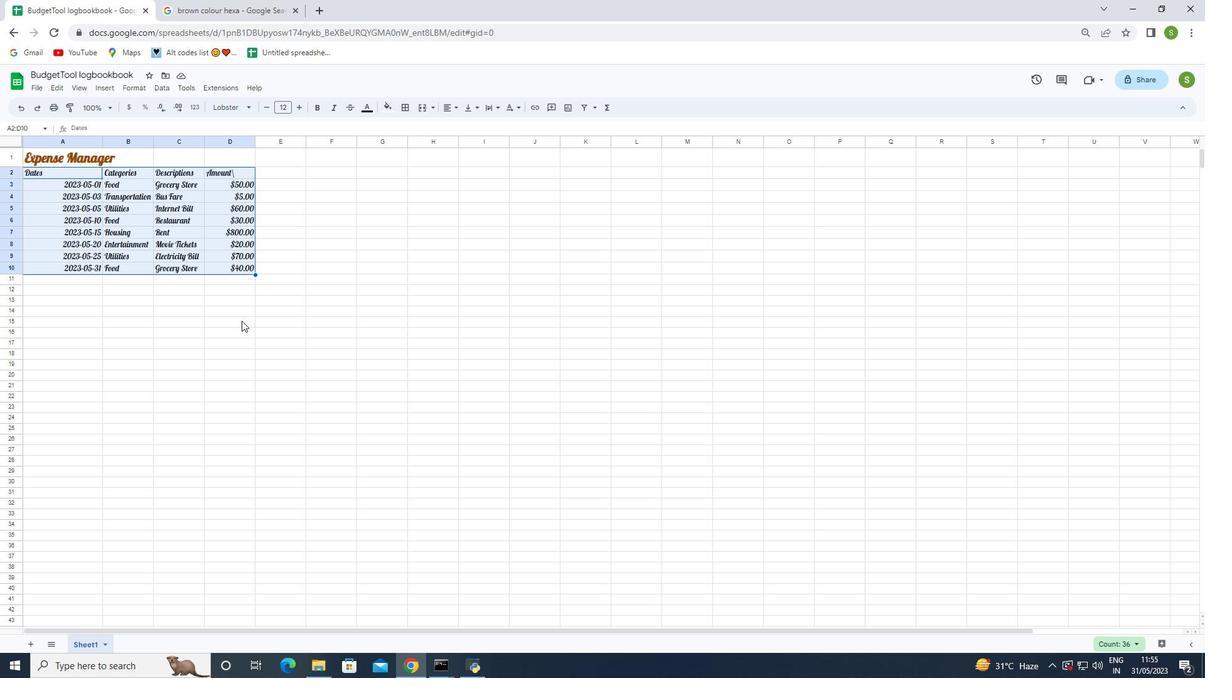 
Action: Mouse moved to (39, 157)
Screenshot: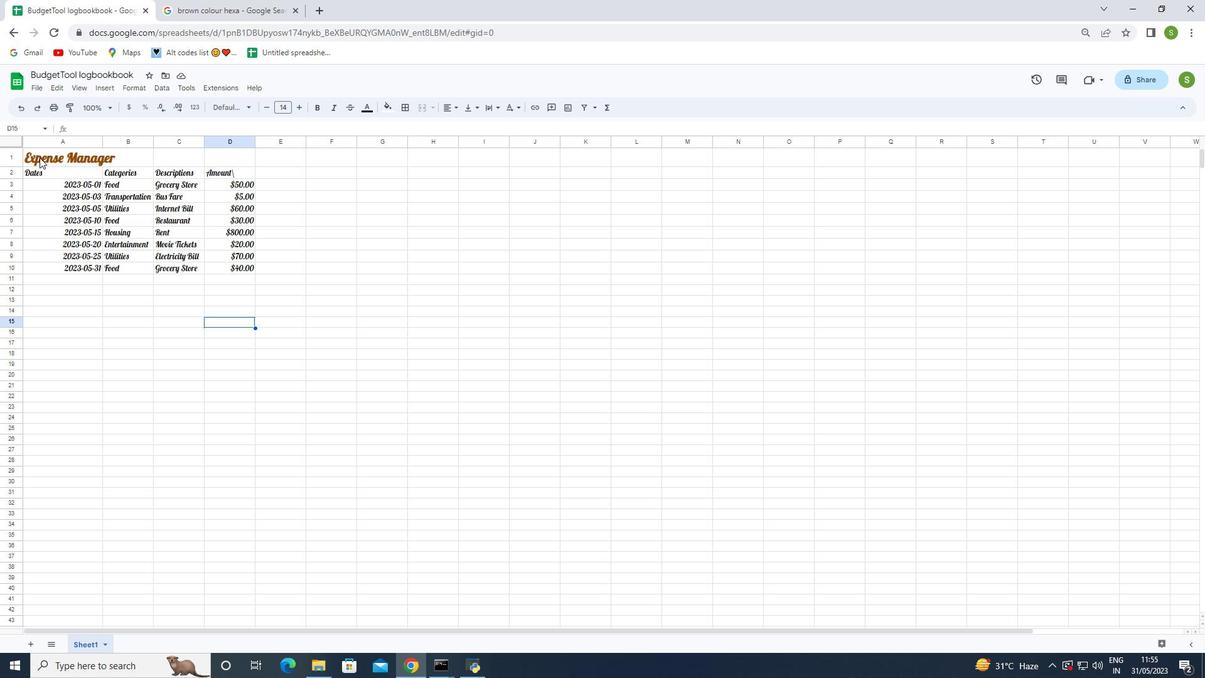 
Action: Mouse pressed left at (39, 157)
Screenshot: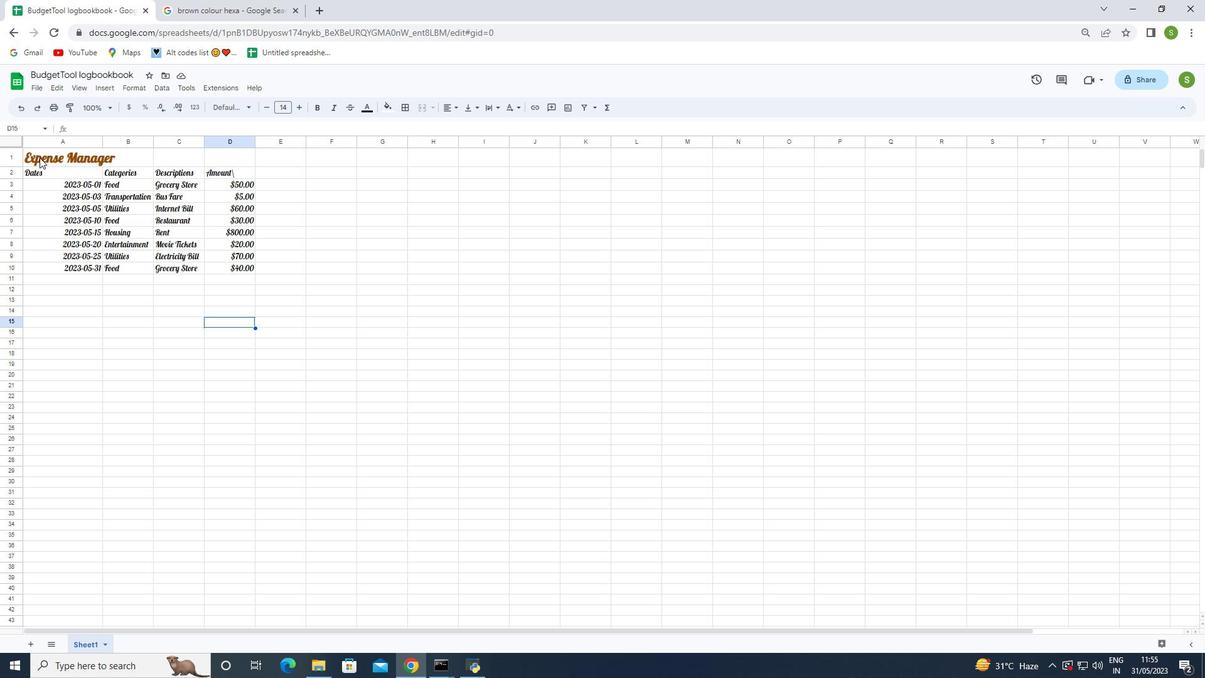 
Action: Mouse moved to (445, 109)
Screenshot: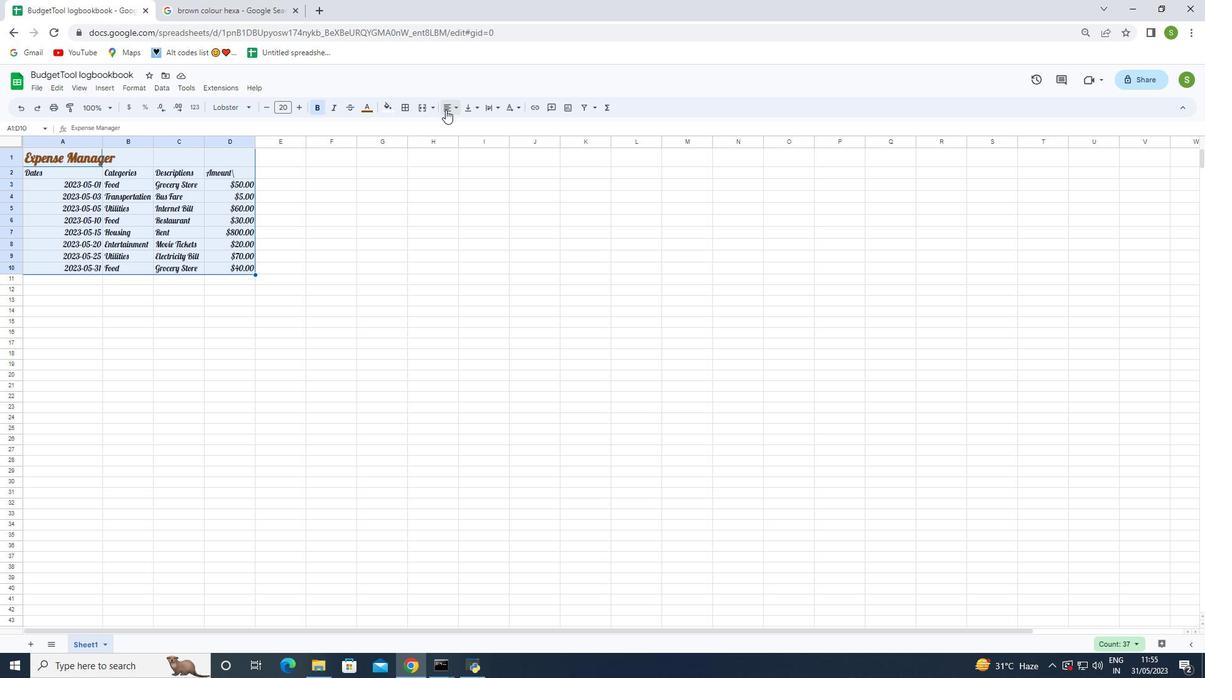 
Action: Mouse pressed left at (445, 109)
Screenshot: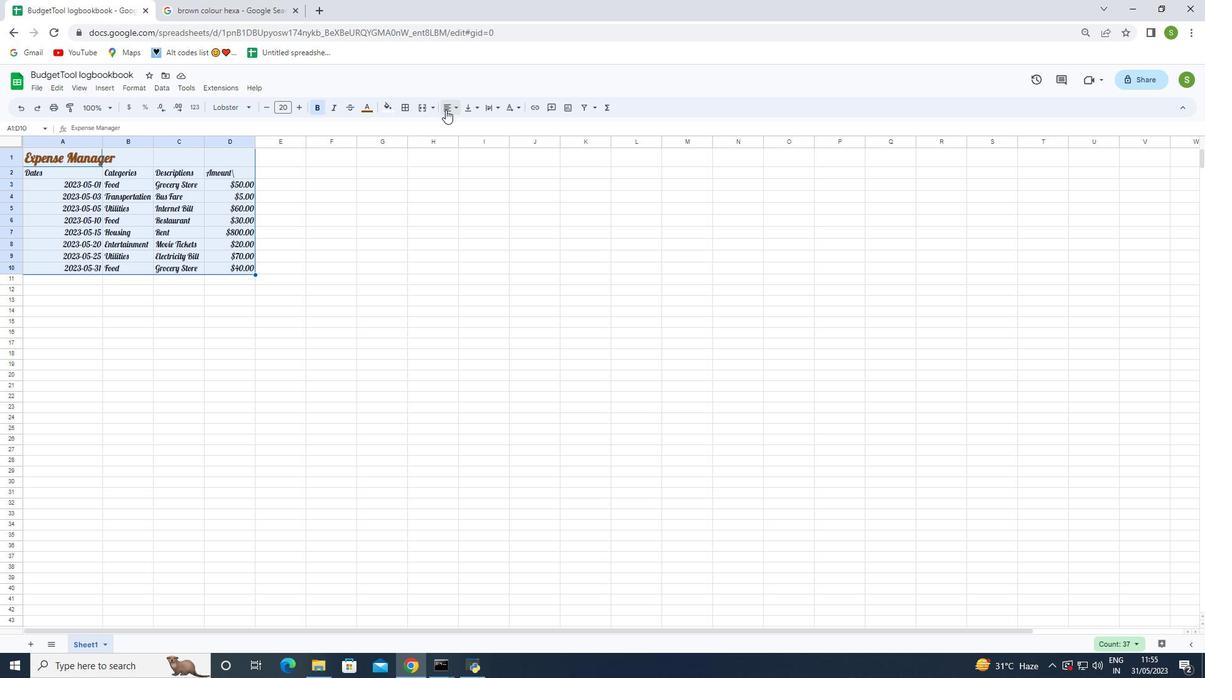 
Action: Mouse moved to (477, 125)
Screenshot: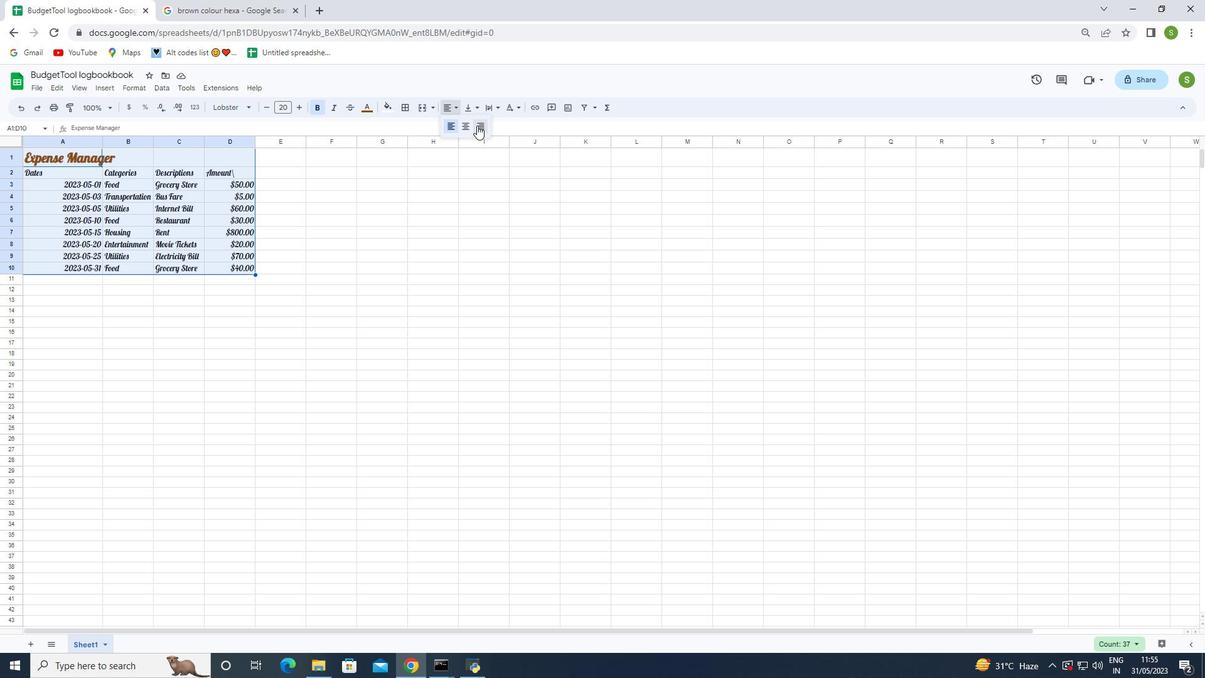 
Action: Mouse pressed left at (477, 125)
Screenshot: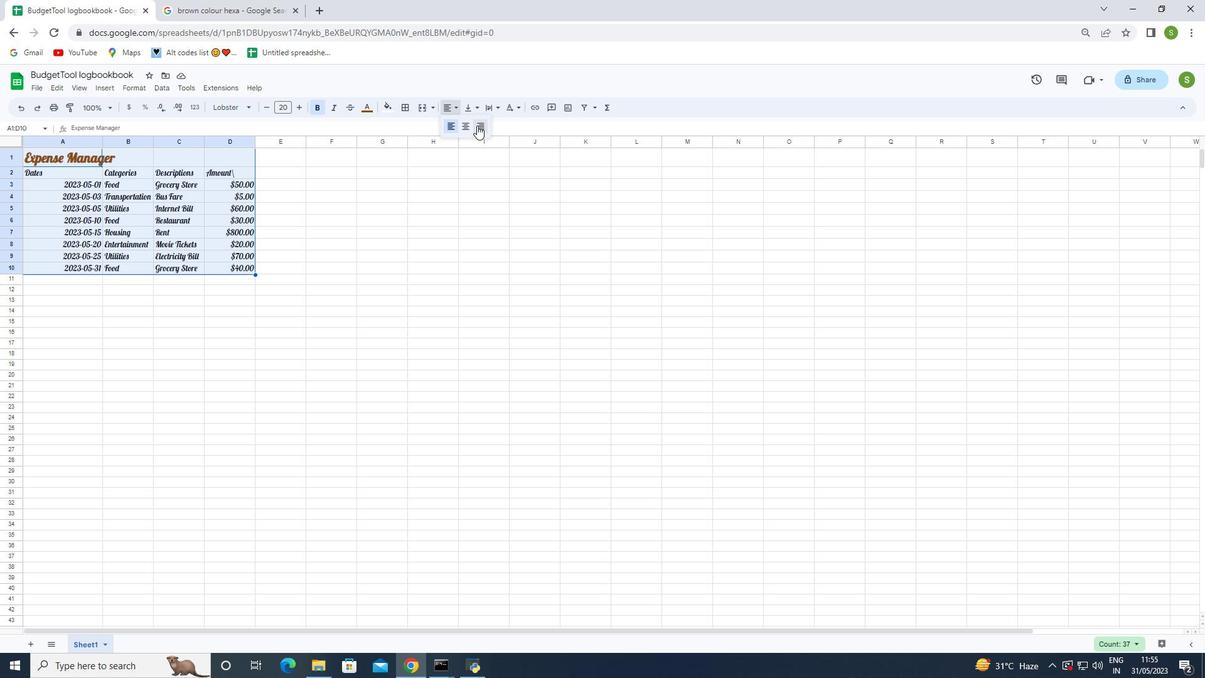 
Action: Mouse moved to (38, 89)
Screenshot: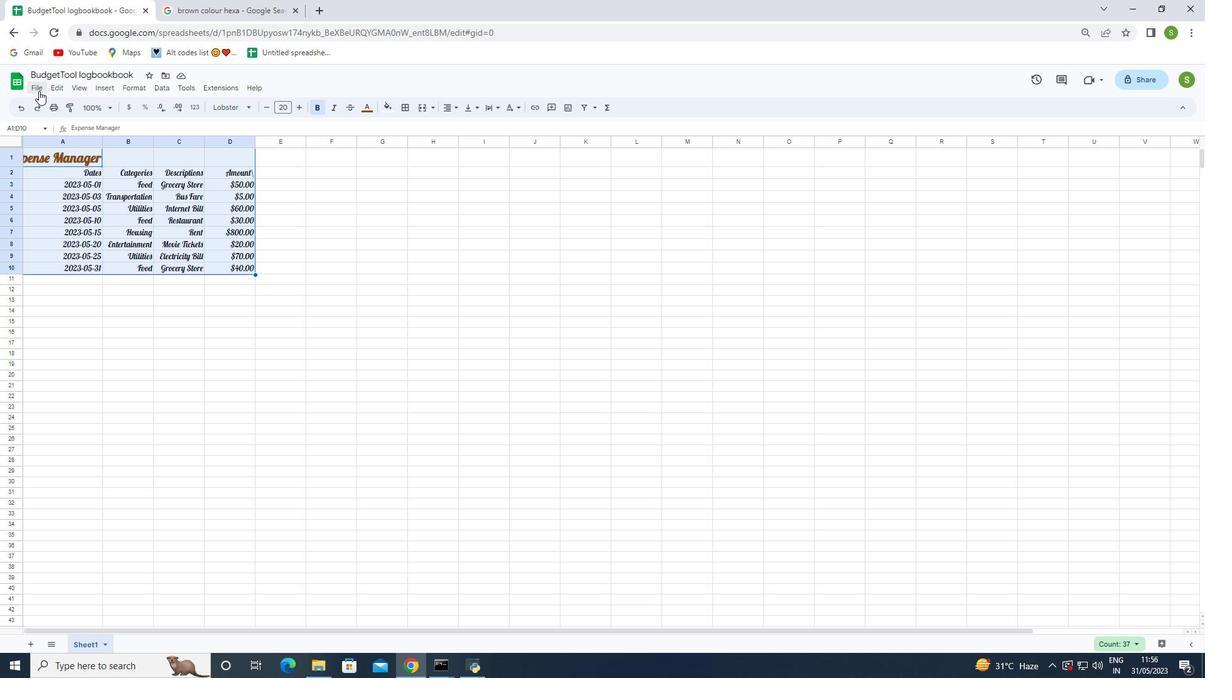 
Action: Mouse pressed left at (38, 89)
Screenshot: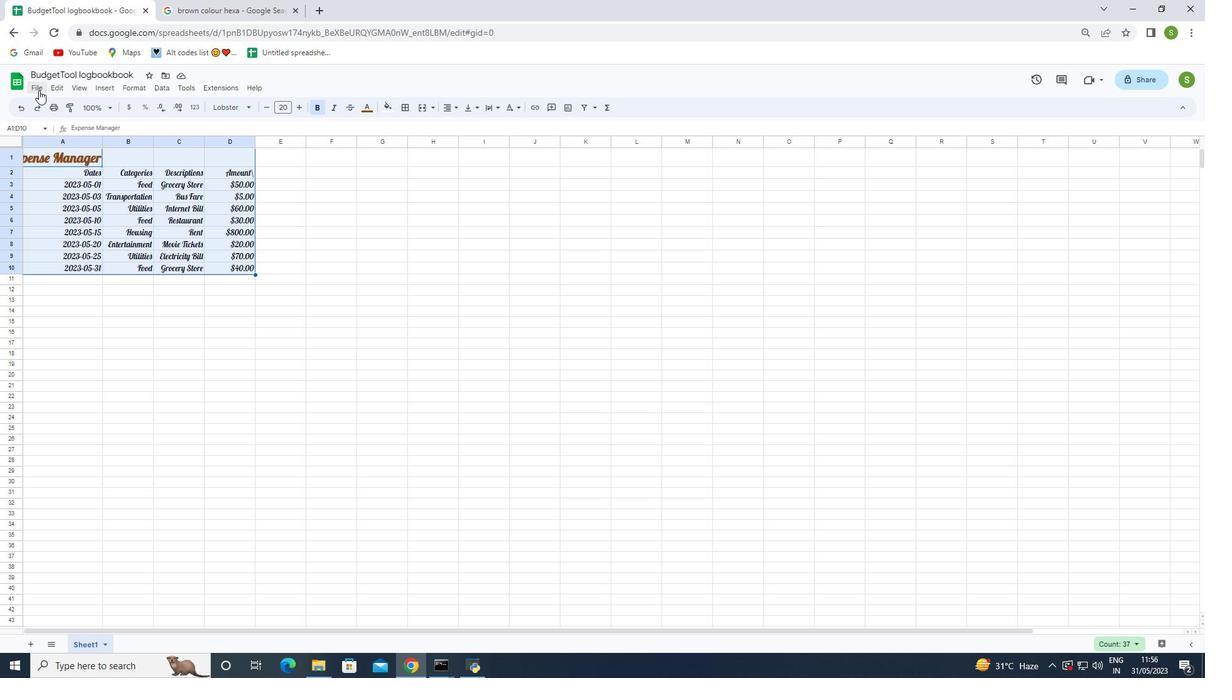 
Action: Mouse moved to (61, 236)
Screenshot: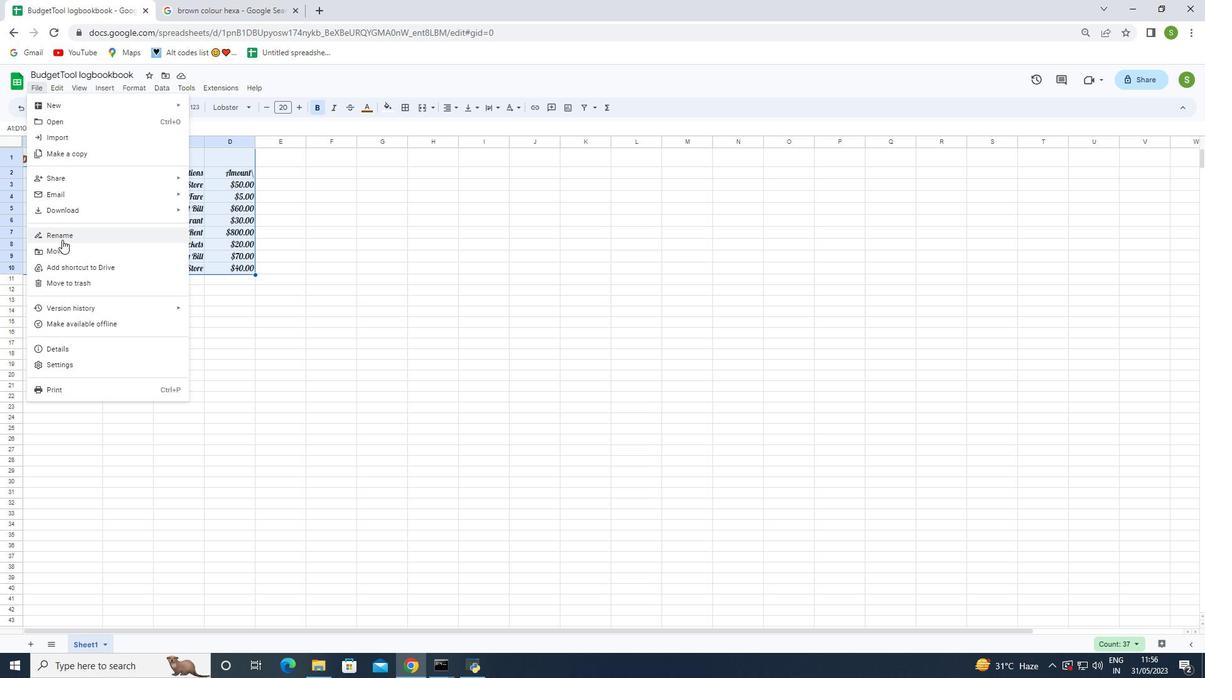 
Action: Mouse pressed left at (61, 236)
Screenshot: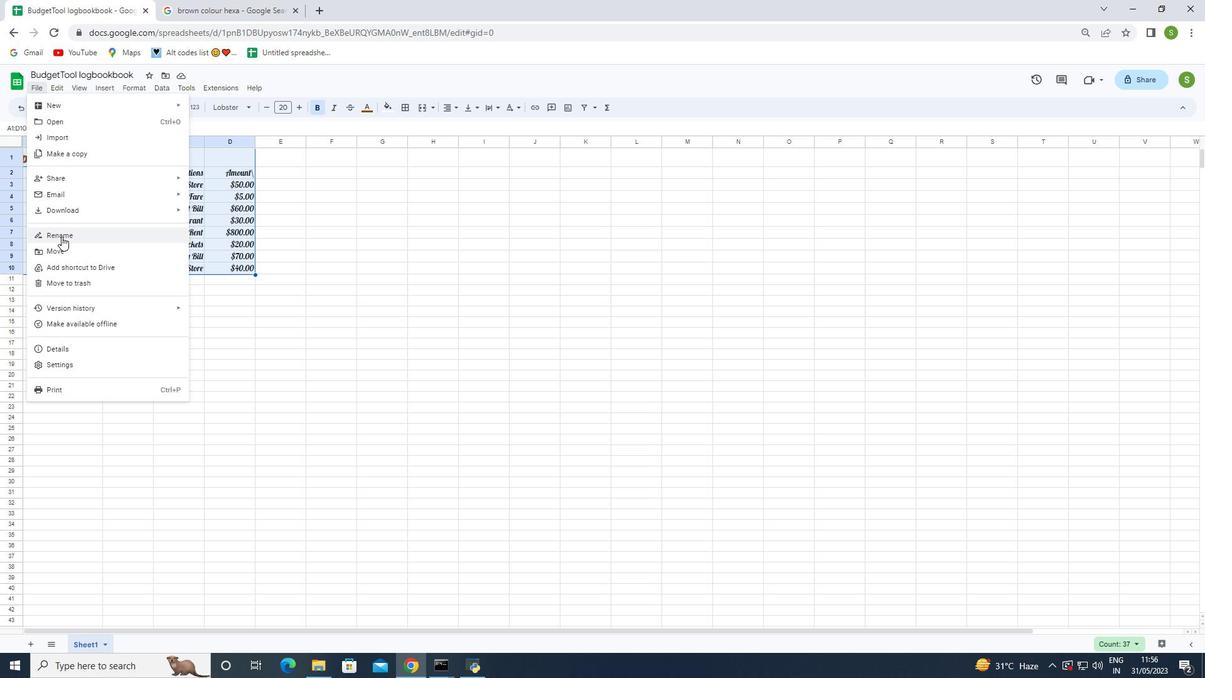 
Action: Mouse moved to (162, 326)
Screenshot: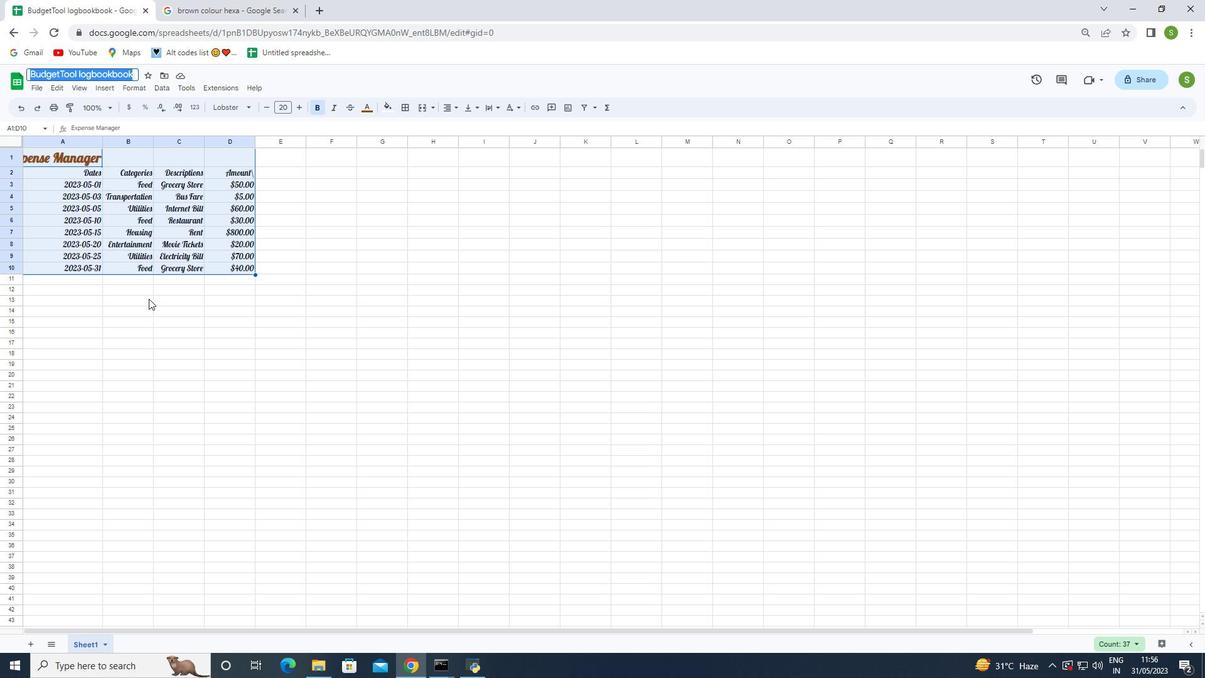 
Action: Key pressed <Key.backspace><Key.shift>Budget<Key.shift>Tool<Key.space>logbookbook<Key.enter>
Screenshot: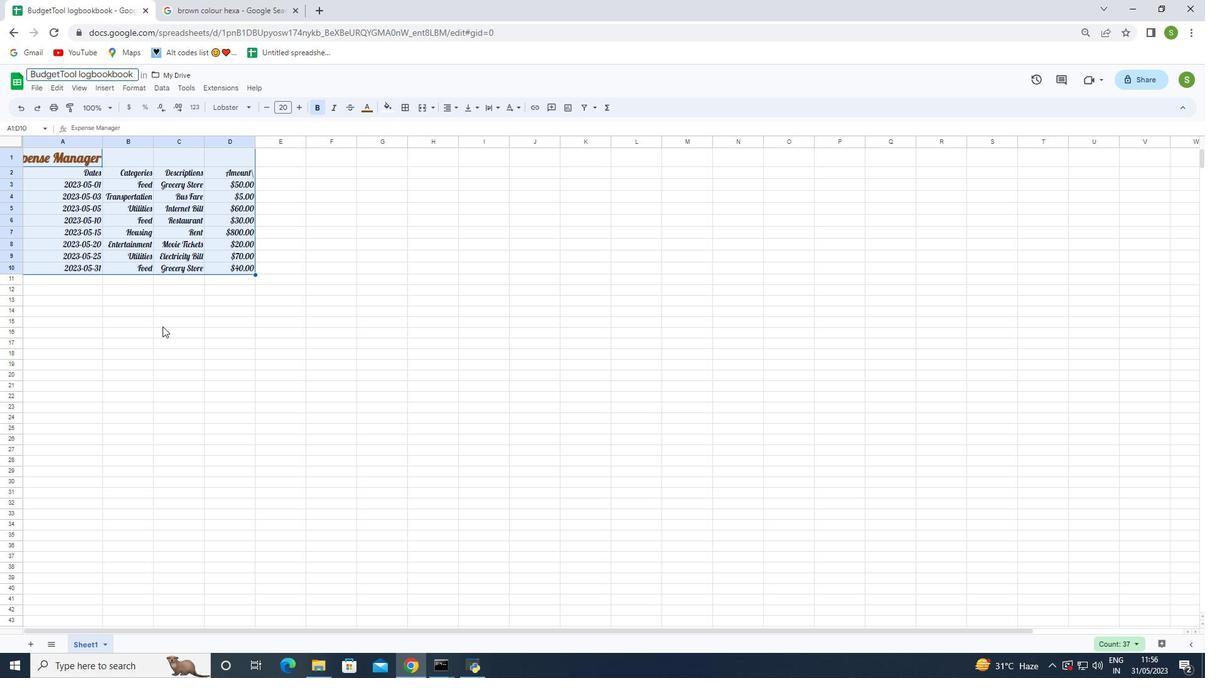 
Action: Mouse moved to (328, 275)
Screenshot: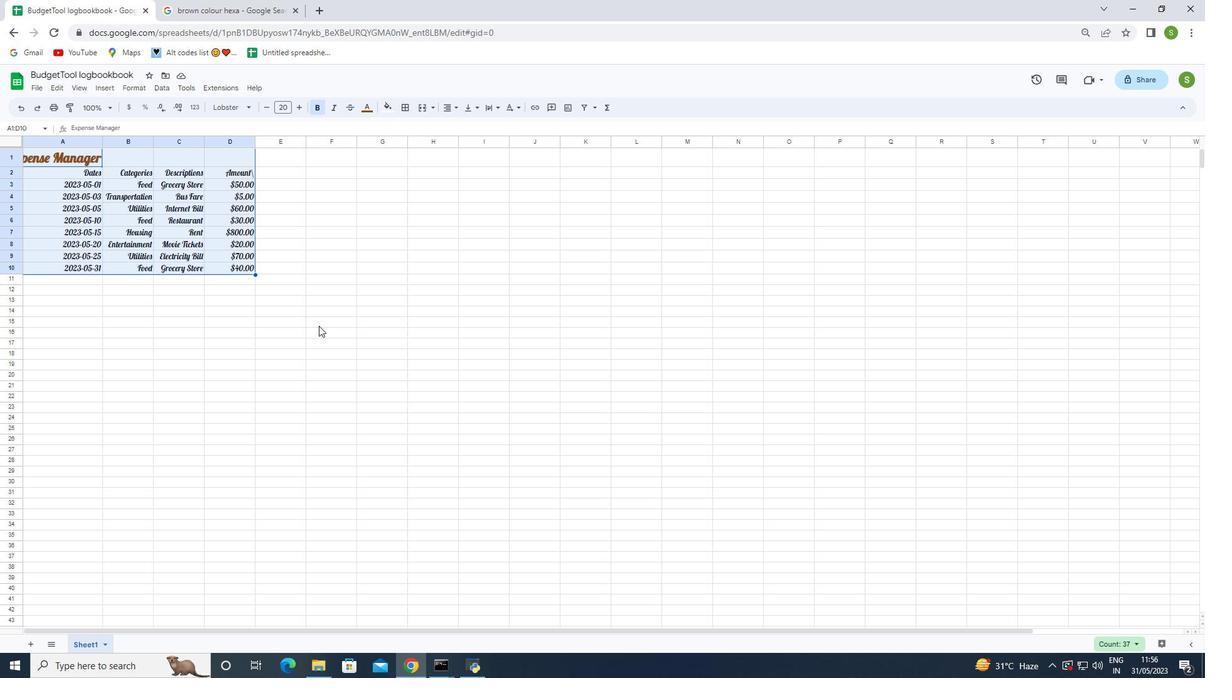 
Action: Mouse pressed left at (328, 275)
Screenshot: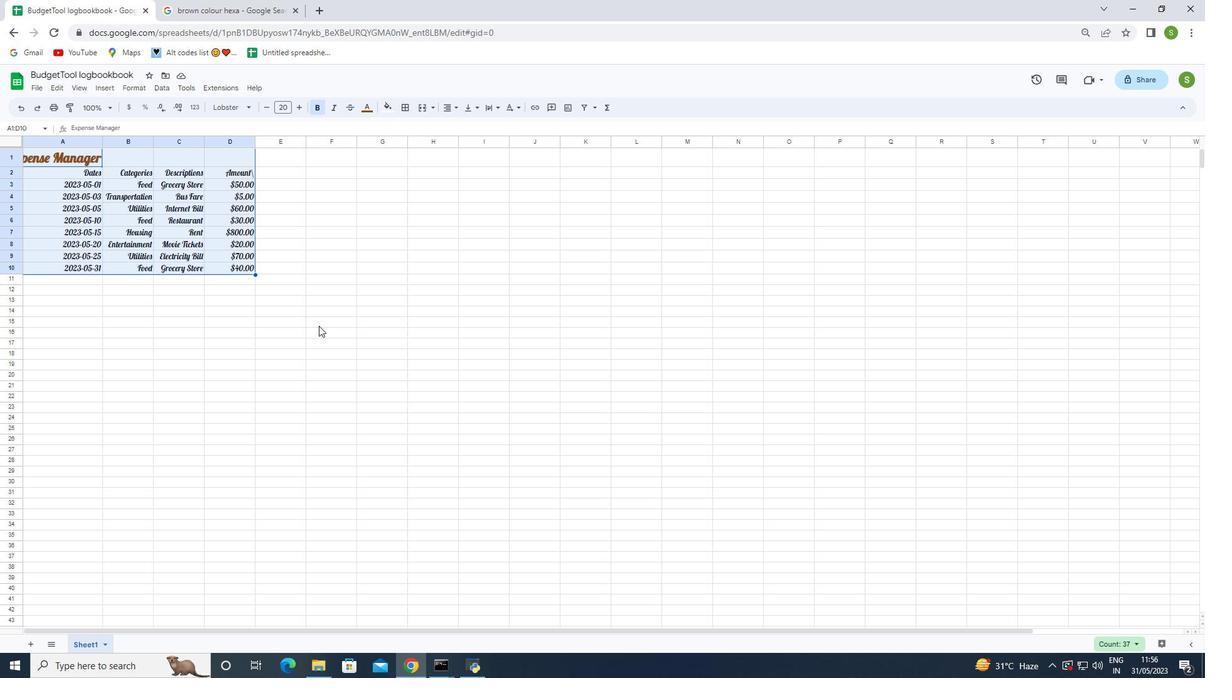 
Action: Mouse moved to (70, 158)
Screenshot: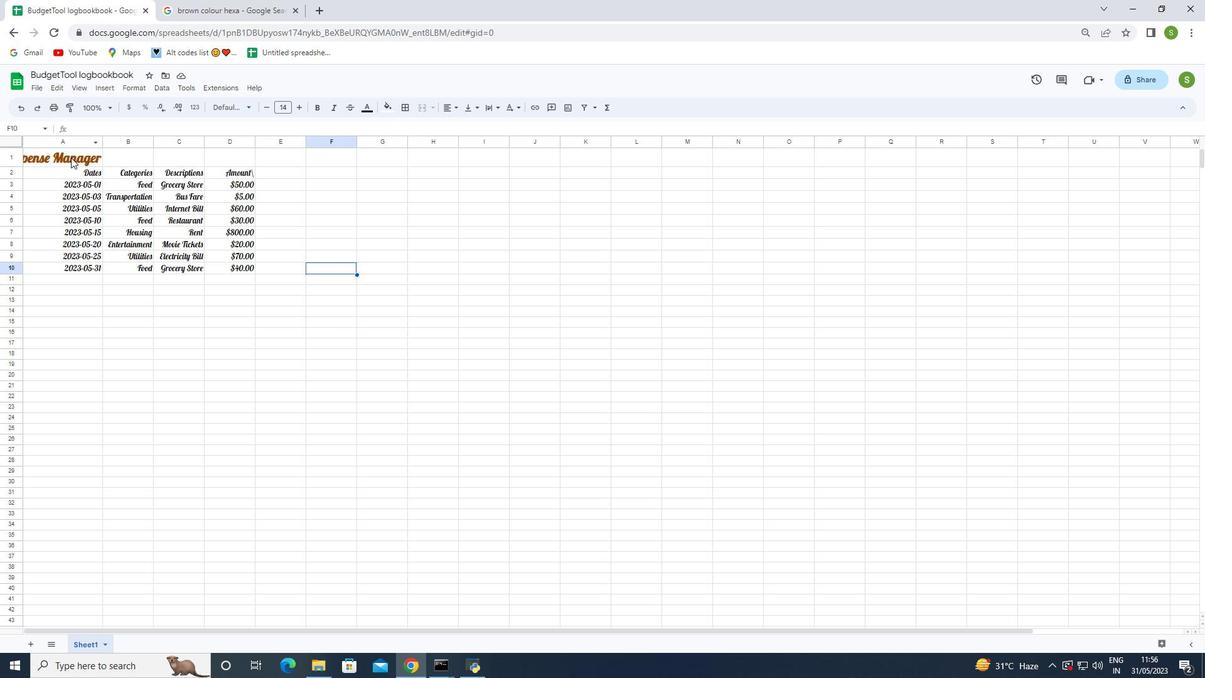
